 Task: Find connections with filter location Alquízar with filter topic #Saleswith filter profile language Potuguese with filter current company Arup with filter school EIILM University with filter industry Consumer Goods Rental with filter service category Homeowners Insurance with filter keywords title Building Inspector
Action: Mouse moved to (694, 89)
Screenshot: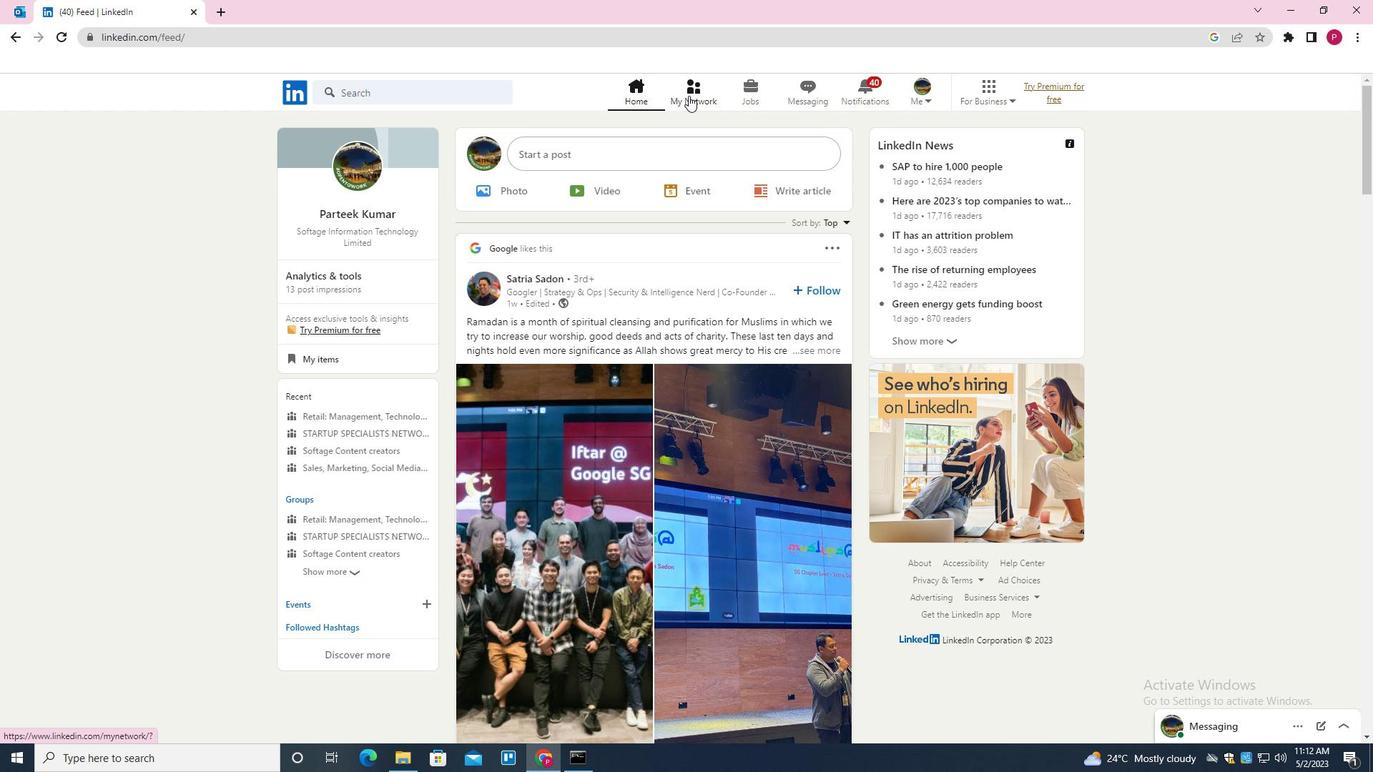 
Action: Mouse pressed left at (694, 89)
Screenshot: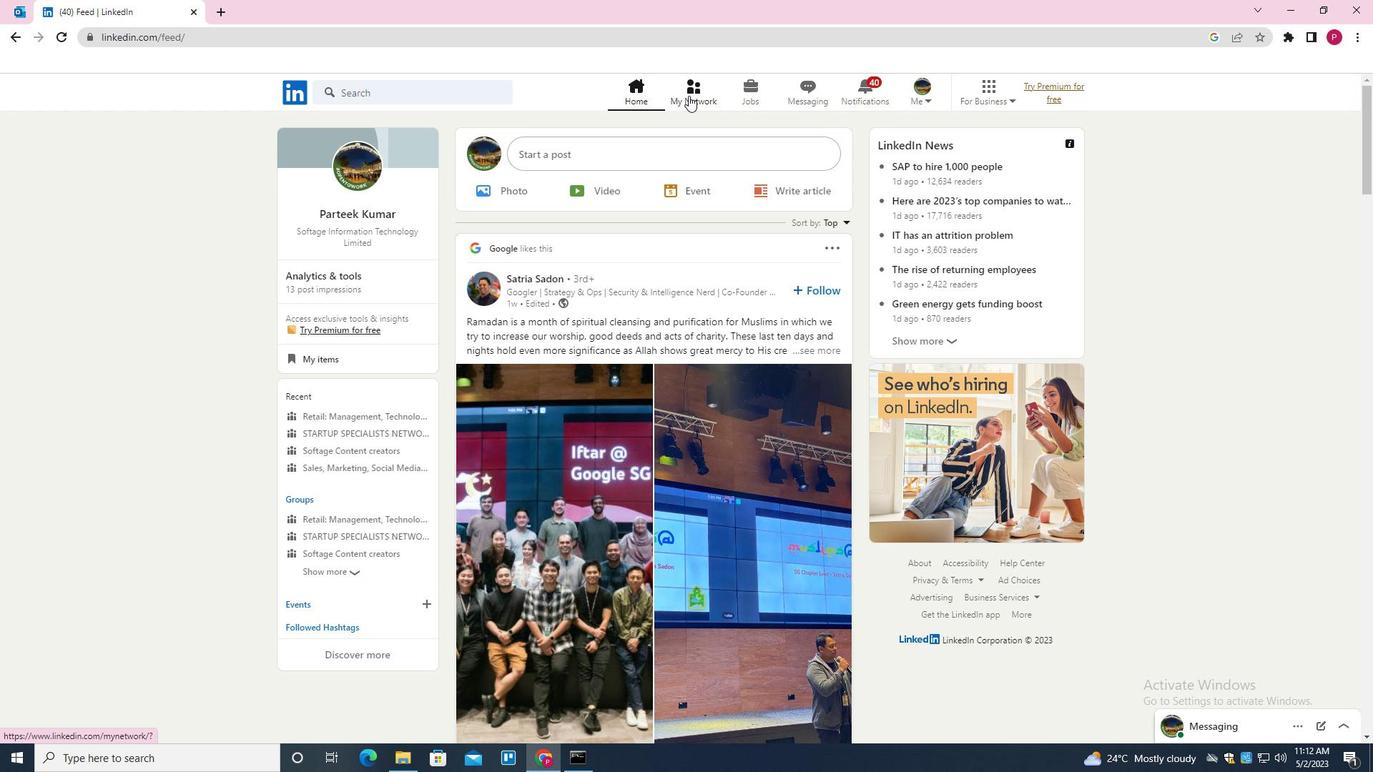 
Action: Mouse moved to (442, 172)
Screenshot: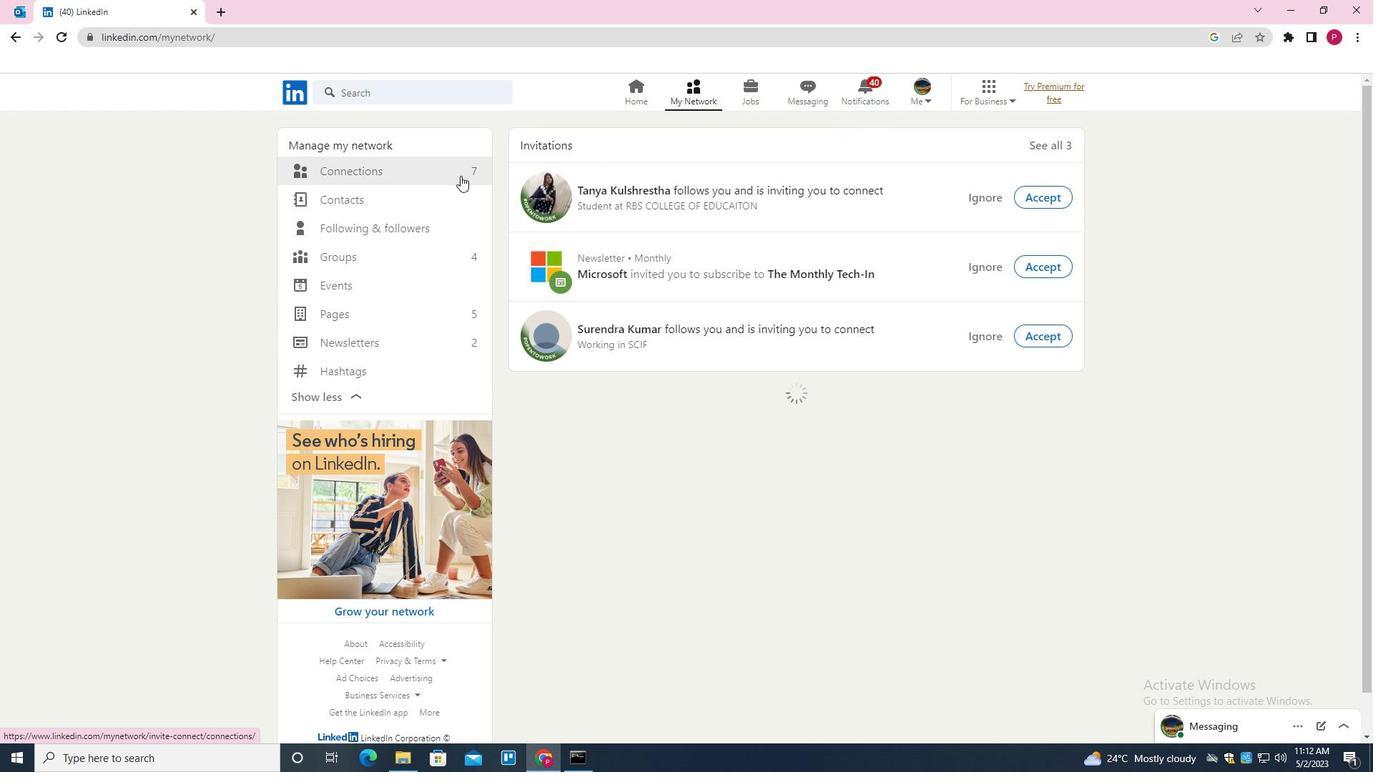 
Action: Mouse pressed left at (442, 172)
Screenshot: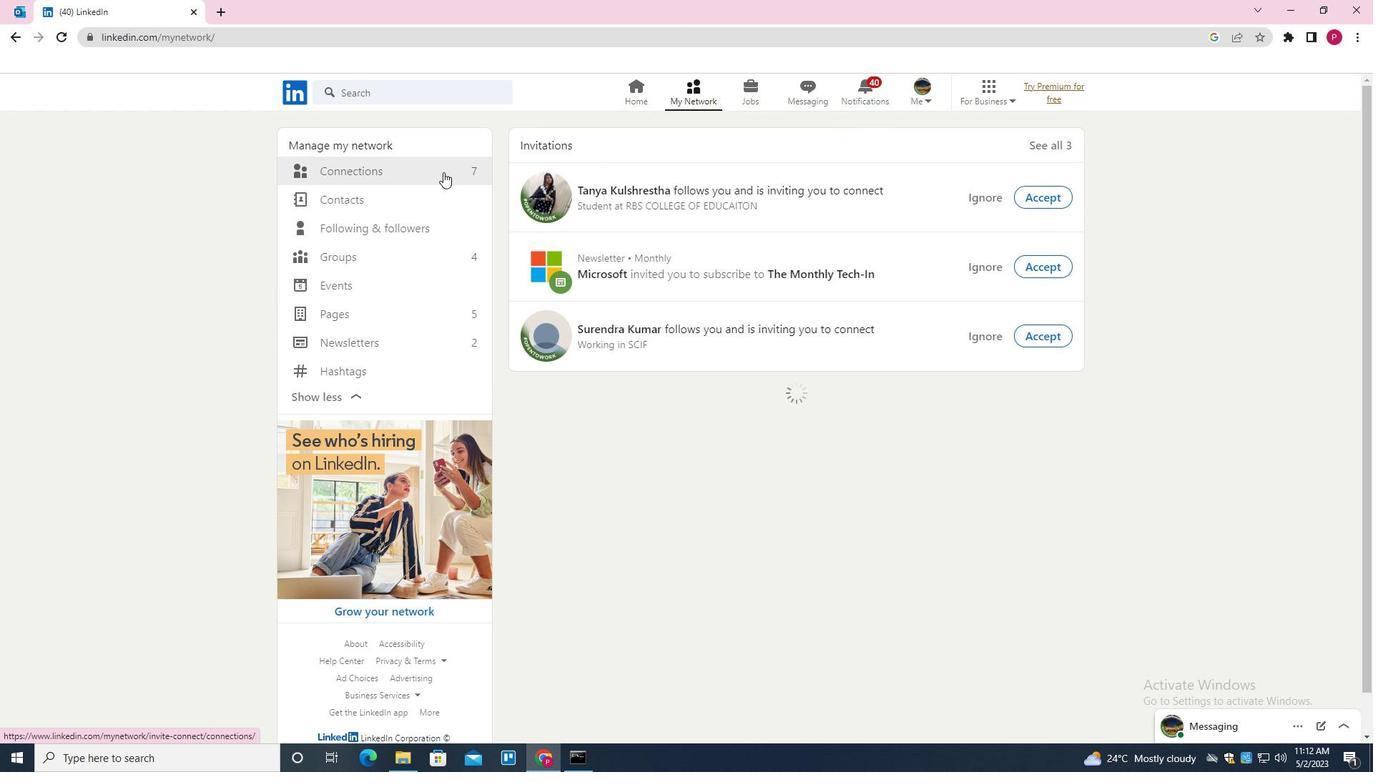 
Action: Mouse moved to (781, 170)
Screenshot: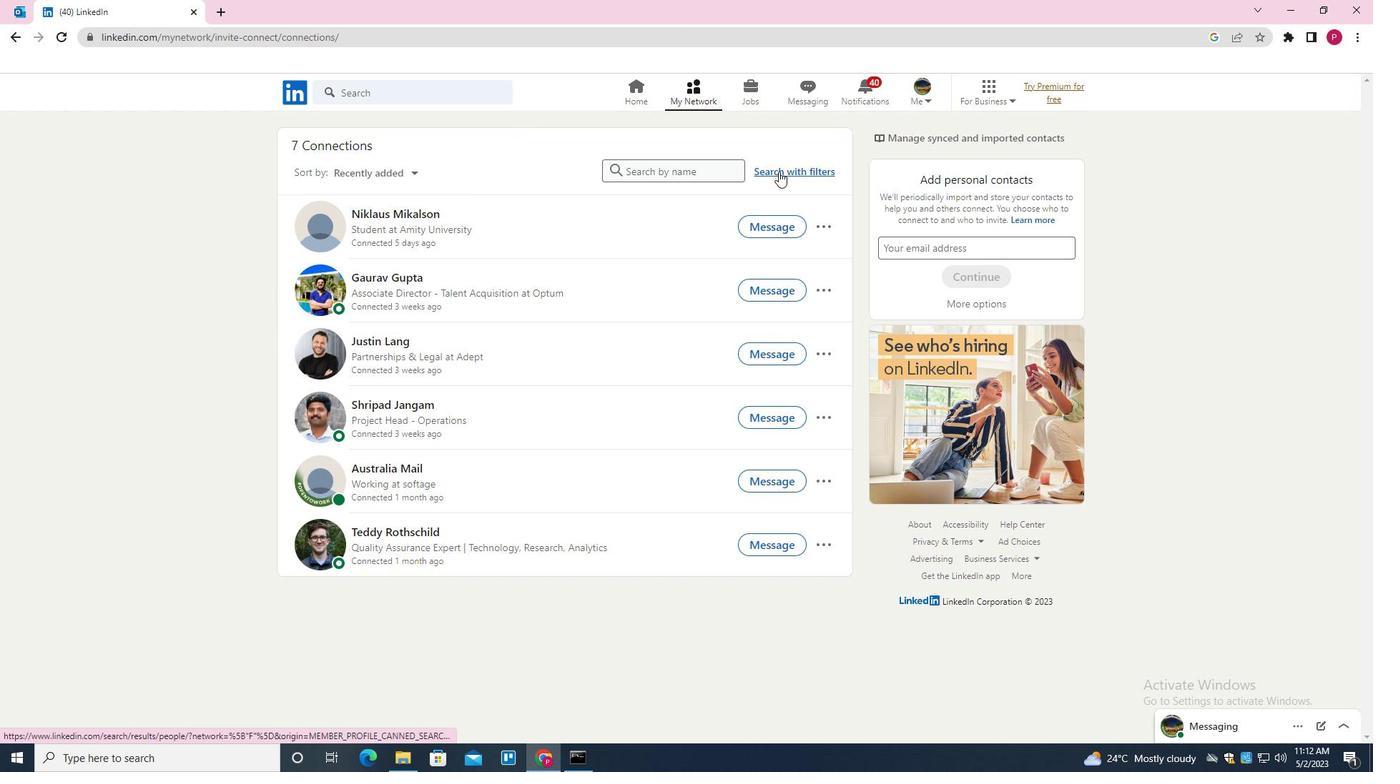 
Action: Mouse pressed left at (781, 170)
Screenshot: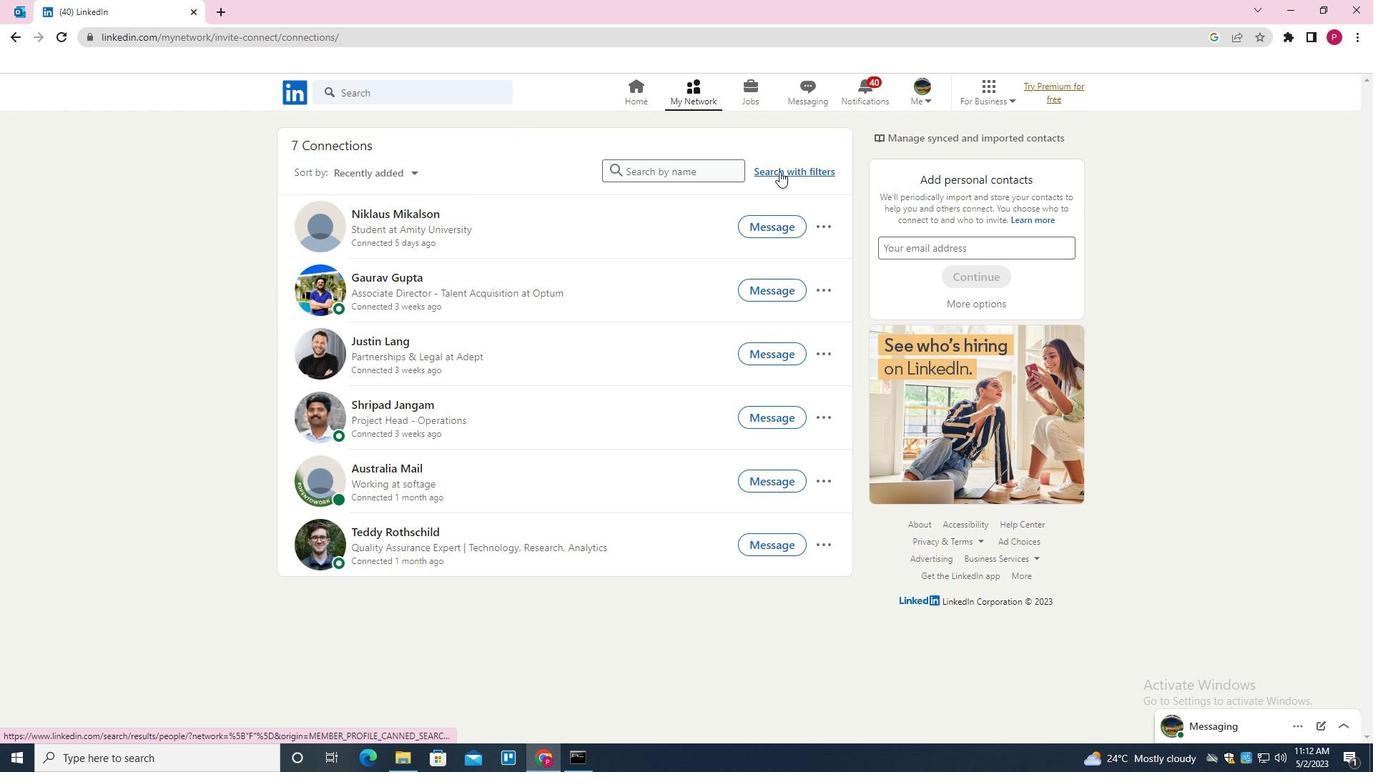 
Action: Mouse moved to (728, 134)
Screenshot: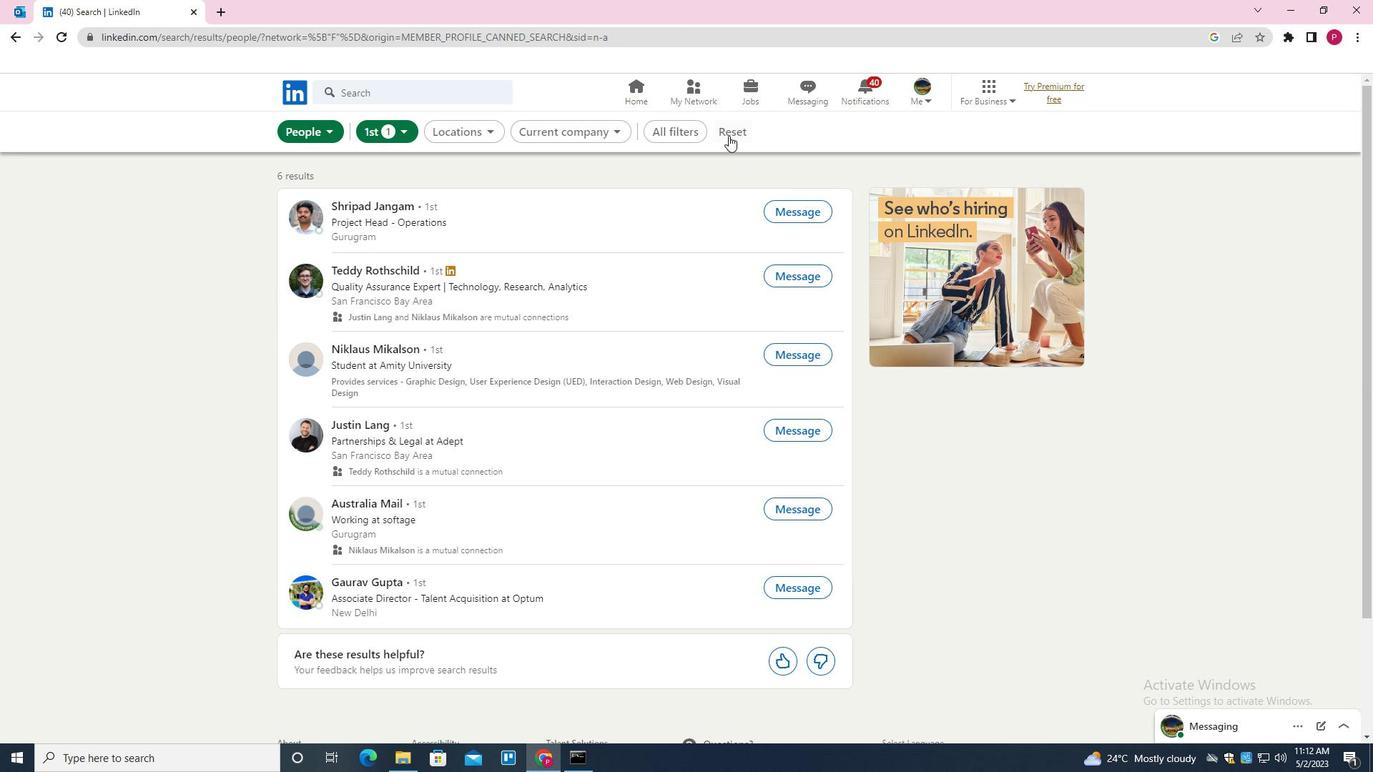 
Action: Mouse pressed left at (728, 134)
Screenshot: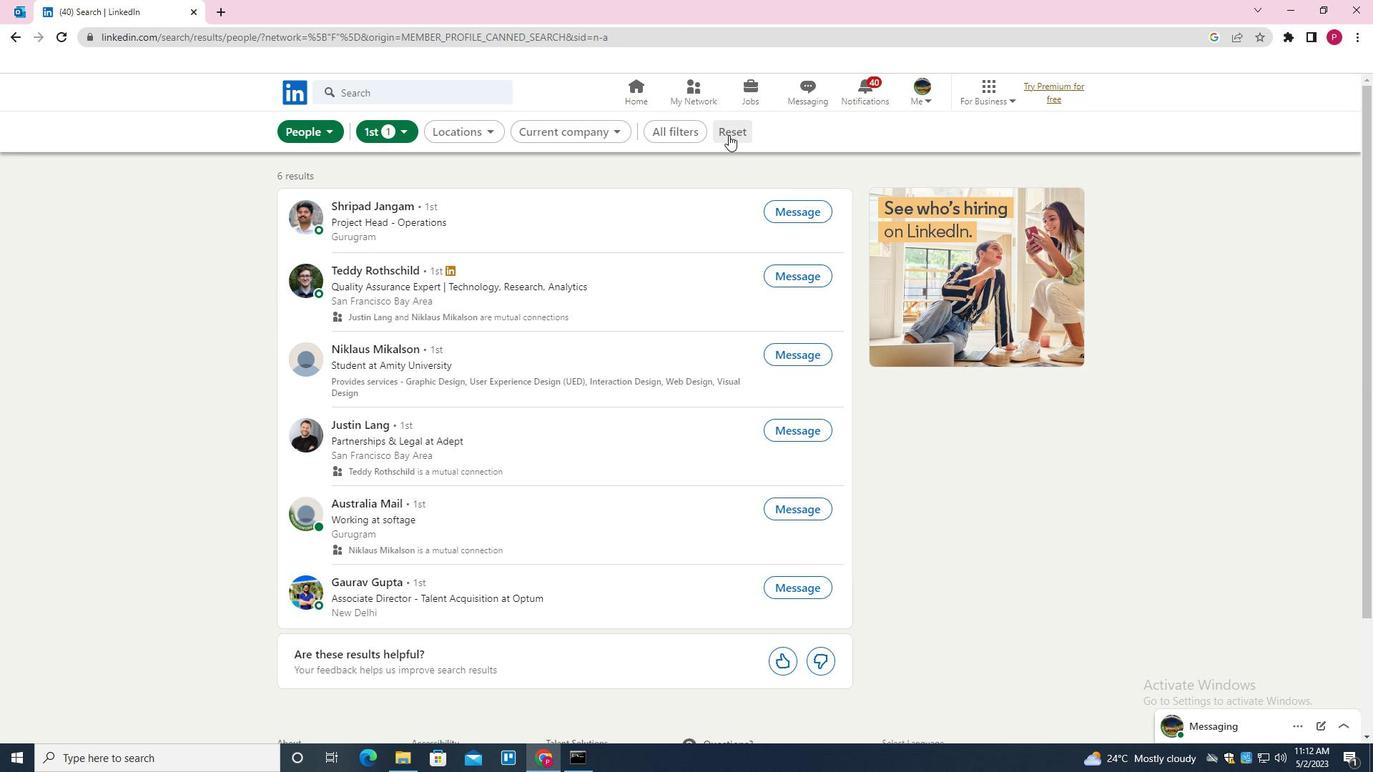 
Action: Mouse moved to (713, 134)
Screenshot: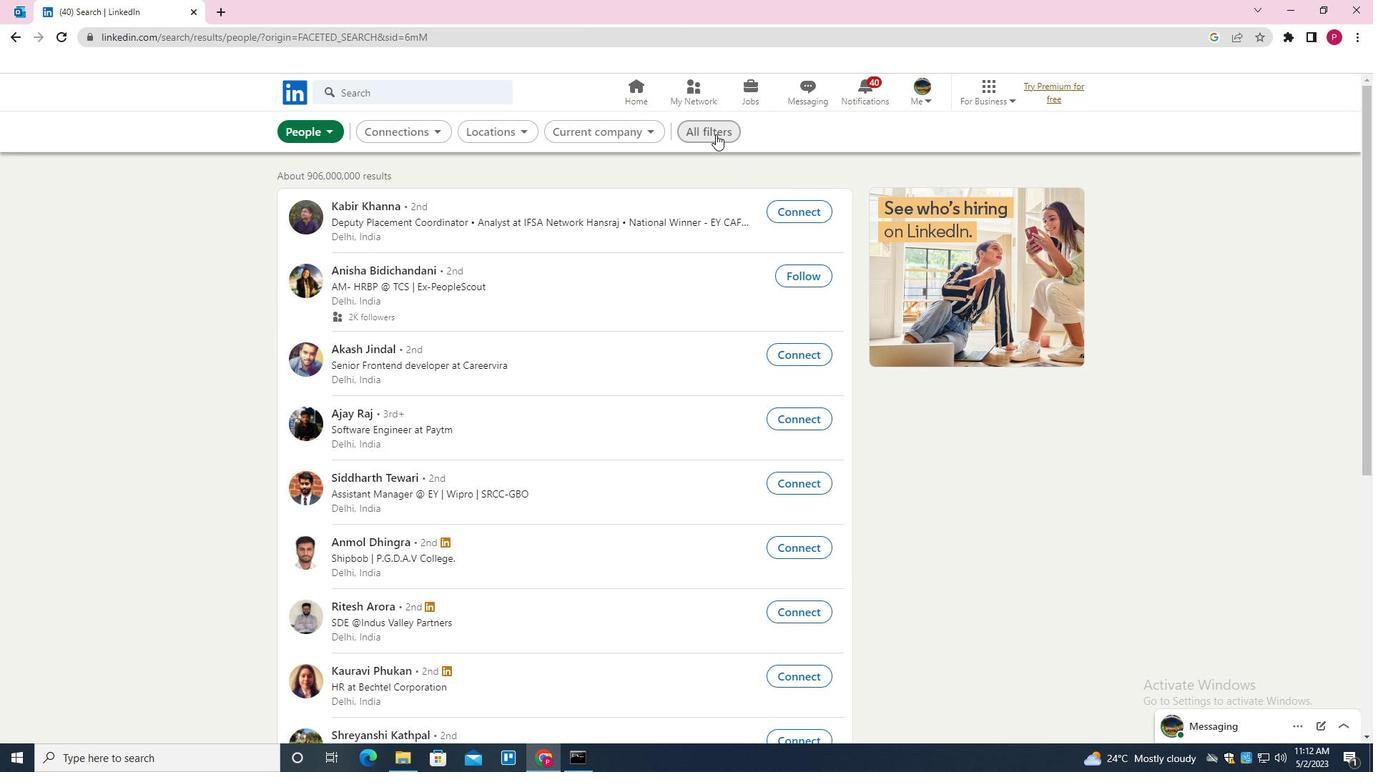 
Action: Mouse pressed left at (713, 134)
Screenshot: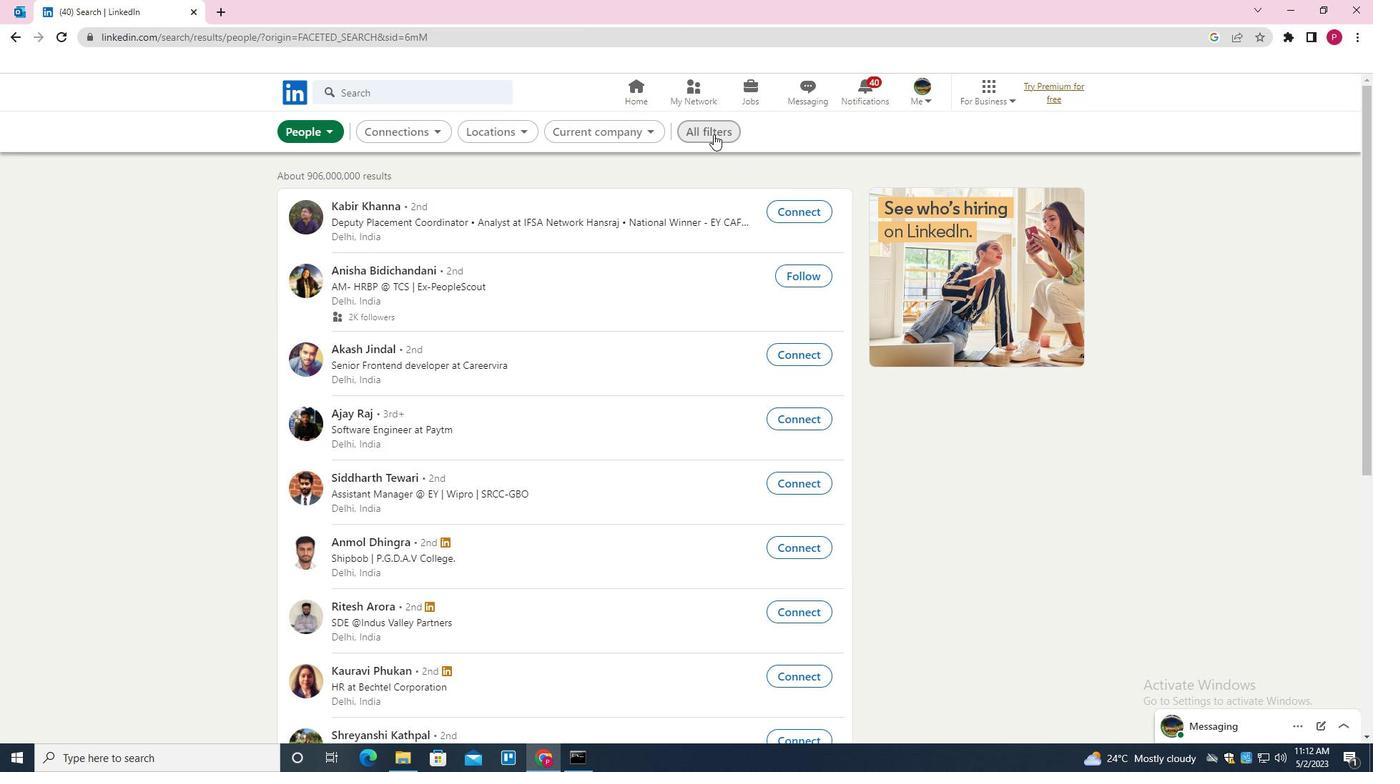 
Action: Mouse moved to (1080, 359)
Screenshot: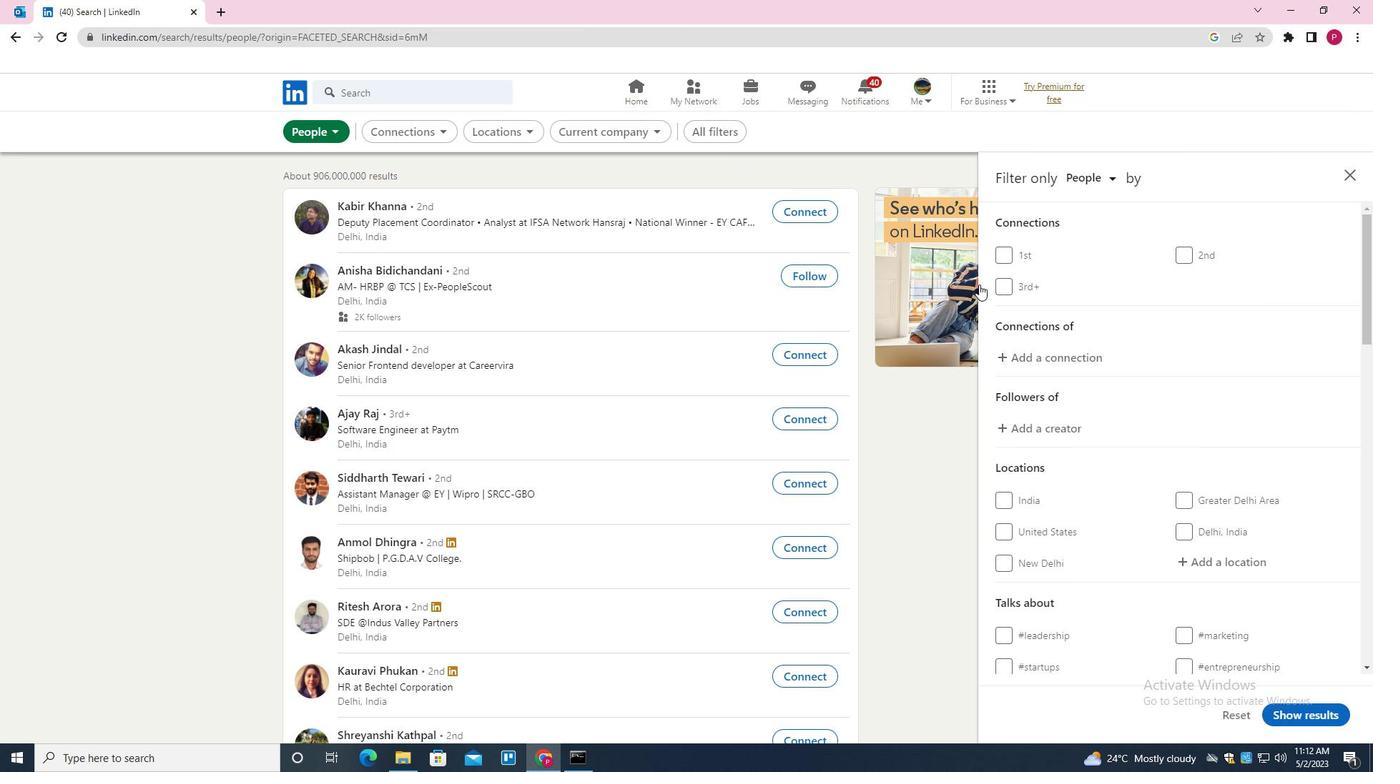 
Action: Mouse scrolled (1080, 358) with delta (0, 0)
Screenshot: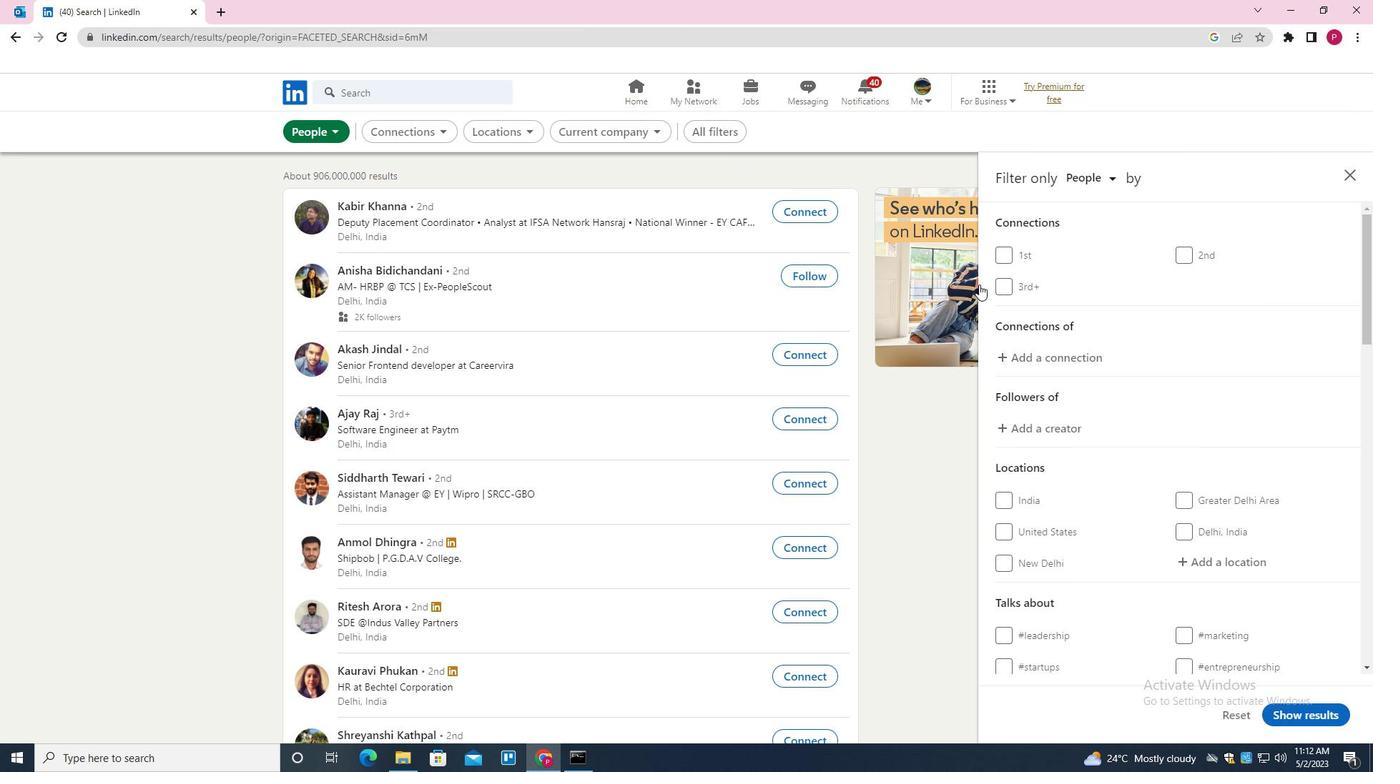 
Action: Mouse moved to (1100, 373)
Screenshot: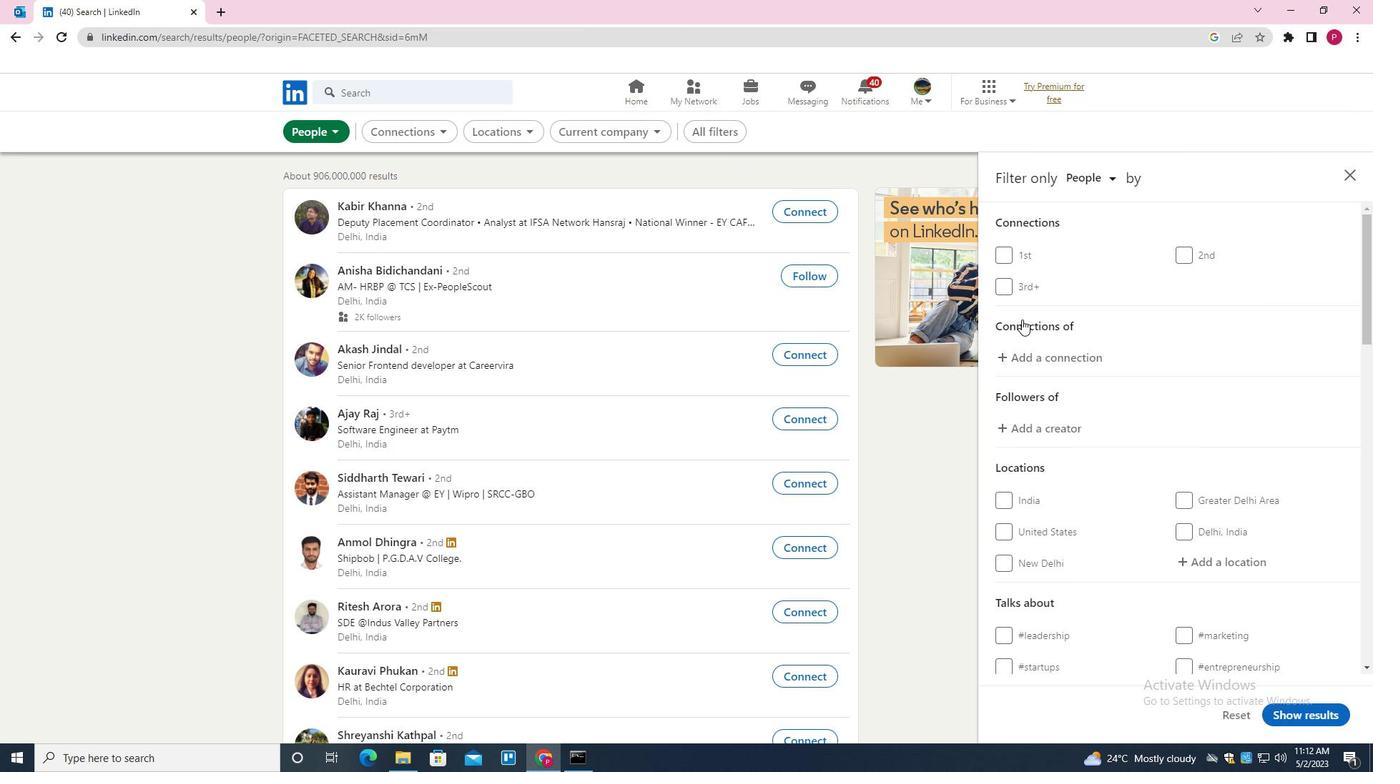 
Action: Mouse scrolled (1100, 372) with delta (0, 0)
Screenshot: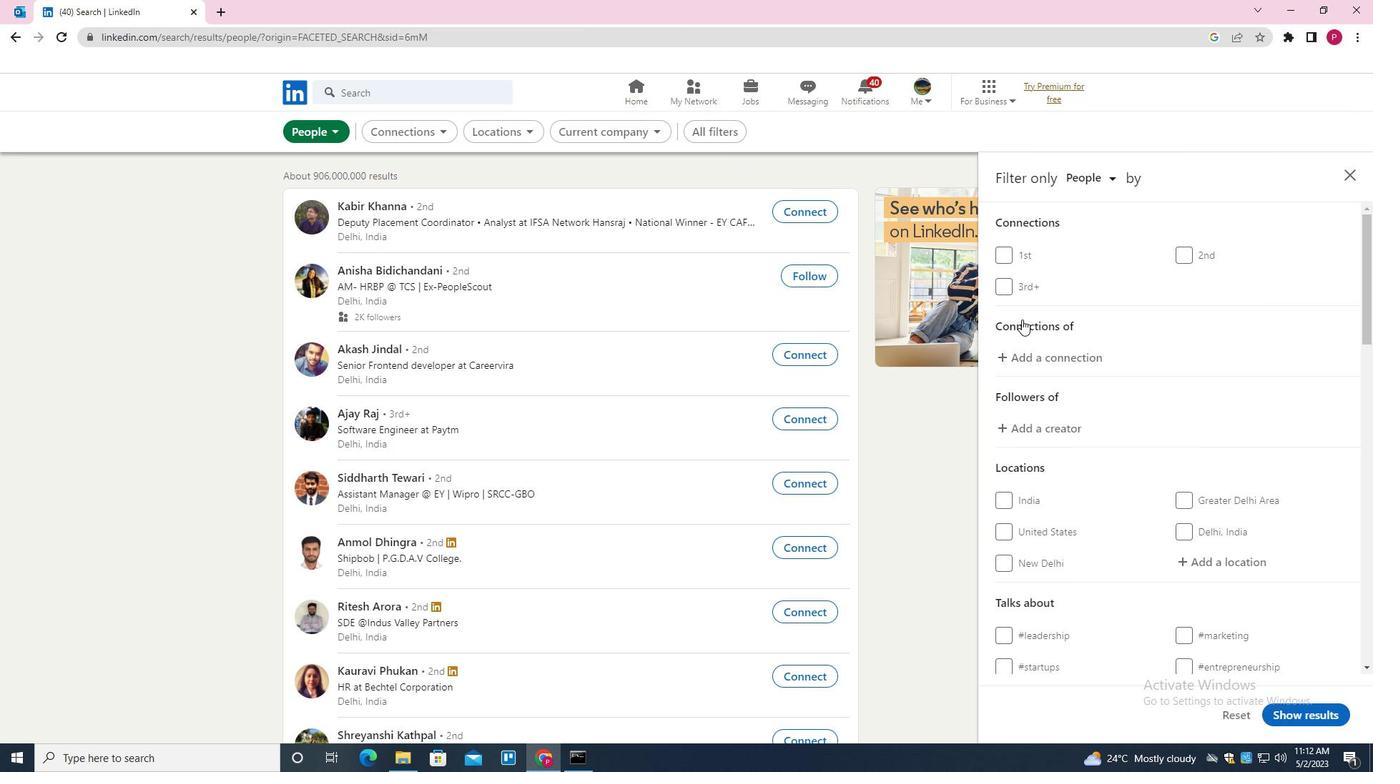 
Action: Mouse moved to (1223, 420)
Screenshot: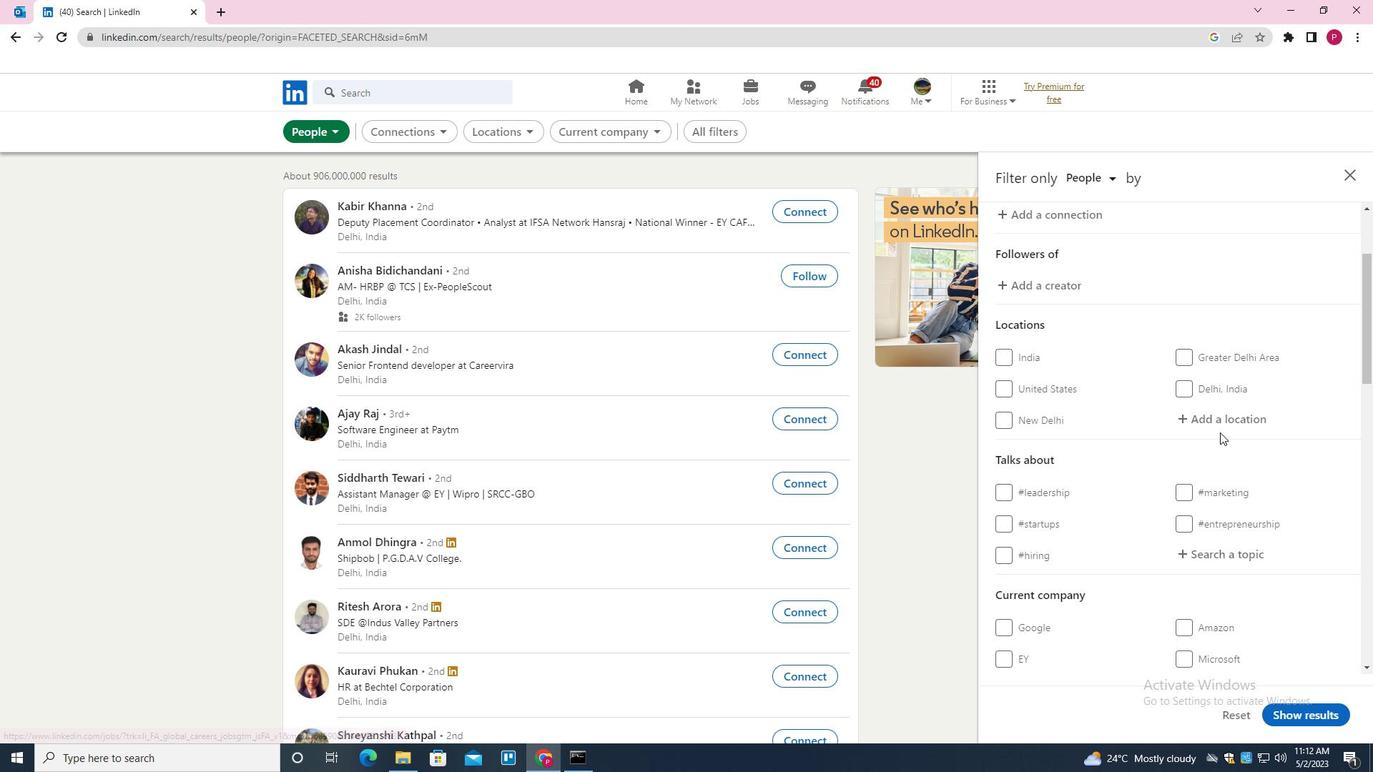 
Action: Mouse pressed left at (1223, 420)
Screenshot: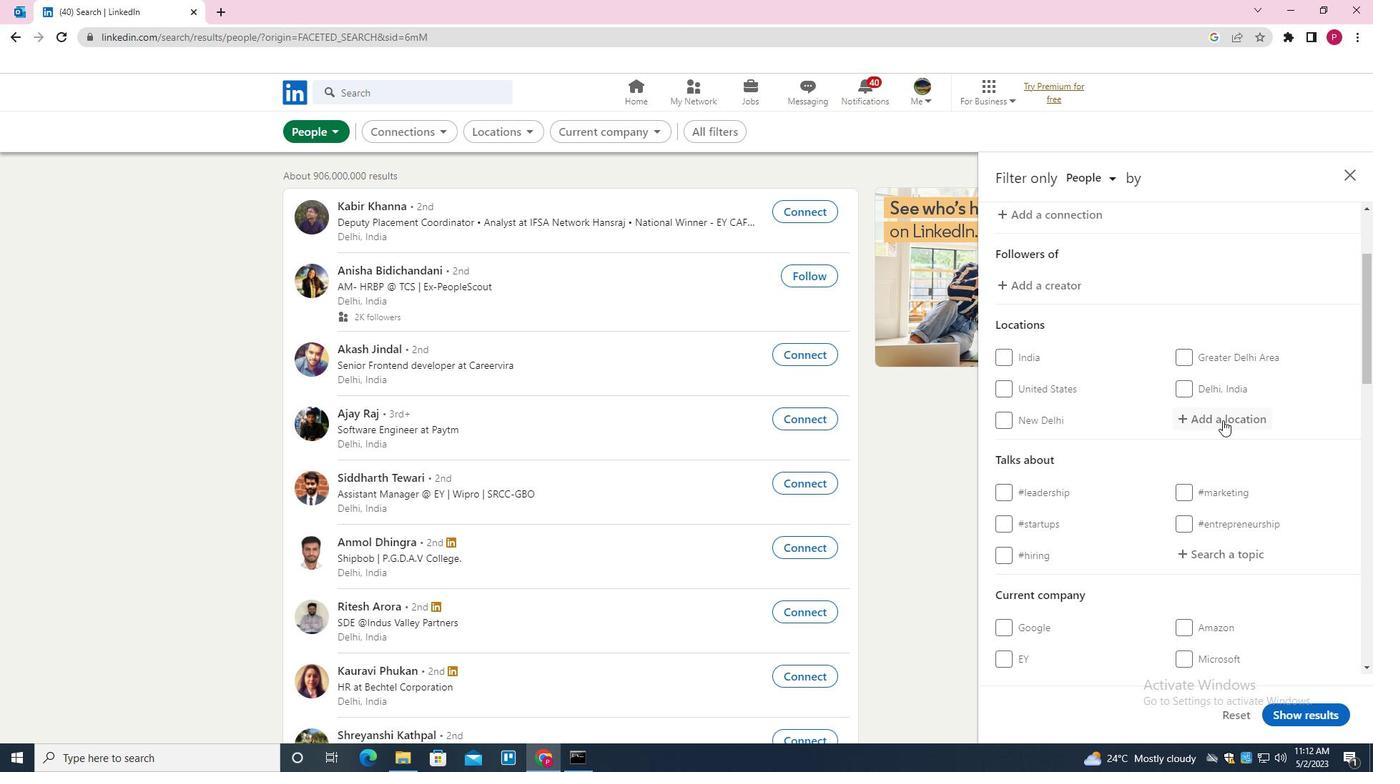 
Action: Mouse moved to (947, 618)
Screenshot: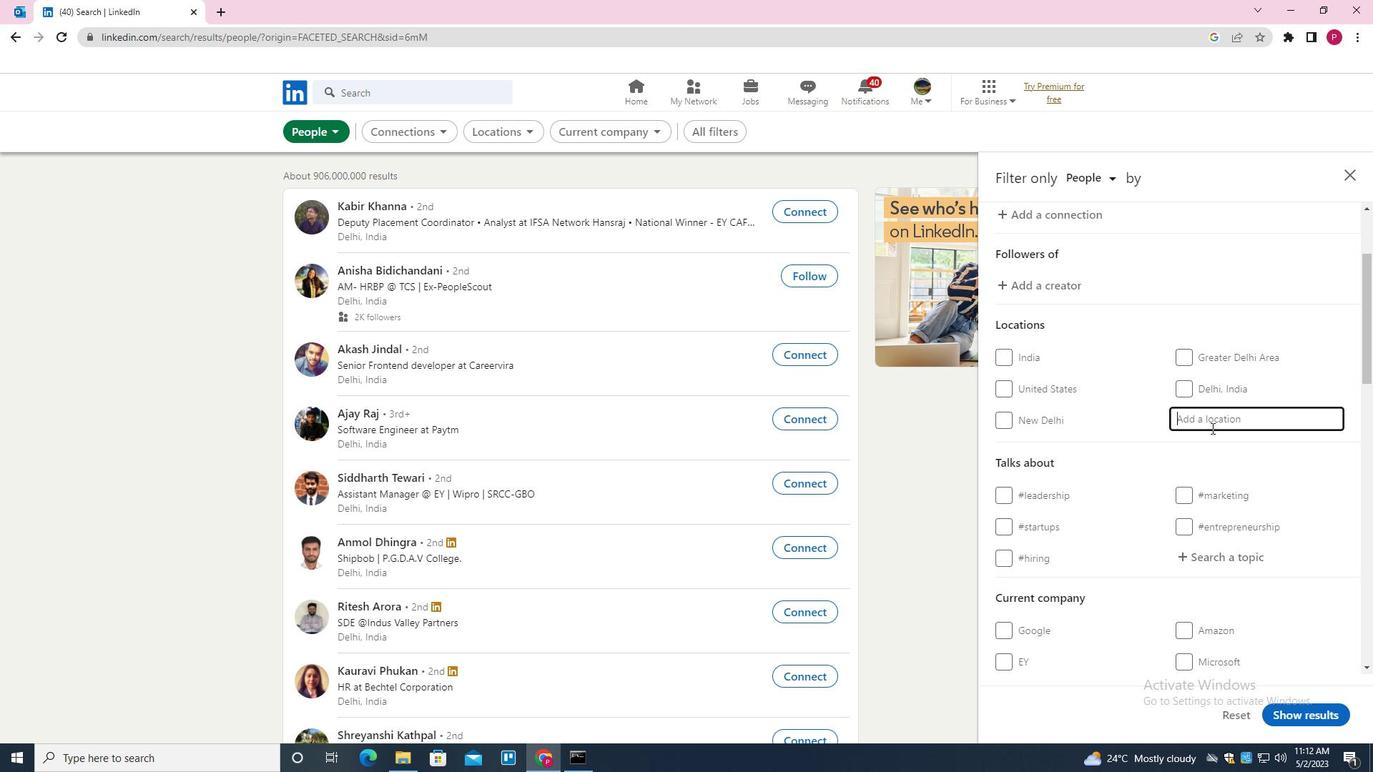 
Action: Key pressed <Key.shift>ALQUIZAR<Key.down><Key.enter>
Screenshot: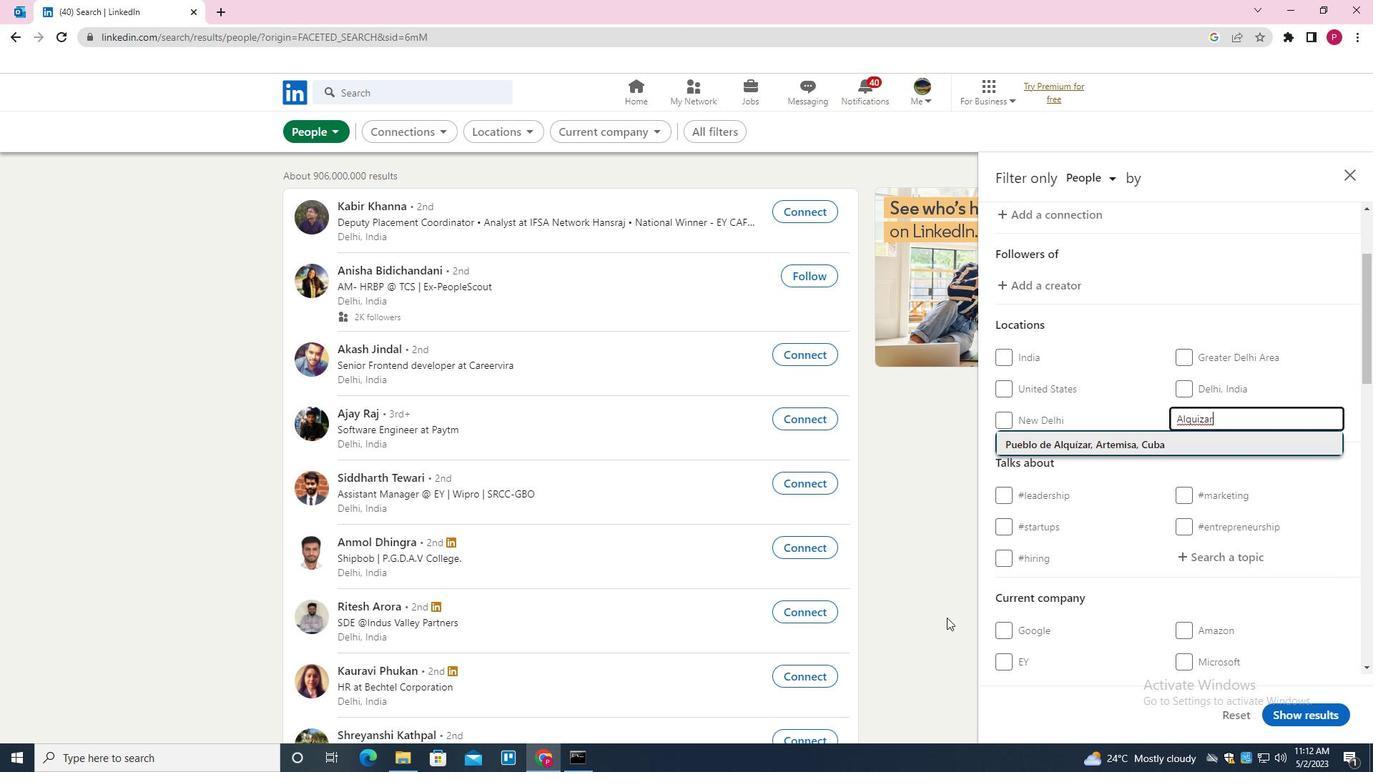 
Action: Mouse moved to (1087, 460)
Screenshot: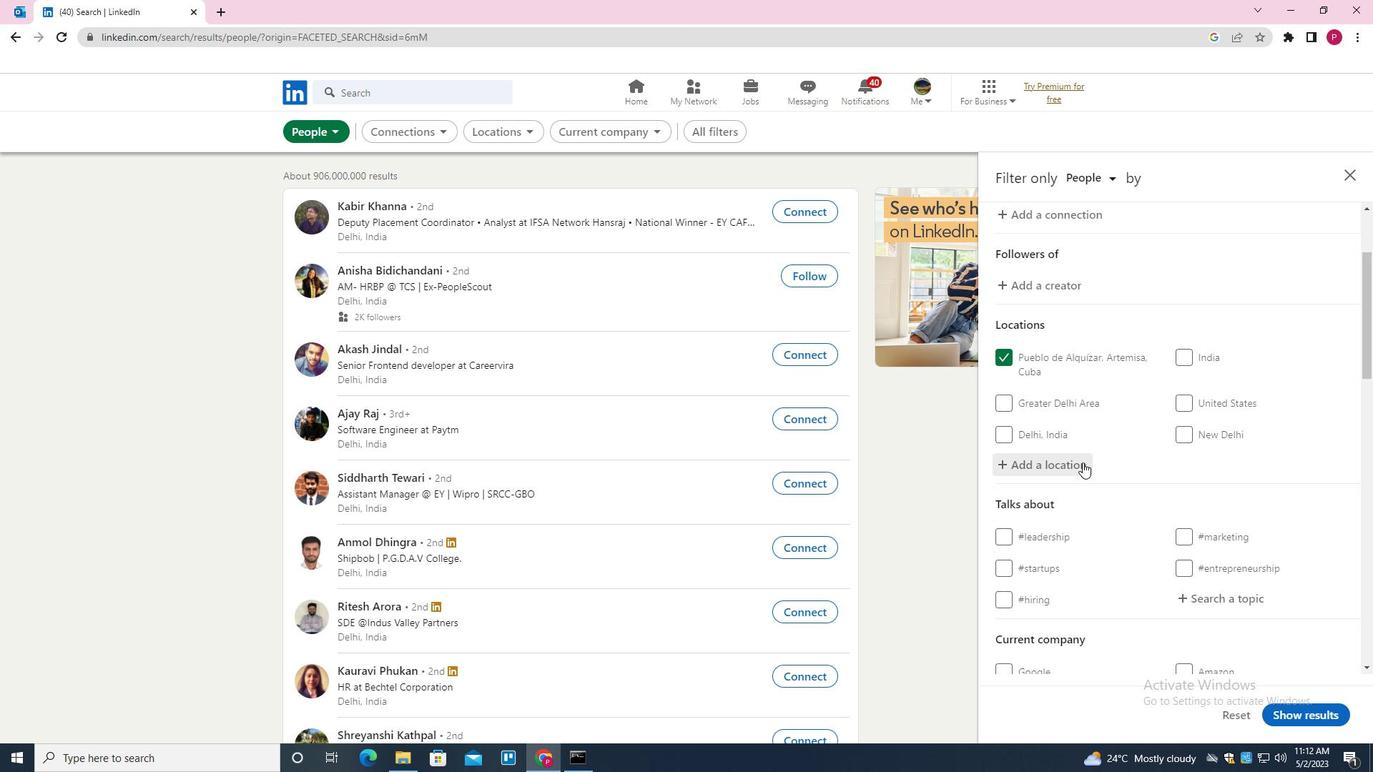 
Action: Mouse scrolled (1087, 459) with delta (0, 0)
Screenshot: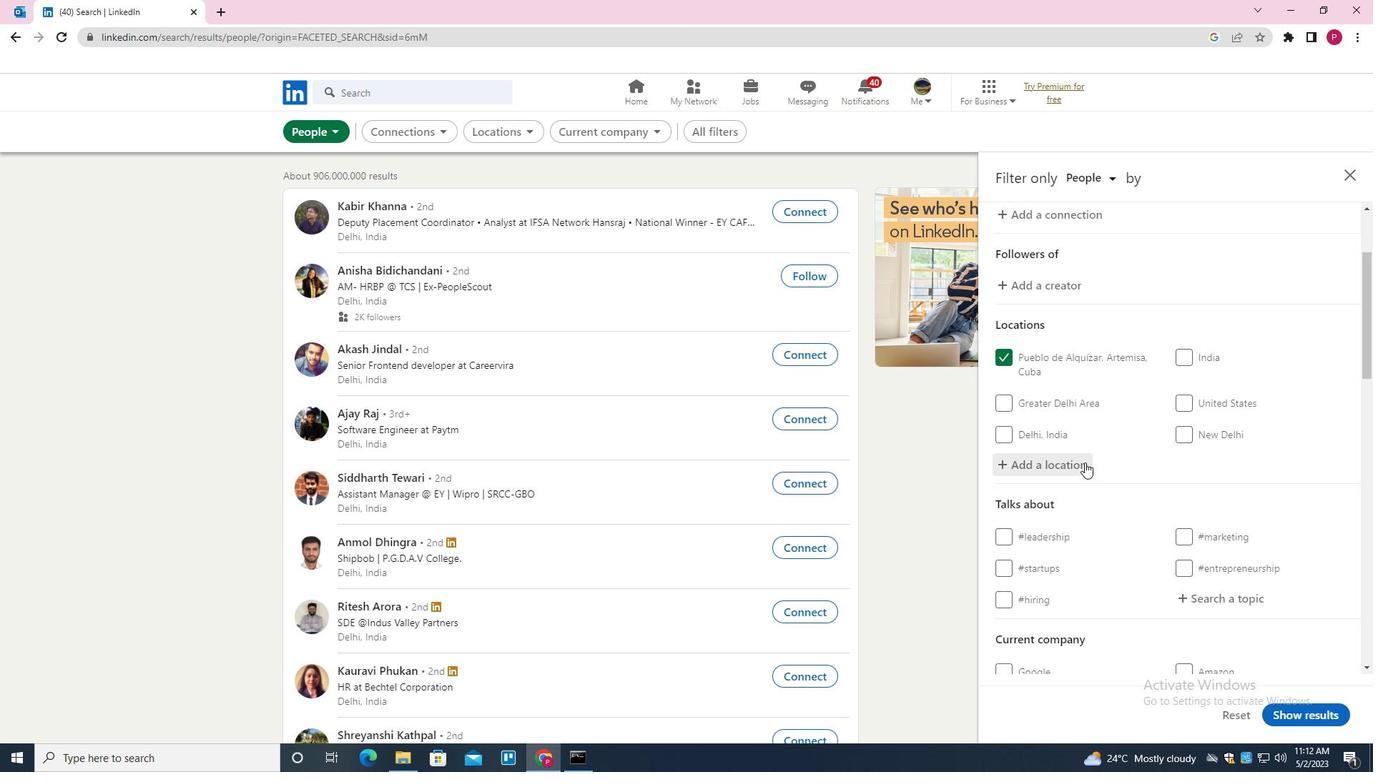 
Action: Mouse scrolled (1087, 459) with delta (0, 0)
Screenshot: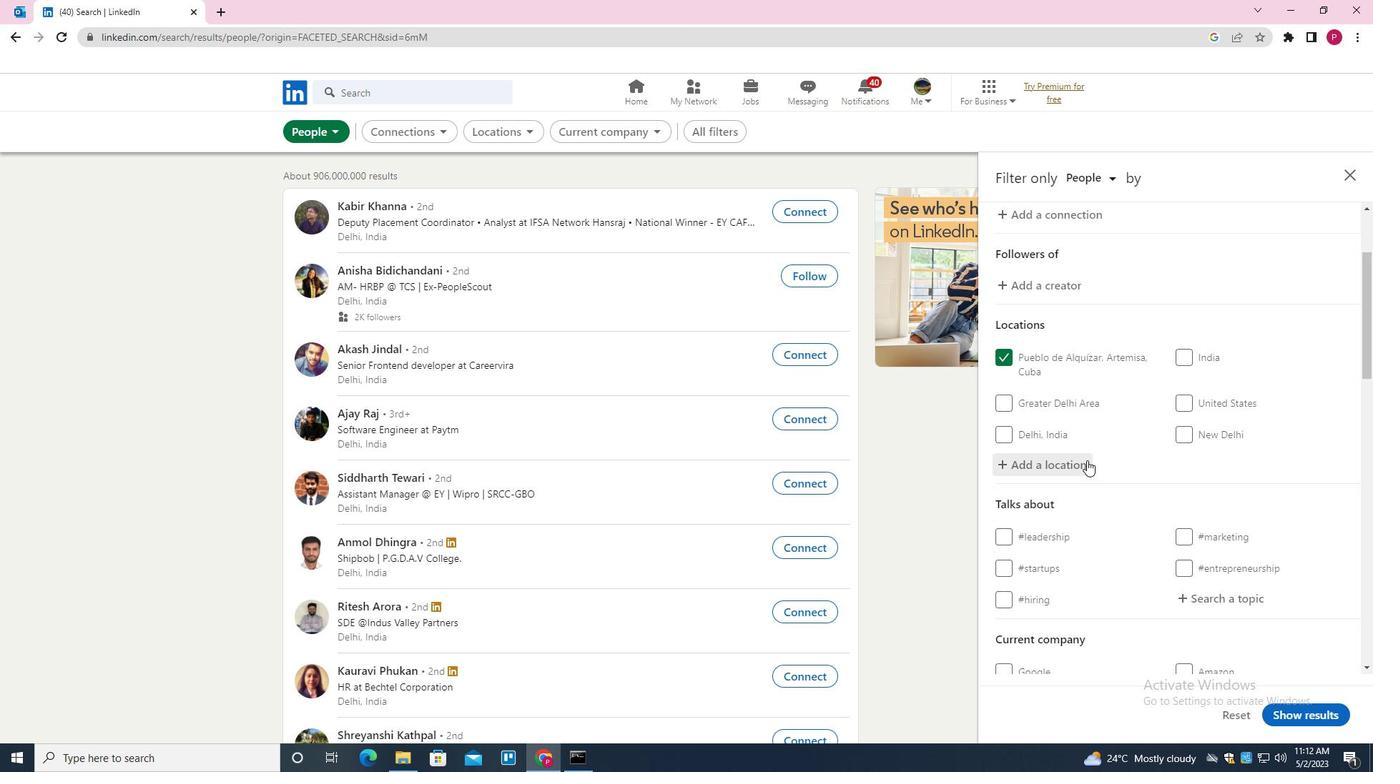 
Action: Mouse moved to (1209, 459)
Screenshot: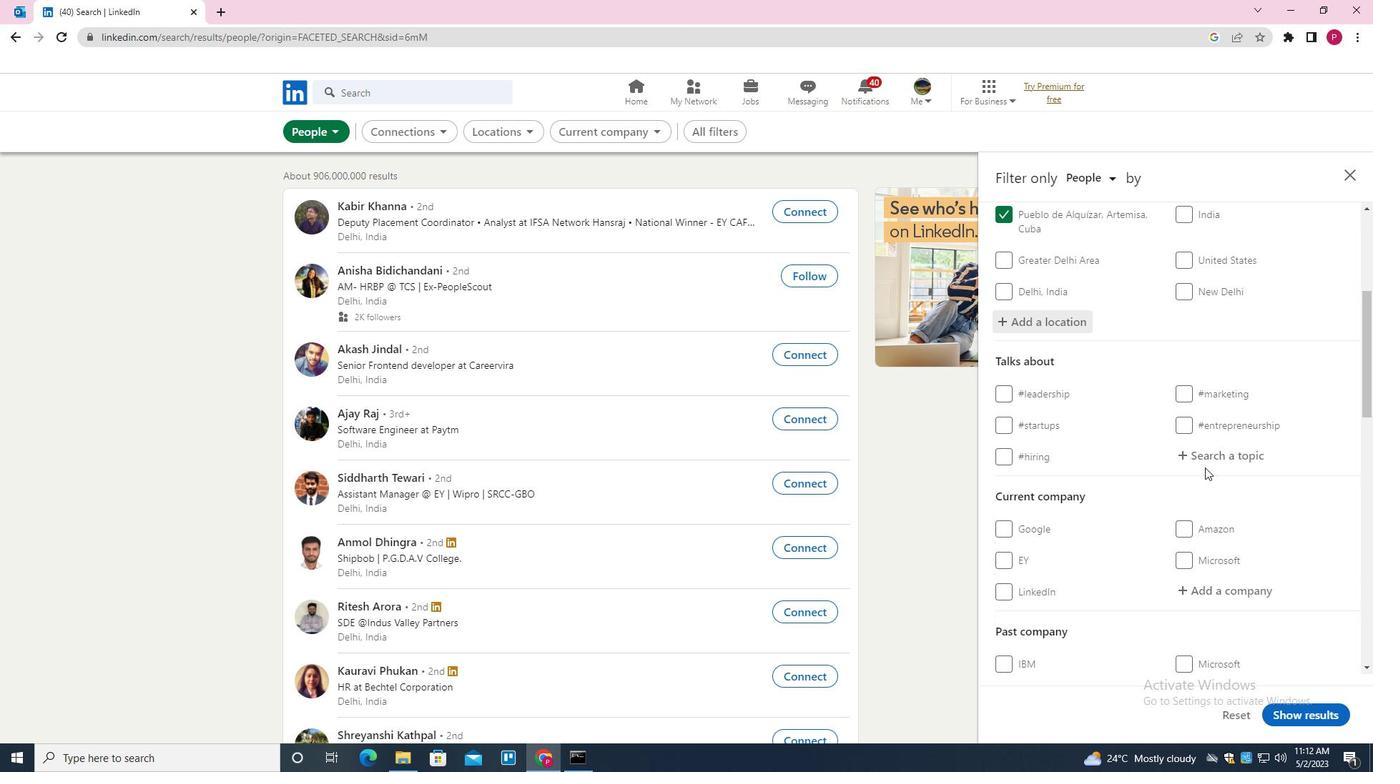 
Action: Mouse pressed left at (1209, 459)
Screenshot: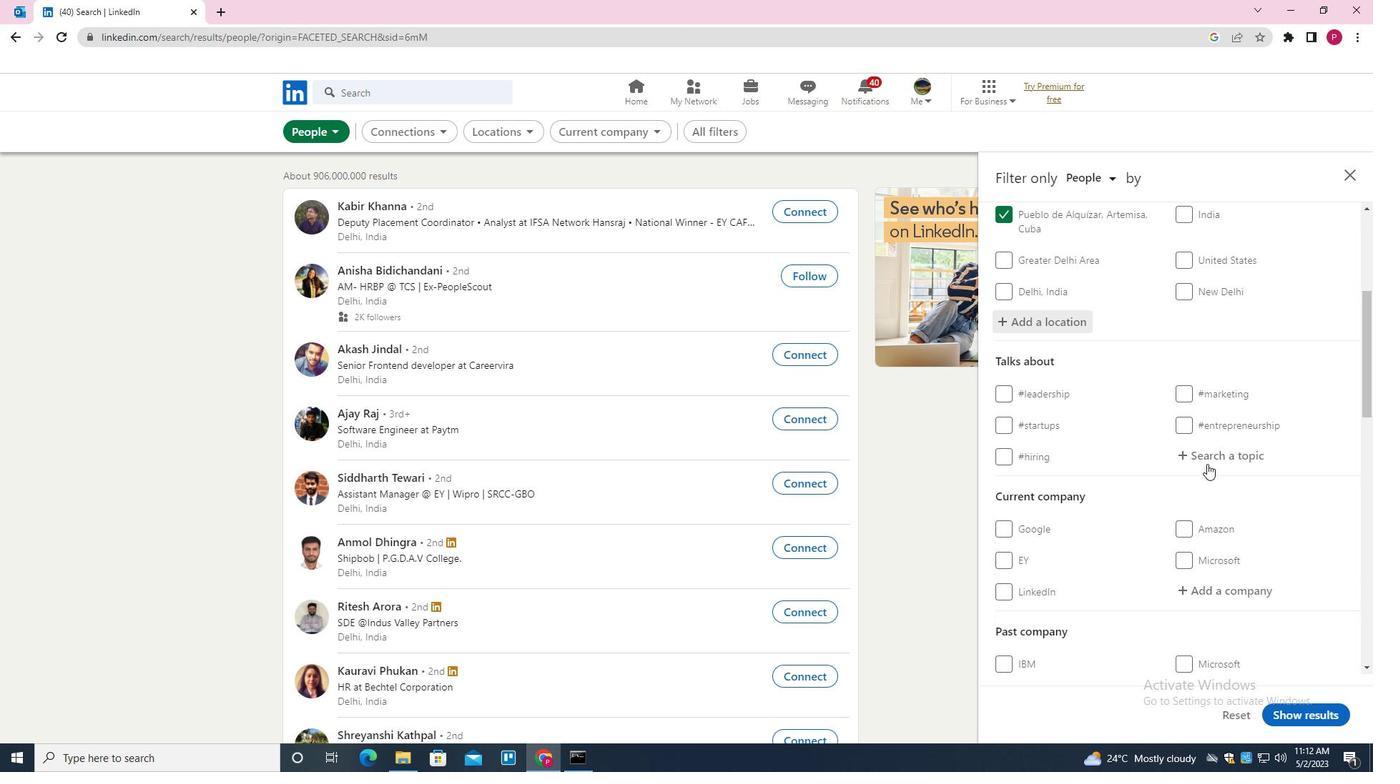 
Action: Mouse moved to (1015, 555)
Screenshot: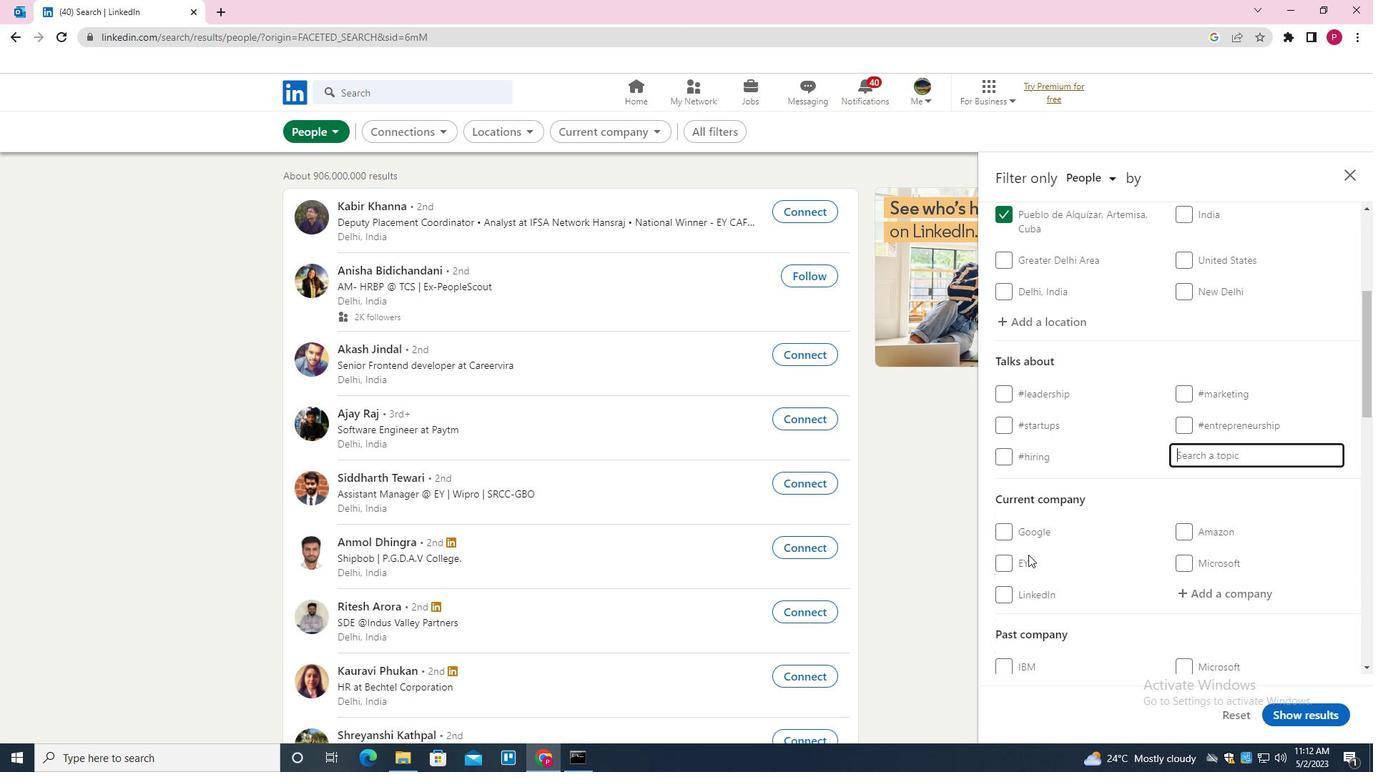 
Action: Key pressed <Key.shift>SALES<Key.down><Key.enter>
Screenshot: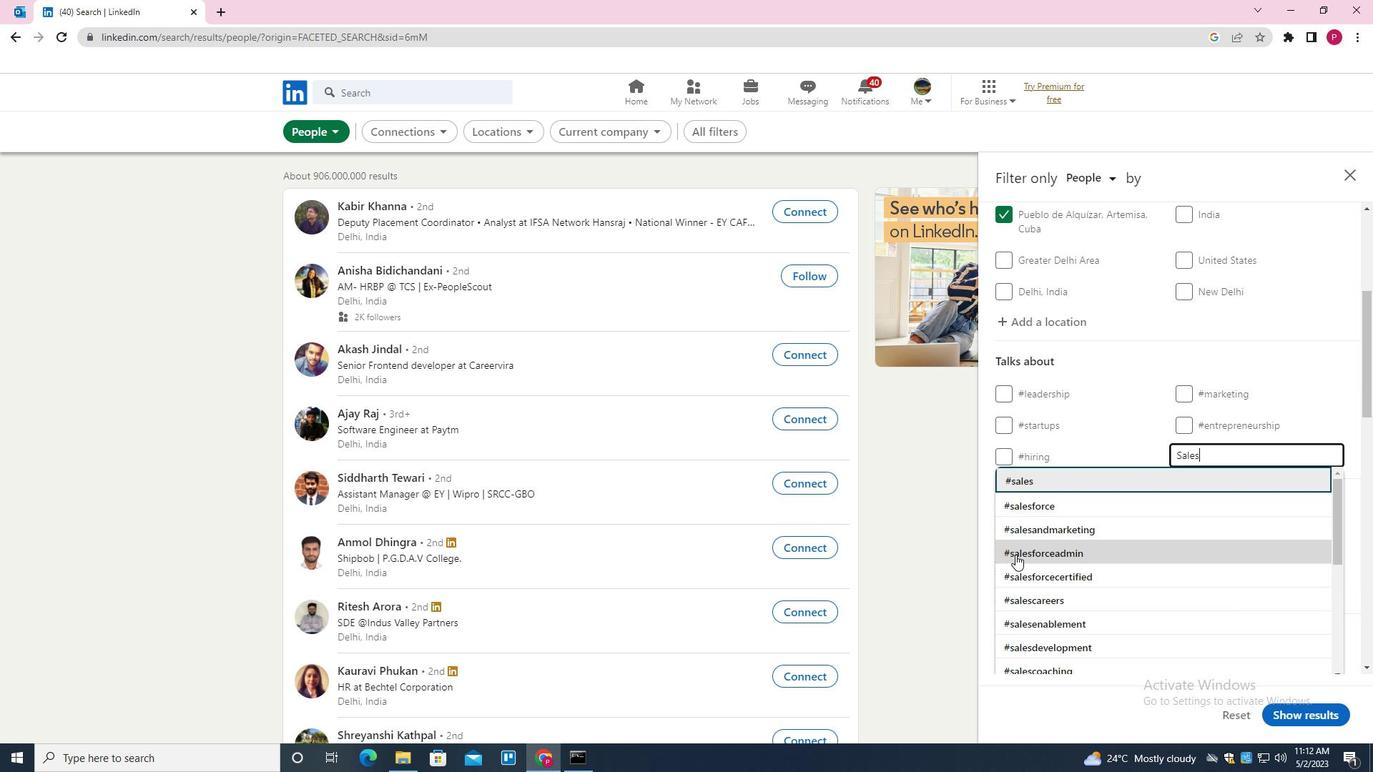 
Action: Mouse moved to (1083, 524)
Screenshot: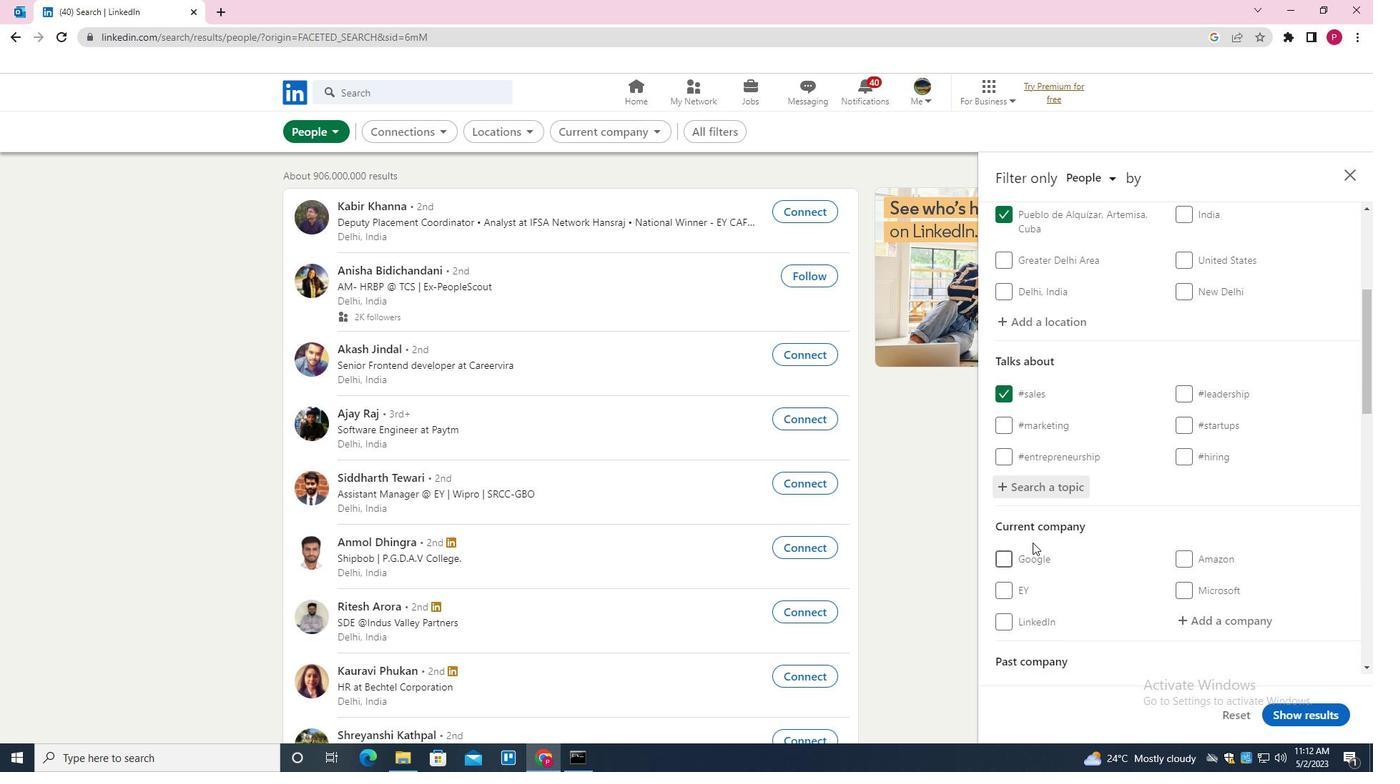 
Action: Mouse scrolled (1083, 523) with delta (0, 0)
Screenshot: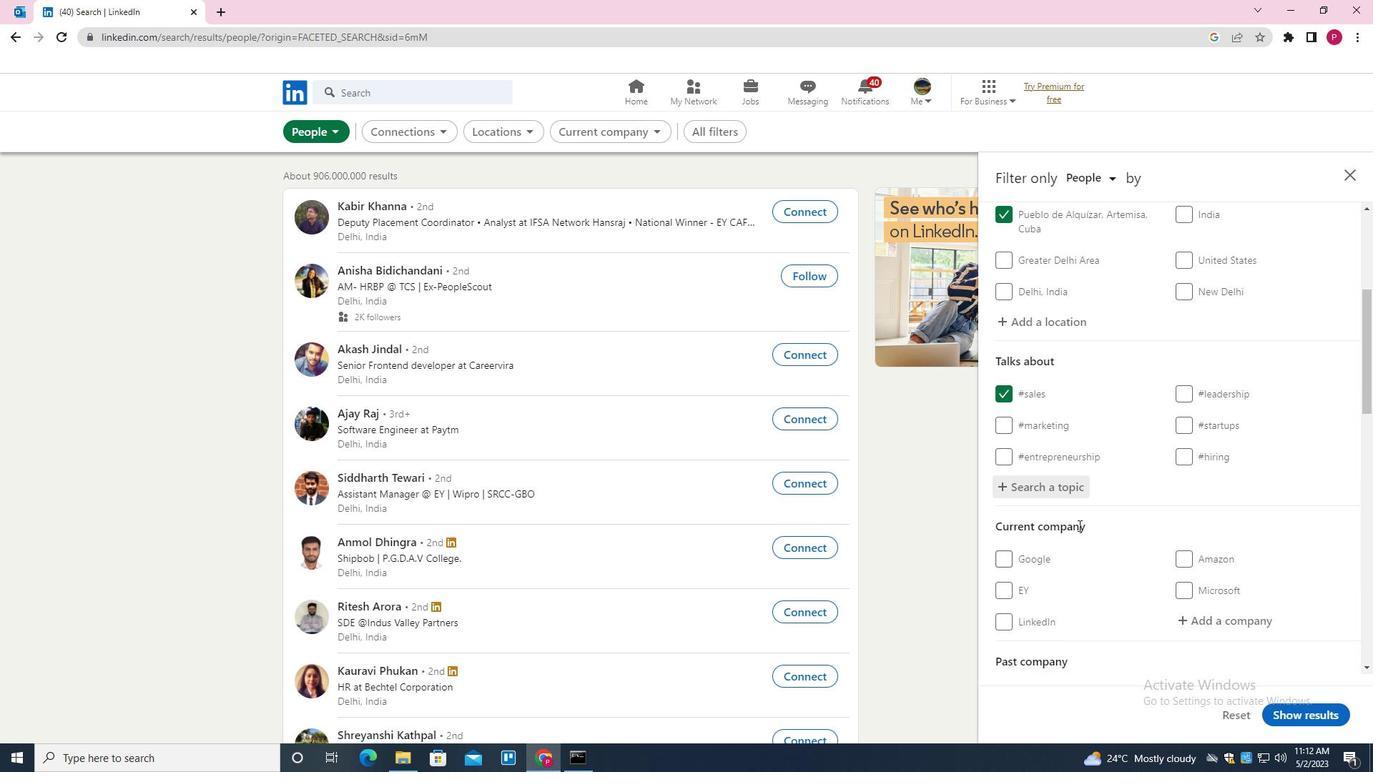 
Action: Mouse scrolled (1083, 523) with delta (0, 0)
Screenshot: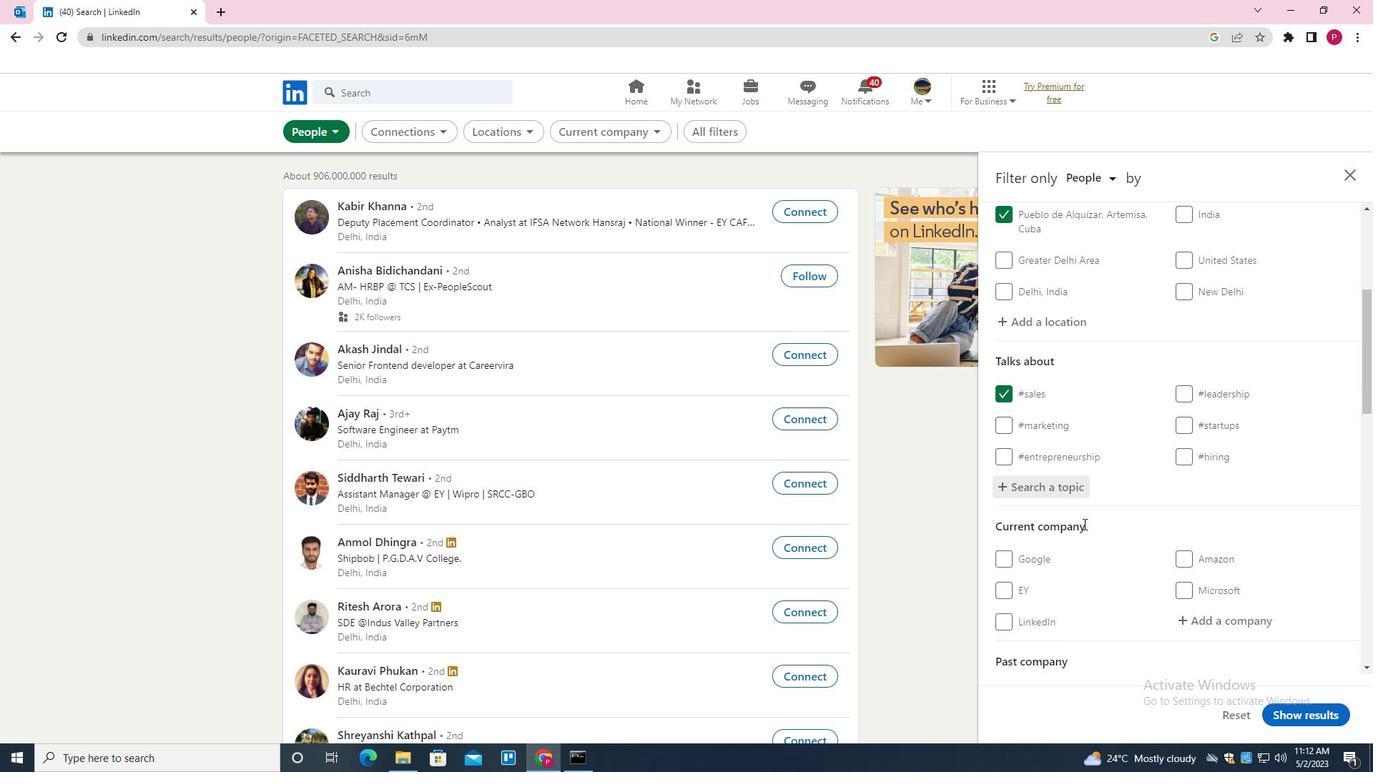
Action: Mouse scrolled (1083, 523) with delta (0, 0)
Screenshot: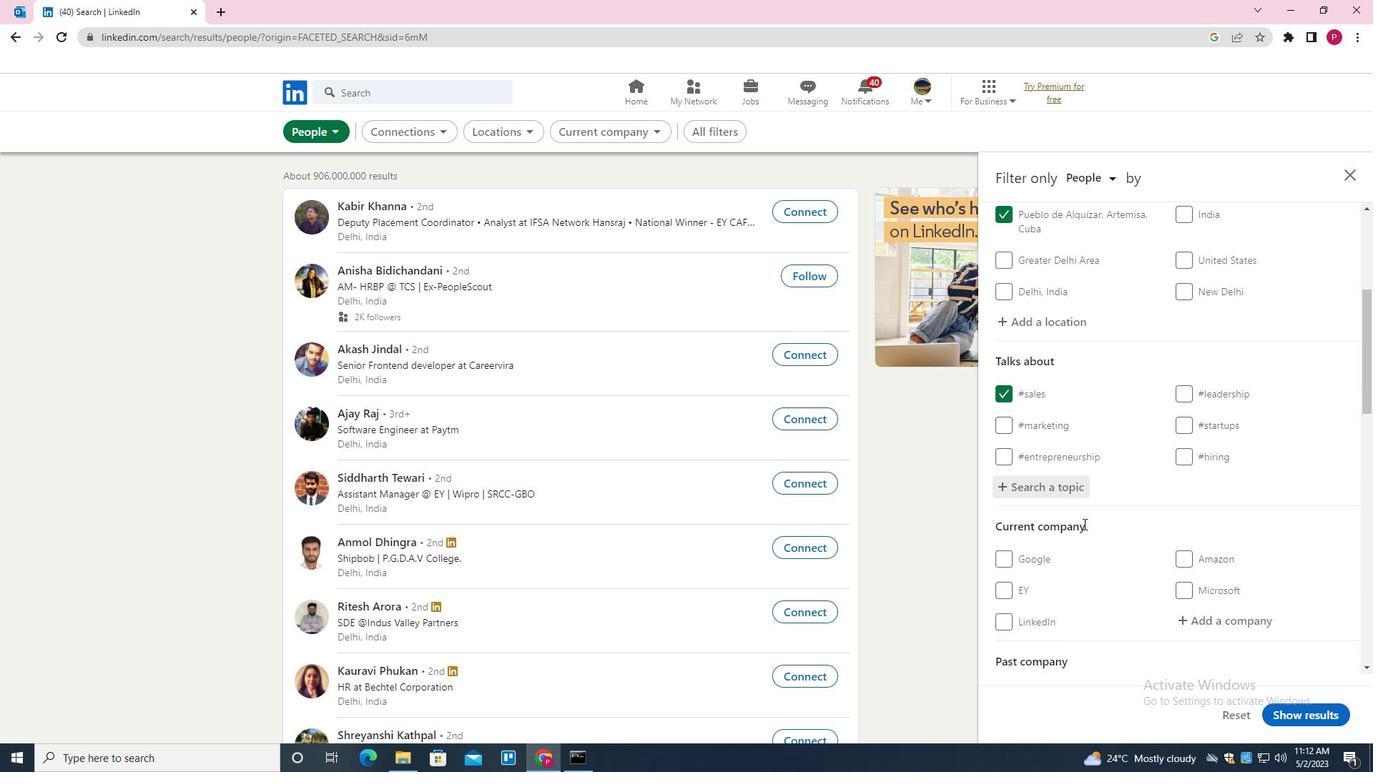 
Action: Mouse moved to (1058, 515)
Screenshot: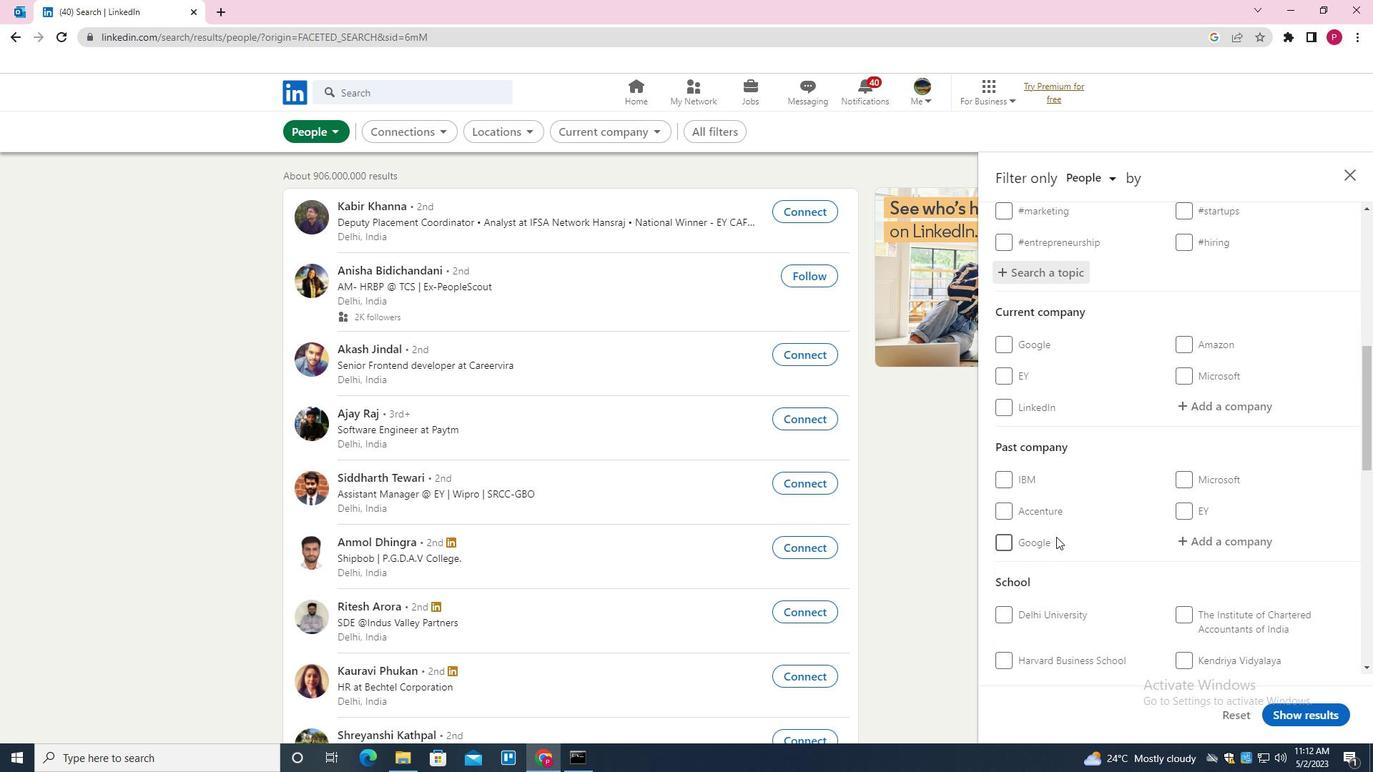 
Action: Mouse scrolled (1058, 515) with delta (0, 0)
Screenshot: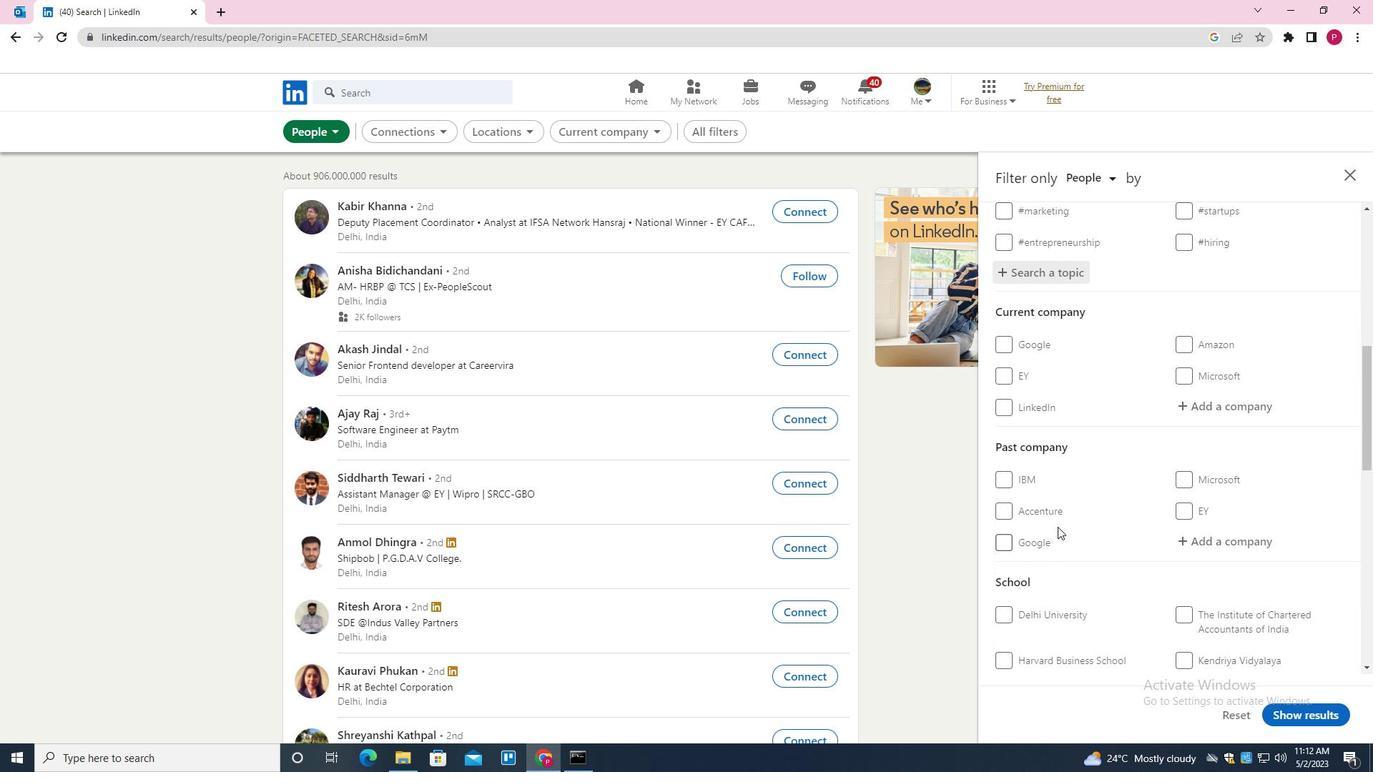 
Action: Mouse scrolled (1058, 515) with delta (0, 0)
Screenshot: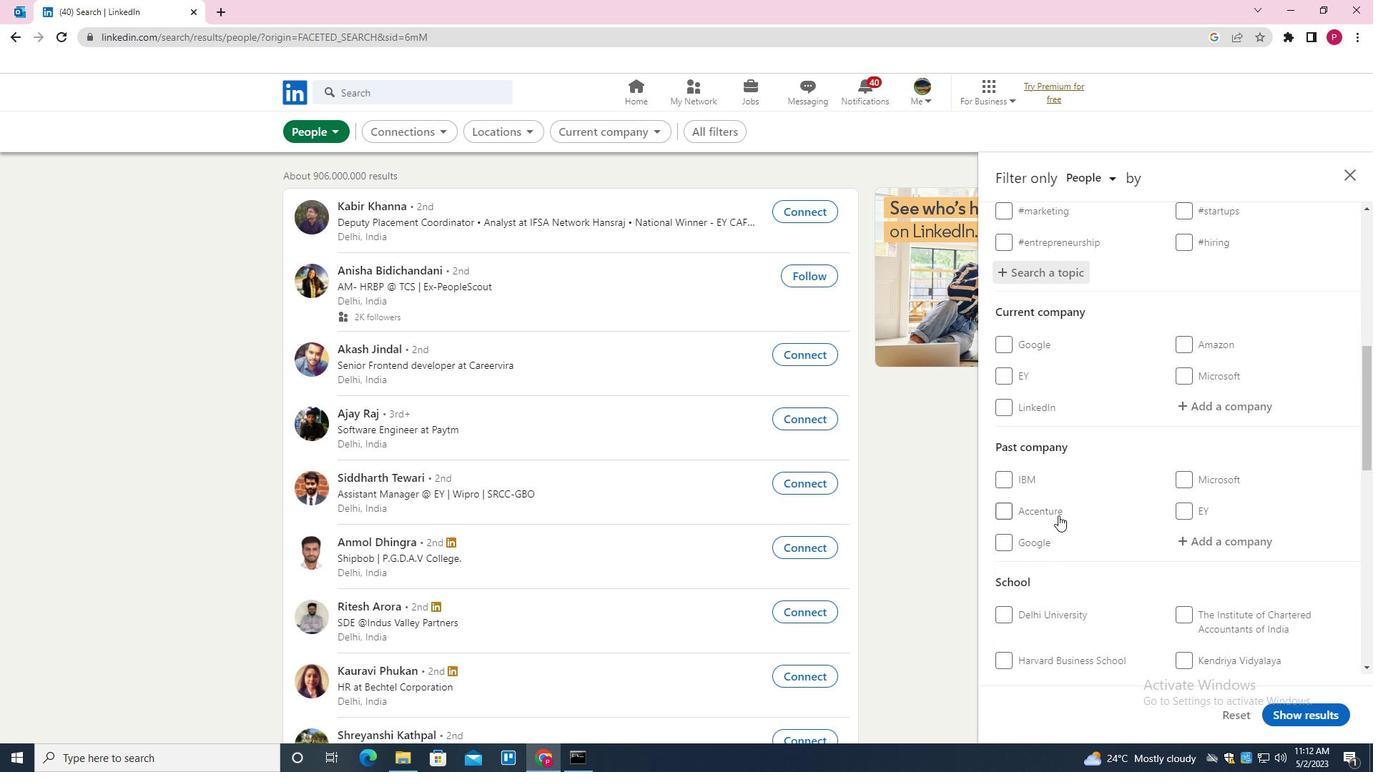 
Action: Mouse scrolled (1058, 515) with delta (0, 0)
Screenshot: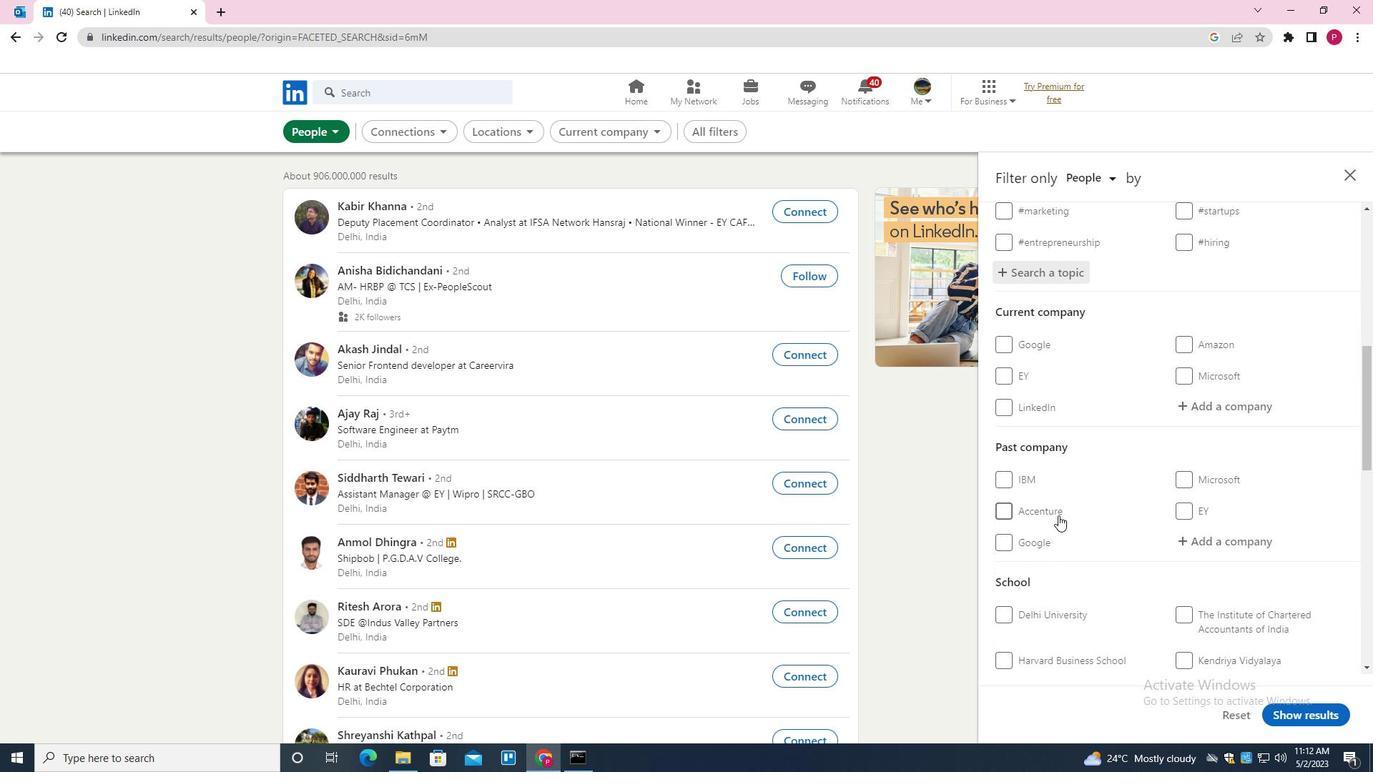 
Action: Mouse scrolled (1058, 515) with delta (0, 0)
Screenshot: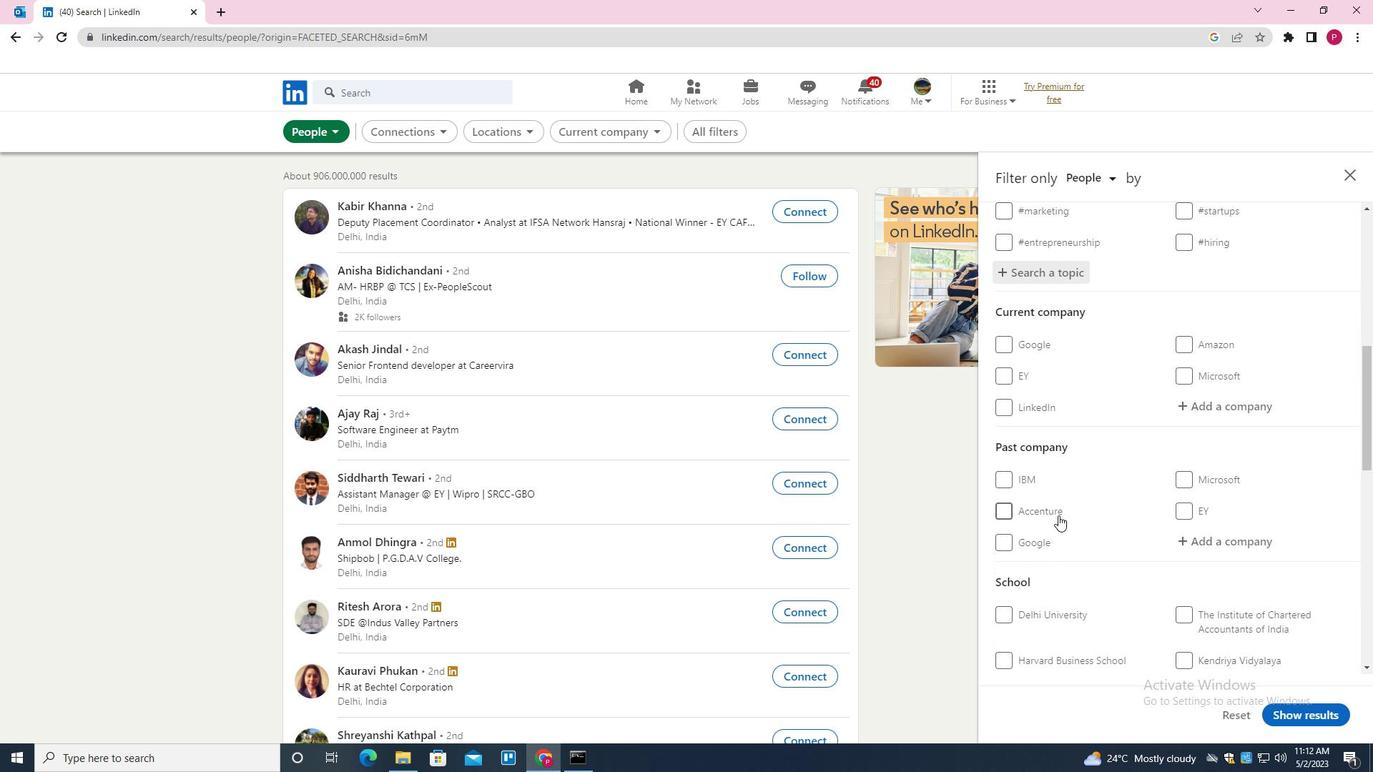 
Action: Mouse moved to (1047, 522)
Screenshot: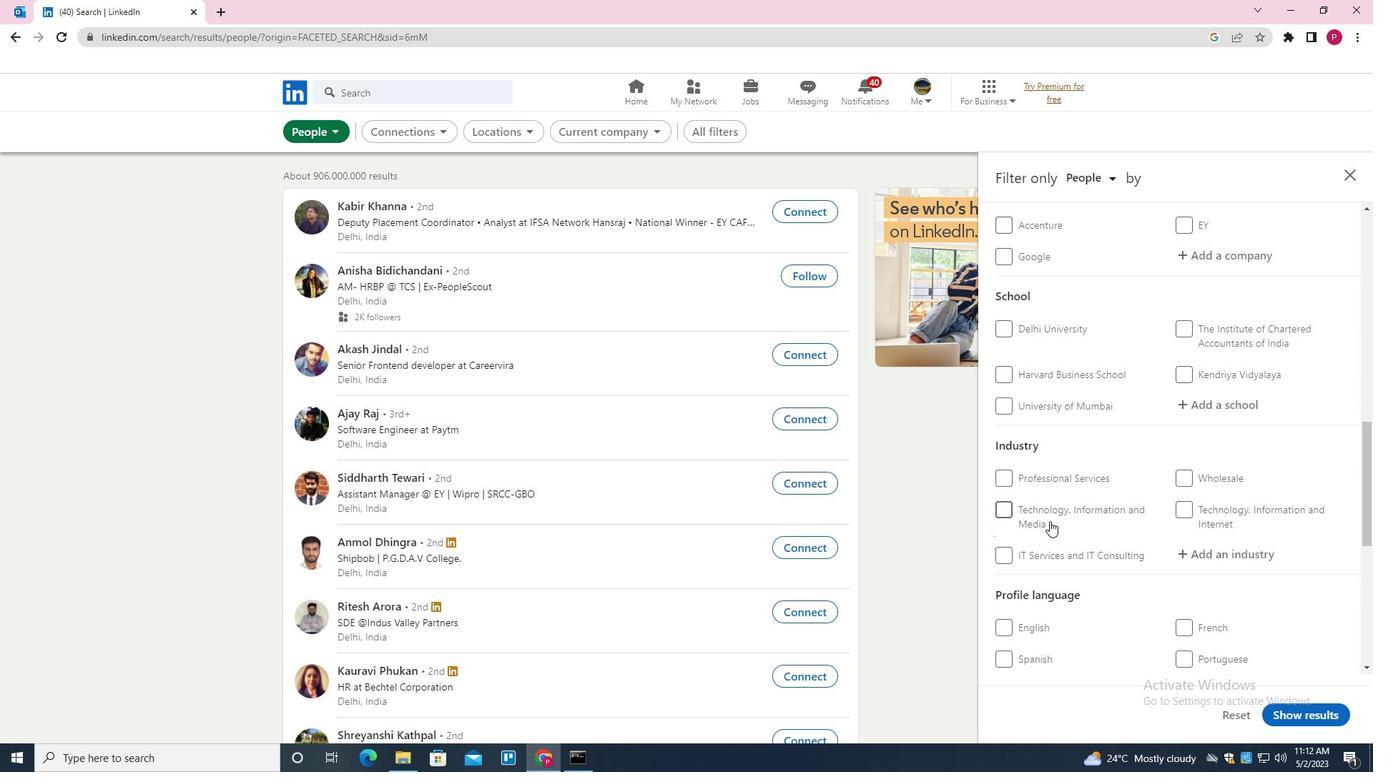 
Action: Mouse scrolled (1047, 522) with delta (0, 0)
Screenshot: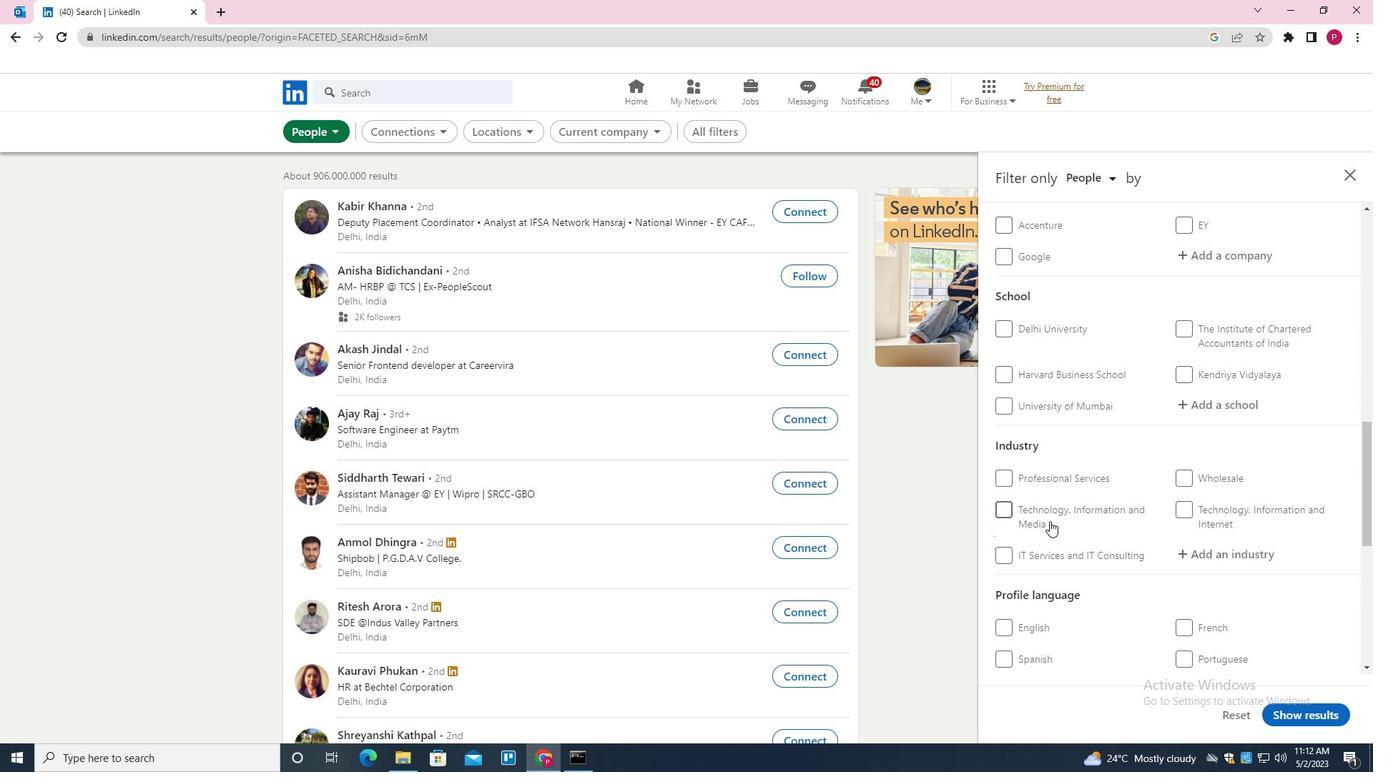 
Action: Mouse scrolled (1047, 522) with delta (0, 0)
Screenshot: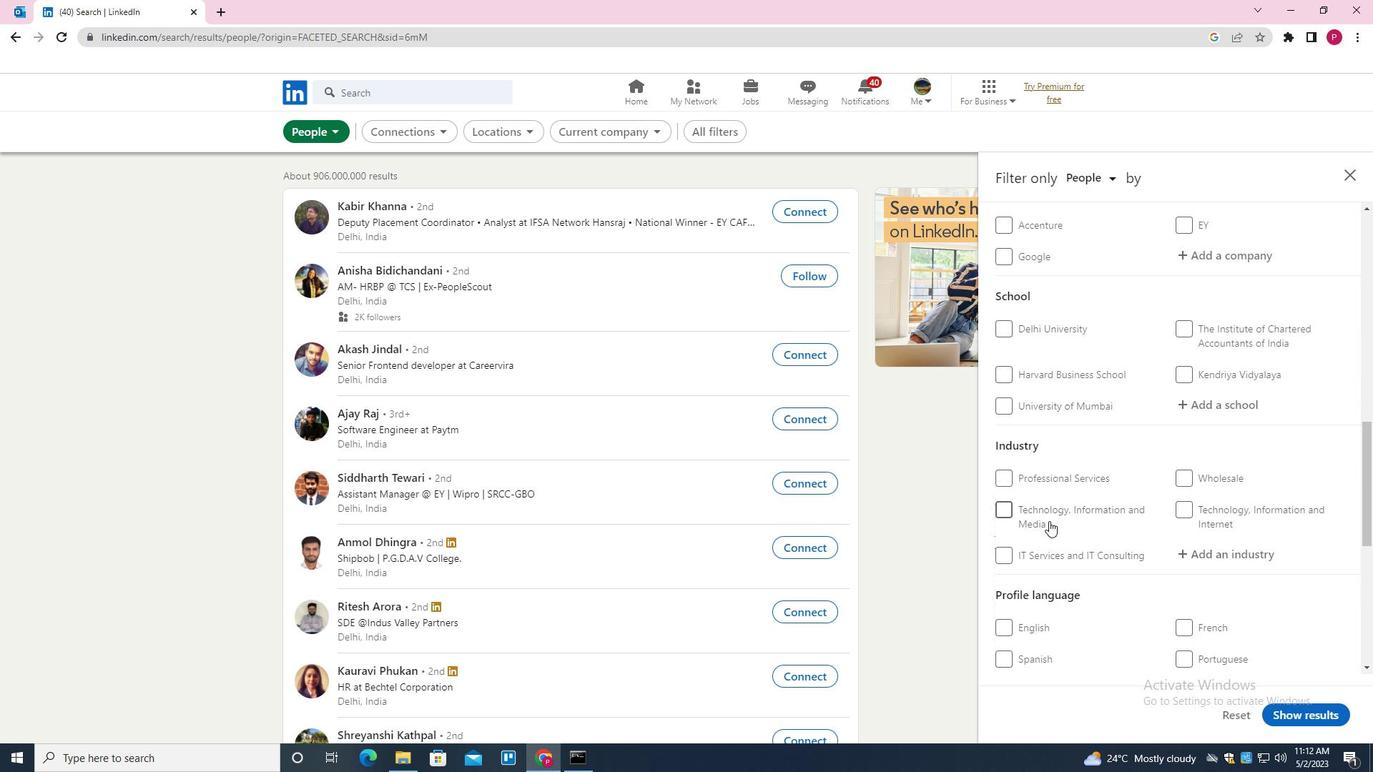 
Action: Mouse scrolled (1047, 522) with delta (0, 0)
Screenshot: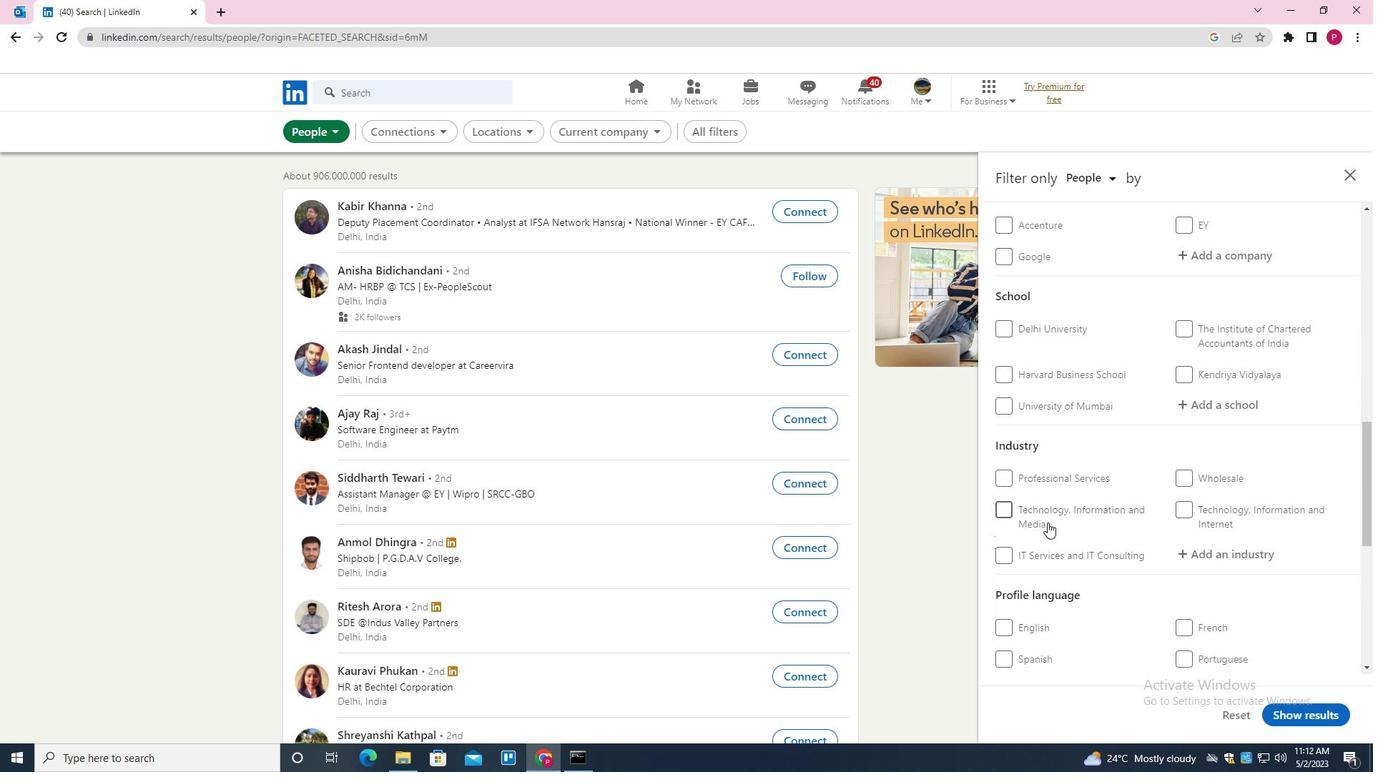 
Action: Mouse moved to (1188, 446)
Screenshot: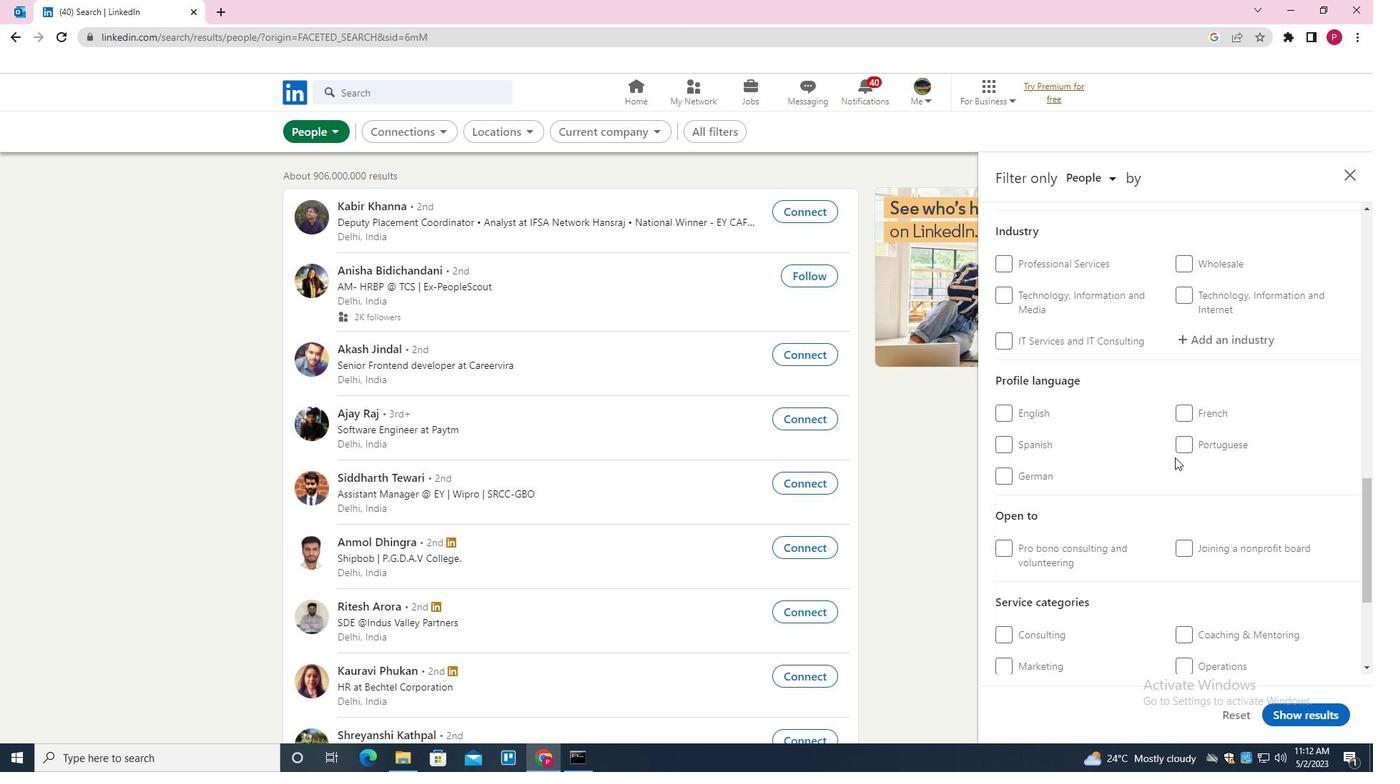 
Action: Mouse pressed left at (1188, 446)
Screenshot: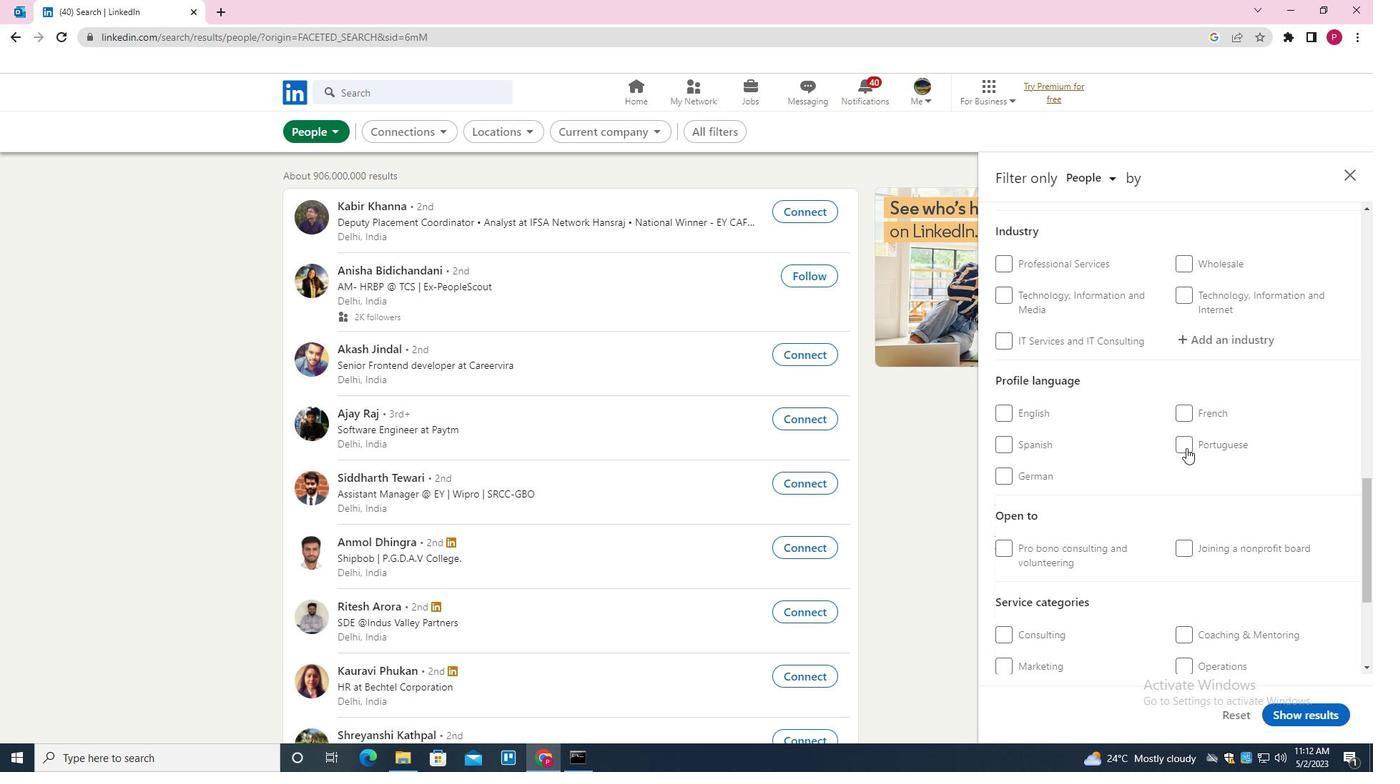 
Action: Mouse moved to (1072, 480)
Screenshot: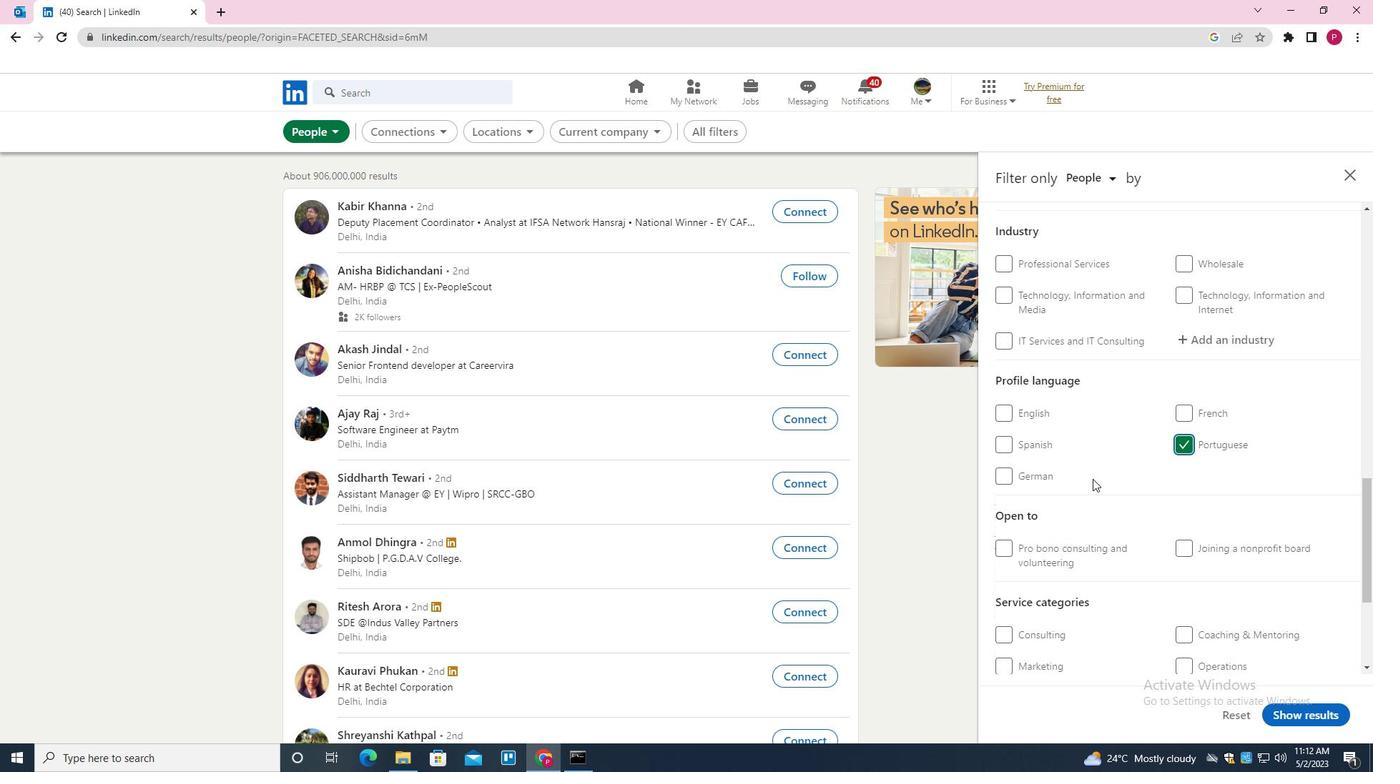 
Action: Mouse scrolled (1072, 480) with delta (0, 0)
Screenshot: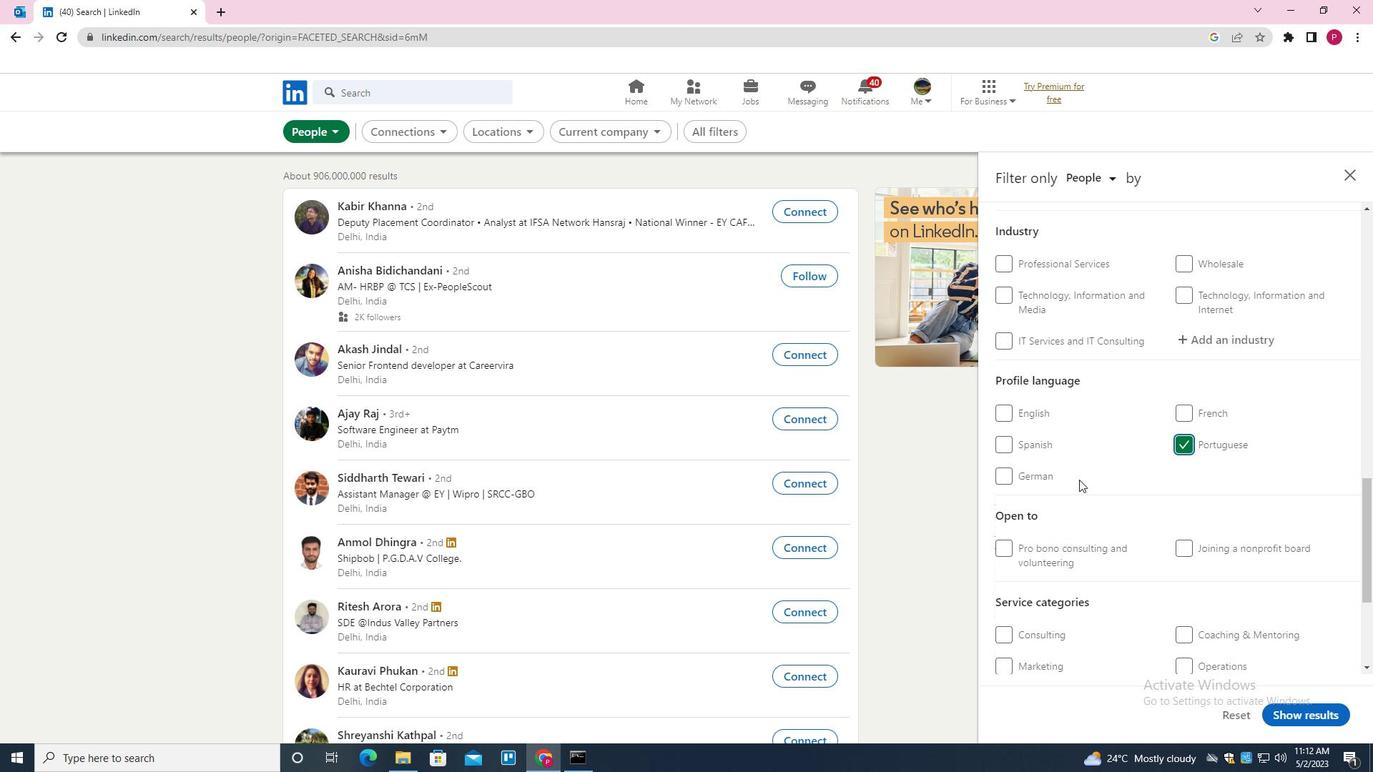 
Action: Mouse scrolled (1072, 480) with delta (0, 0)
Screenshot: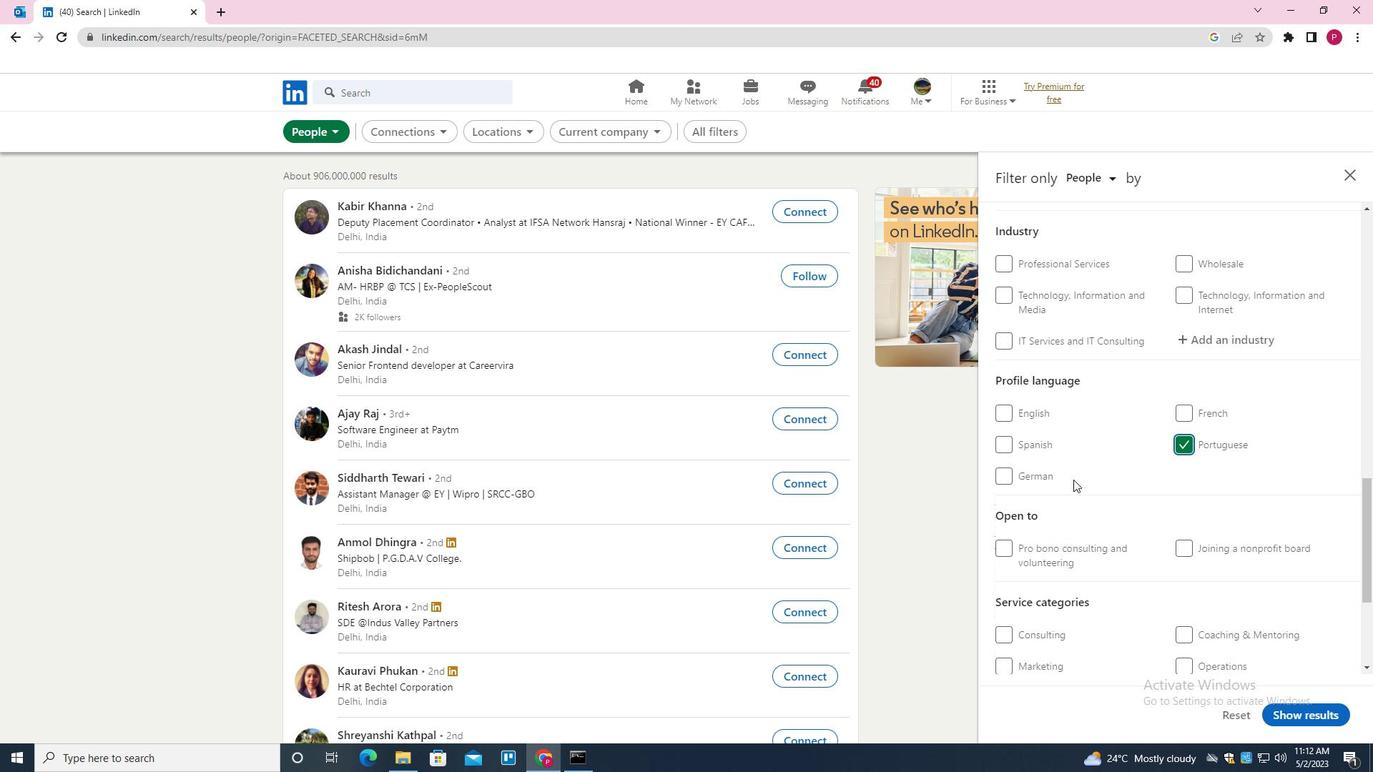 
Action: Mouse scrolled (1072, 480) with delta (0, 0)
Screenshot: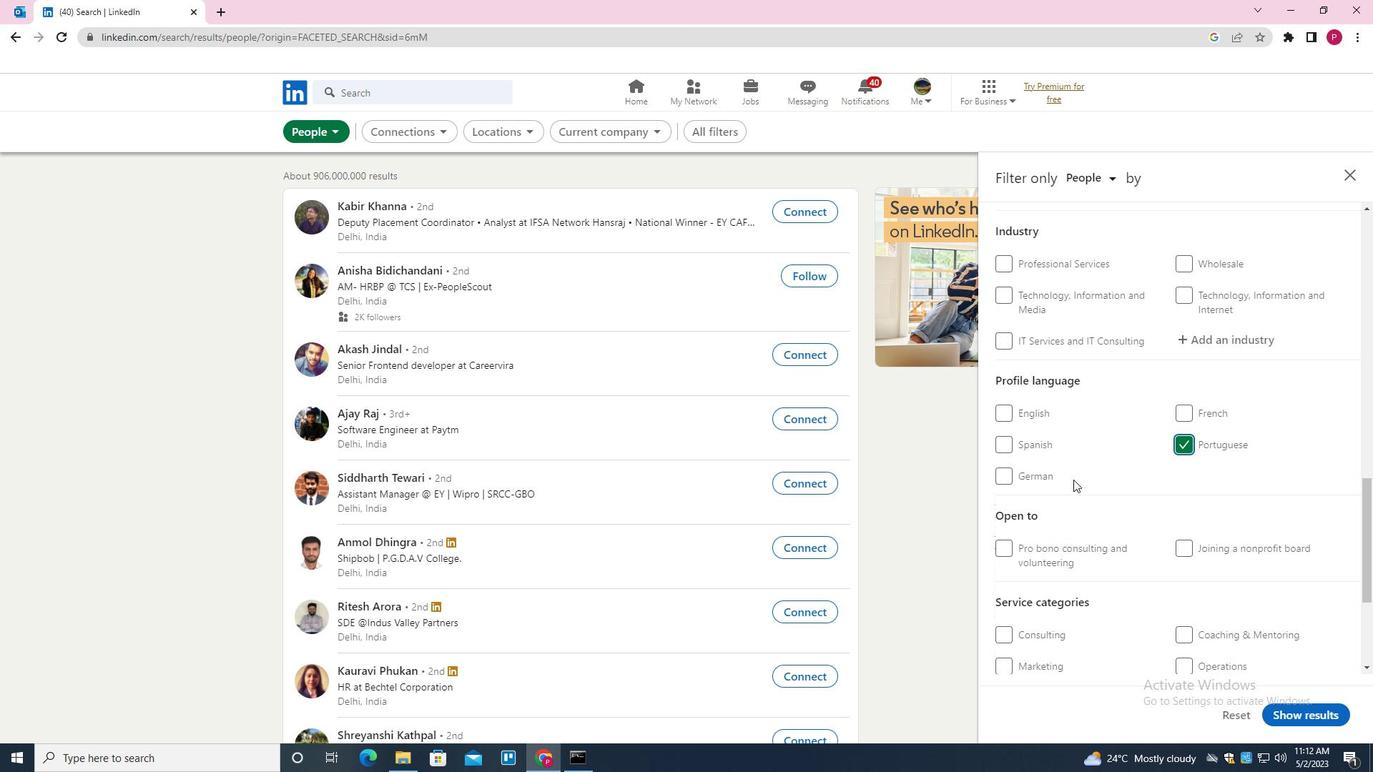 
Action: Mouse scrolled (1072, 480) with delta (0, 0)
Screenshot: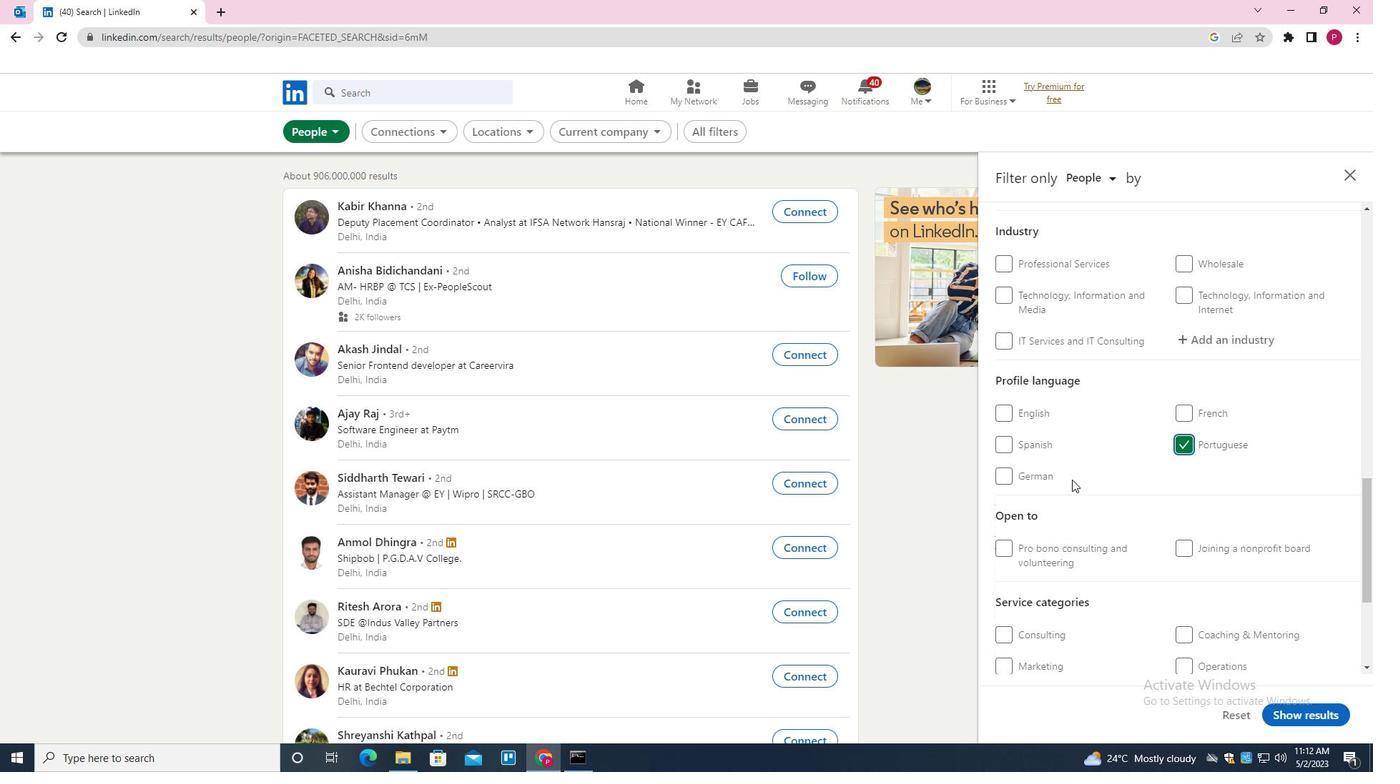 
Action: Mouse moved to (1060, 480)
Screenshot: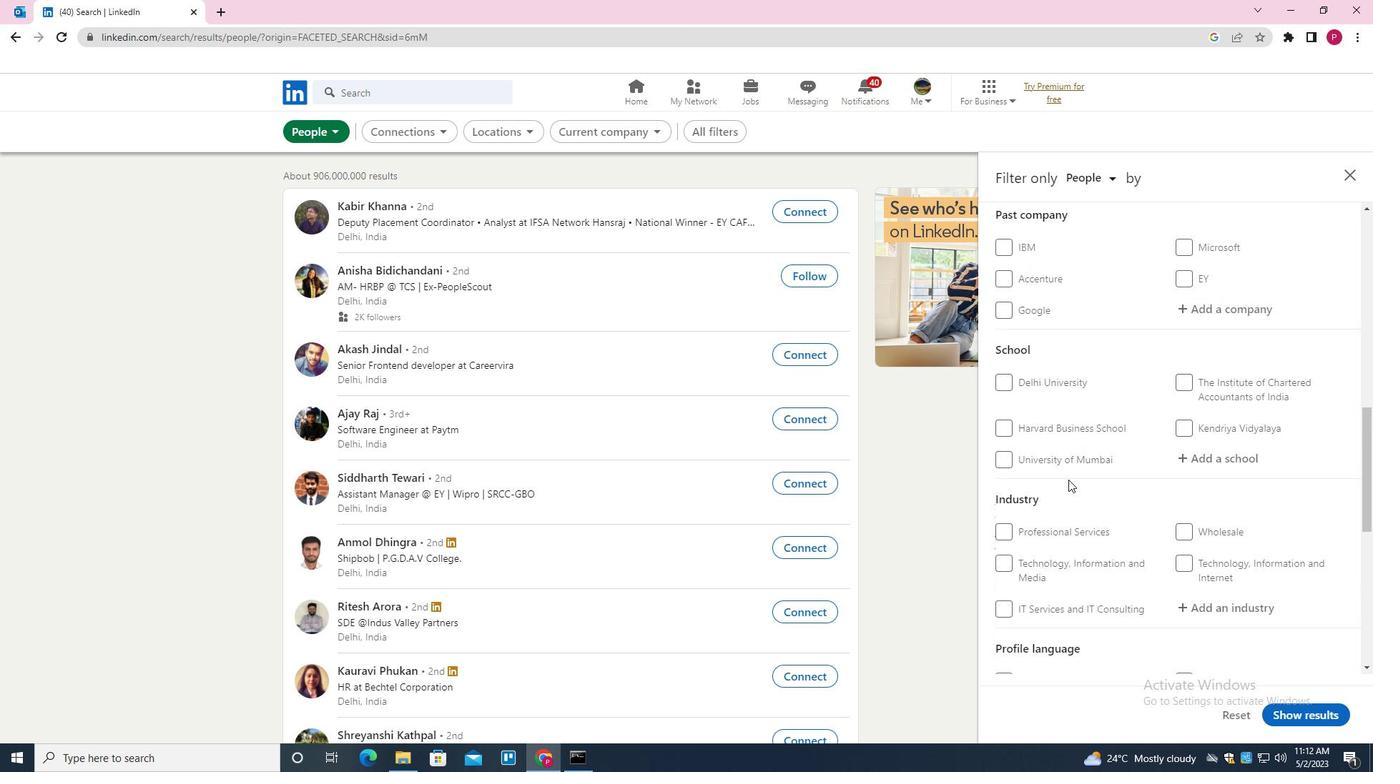
Action: Mouse scrolled (1060, 480) with delta (0, 0)
Screenshot: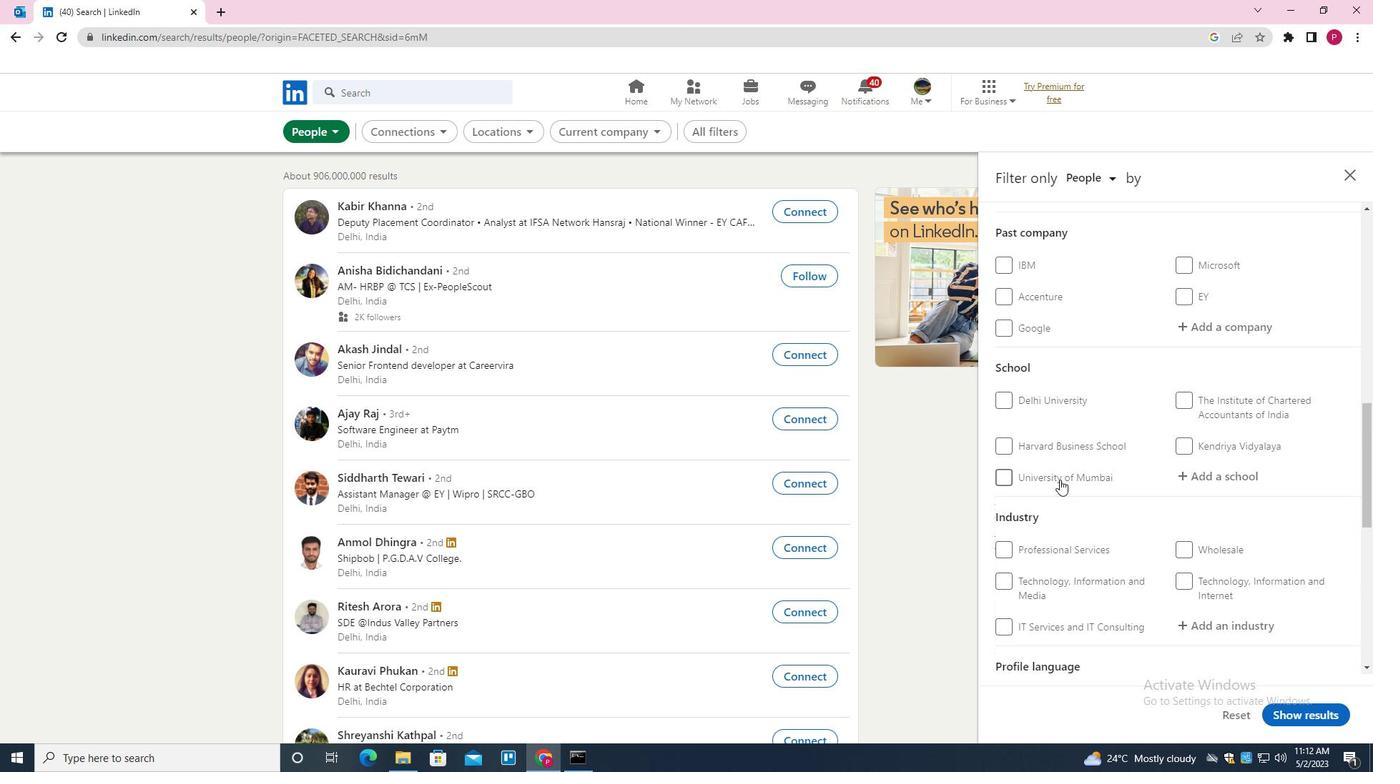 
Action: Mouse moved to (1059, 480)
Screenshot: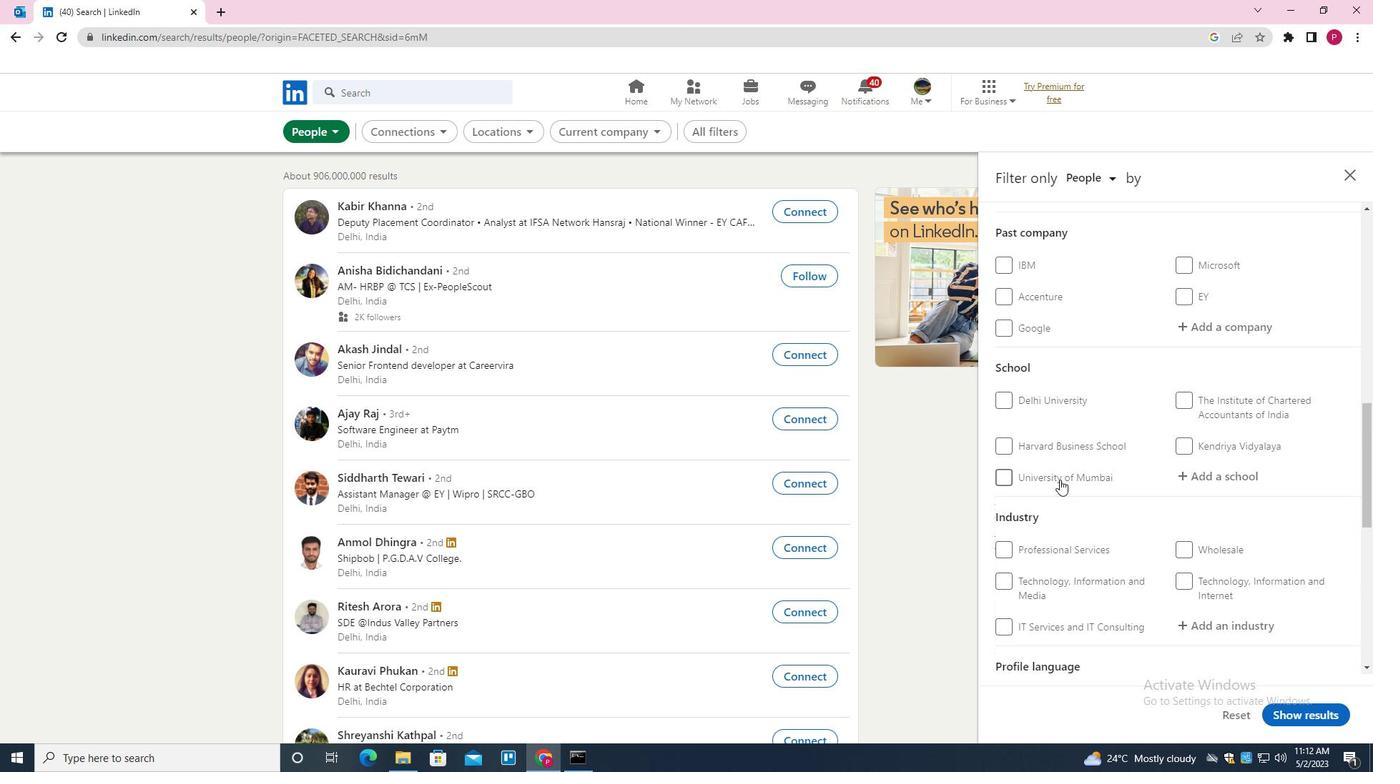 
Action: Mouse scrolled (1059, 480) with delta (0, 0)
Screenshot: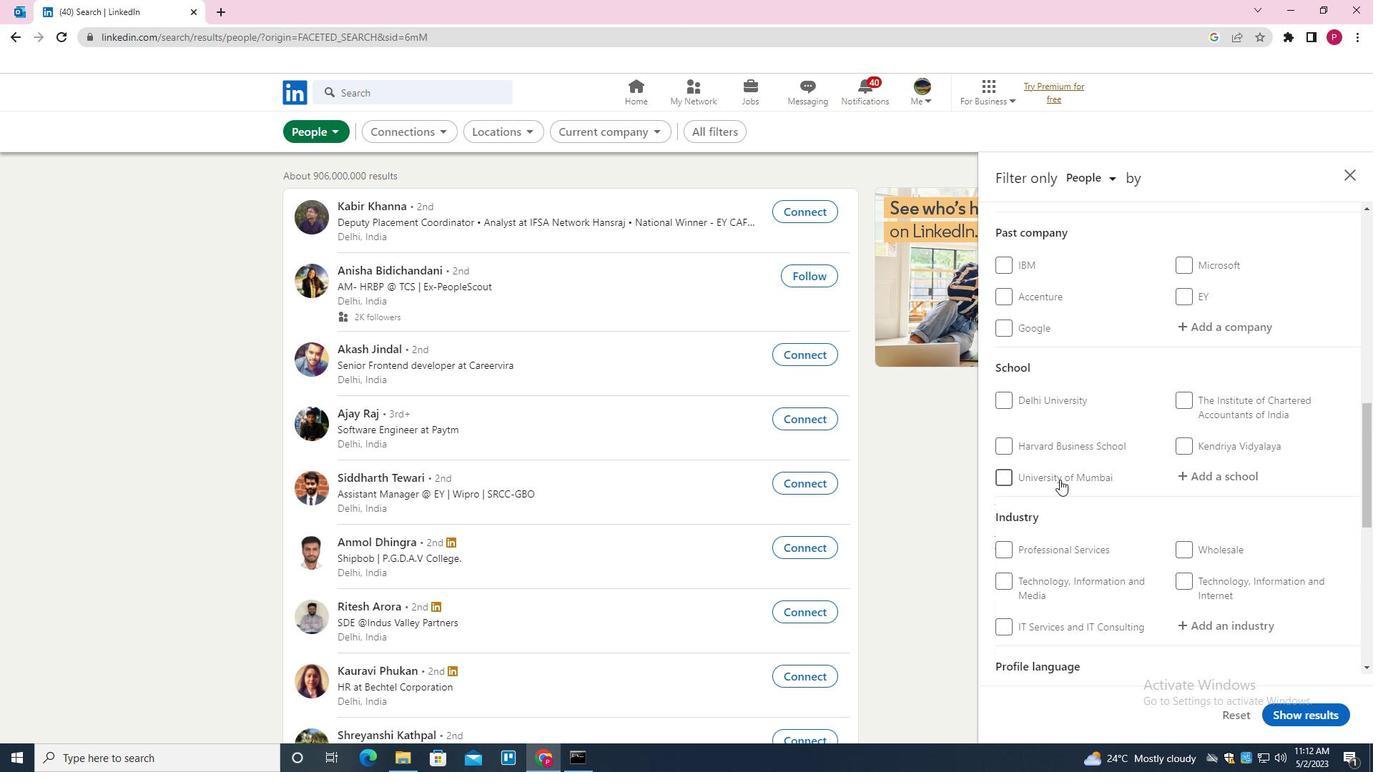 
Action: Mouse moved to (1232, 334)
Screenshot: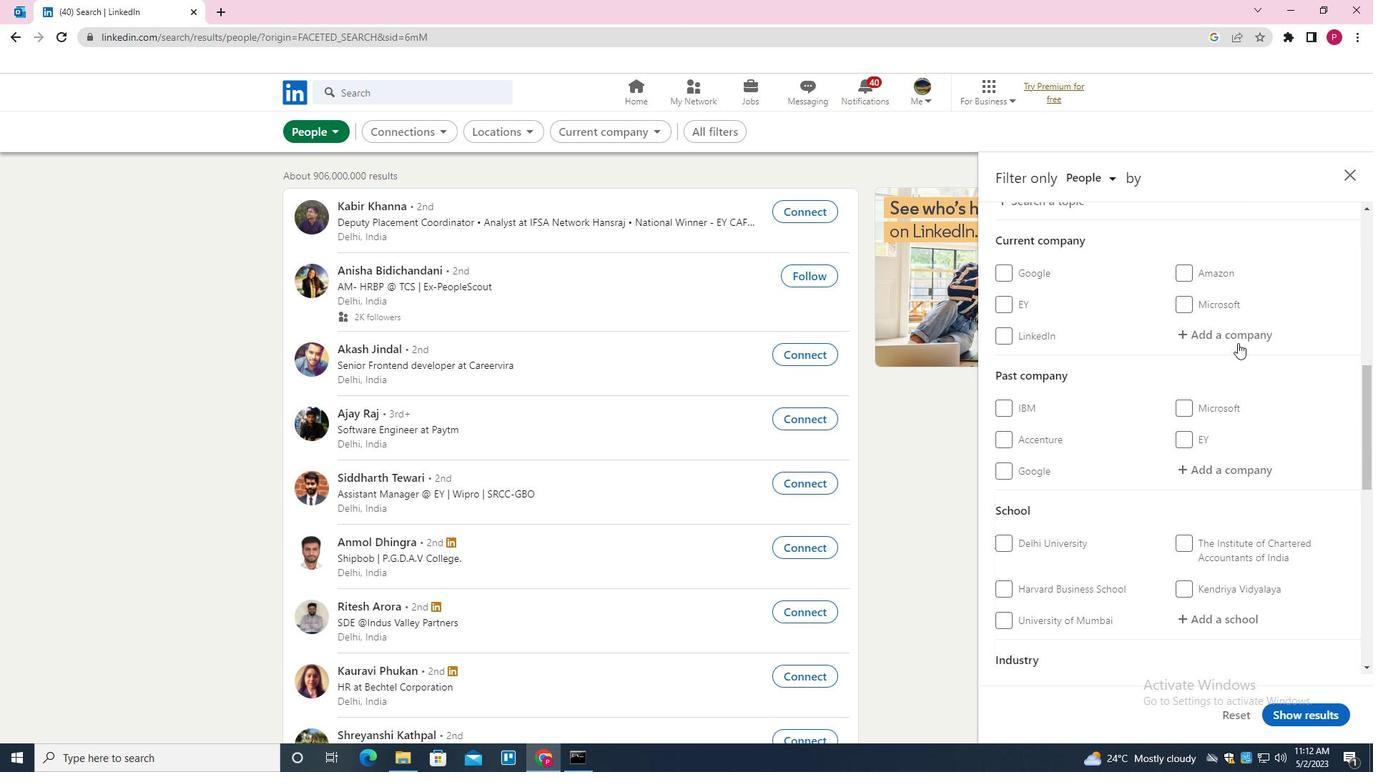 
Action: Mouse pressed left at (1232, 334)
Screenshot: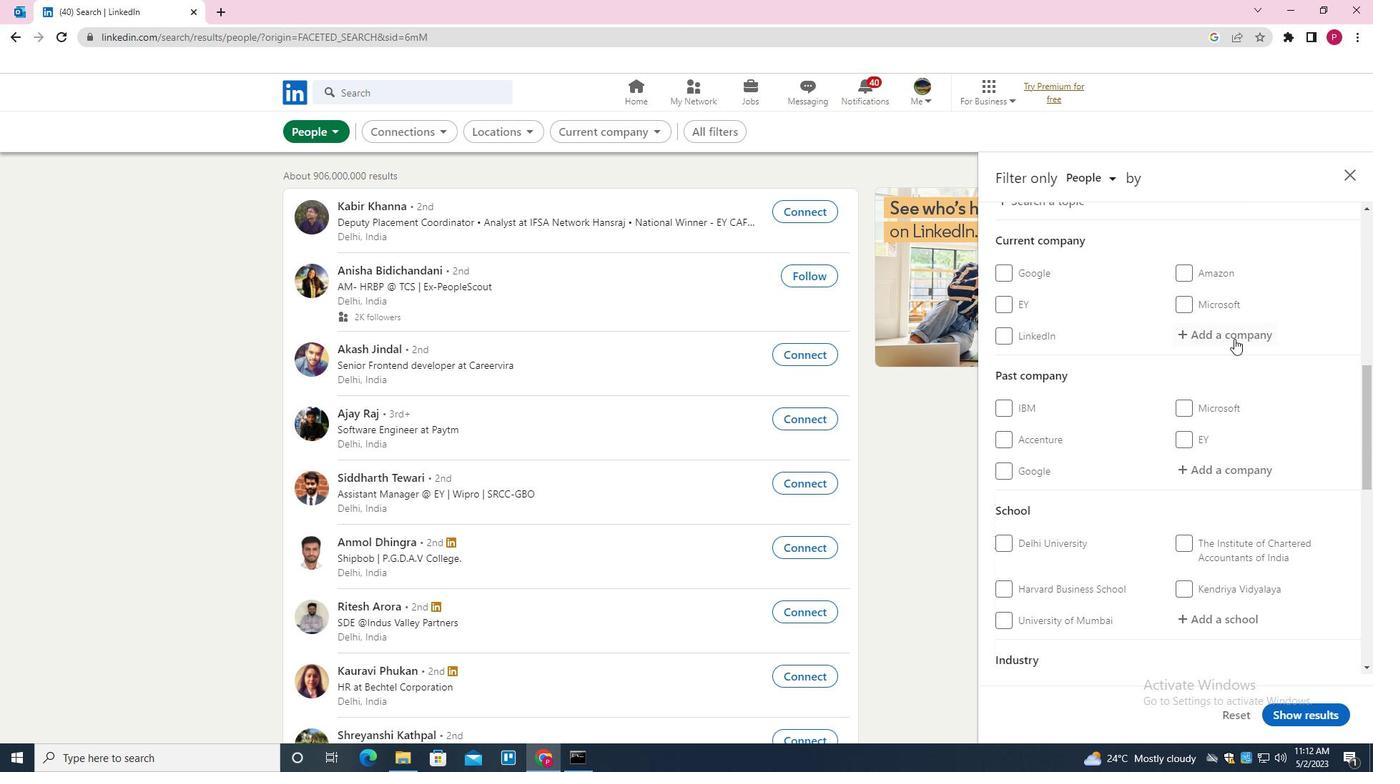 
Action: Mouse moved to (1231, 334)
Screenshot: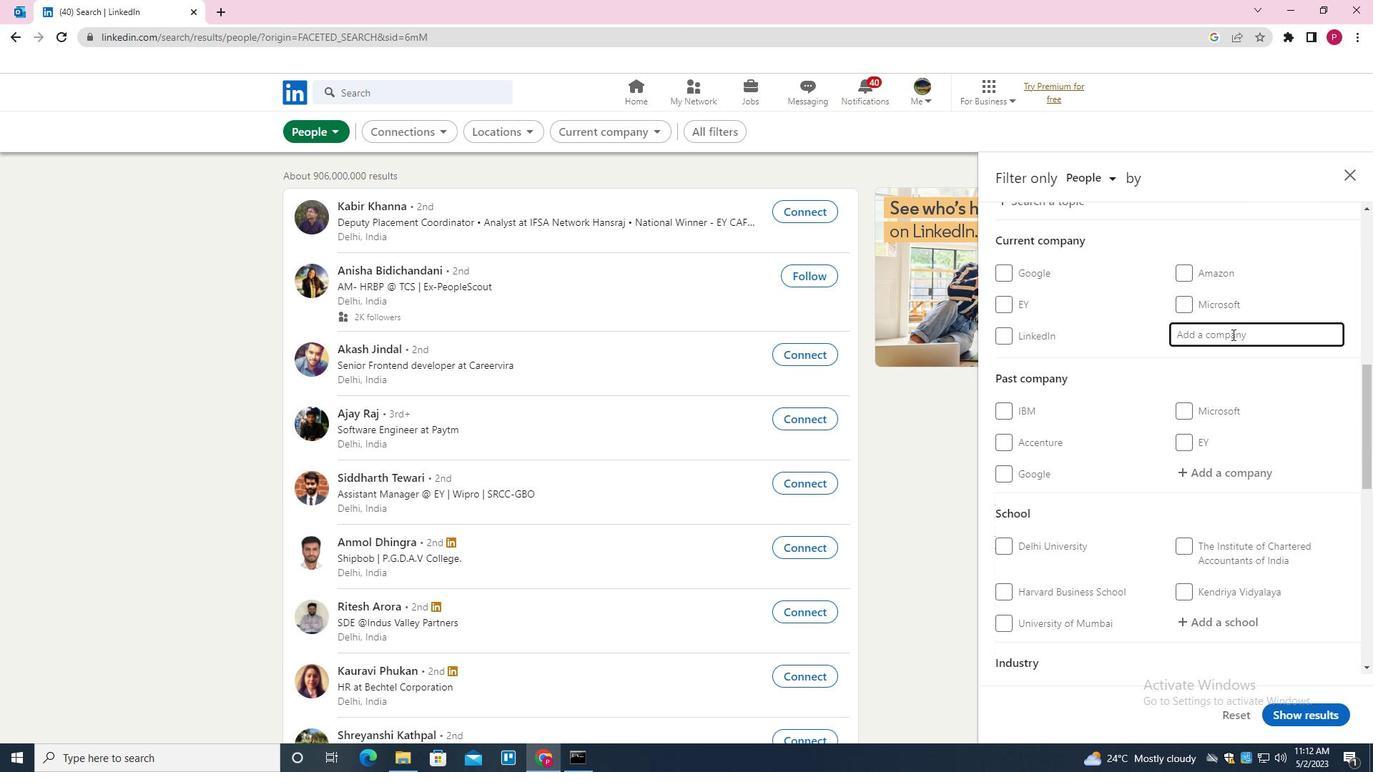
Action: Key pressed <Key.shift>ARUP<Key.down><Key.enter>
Screenshot: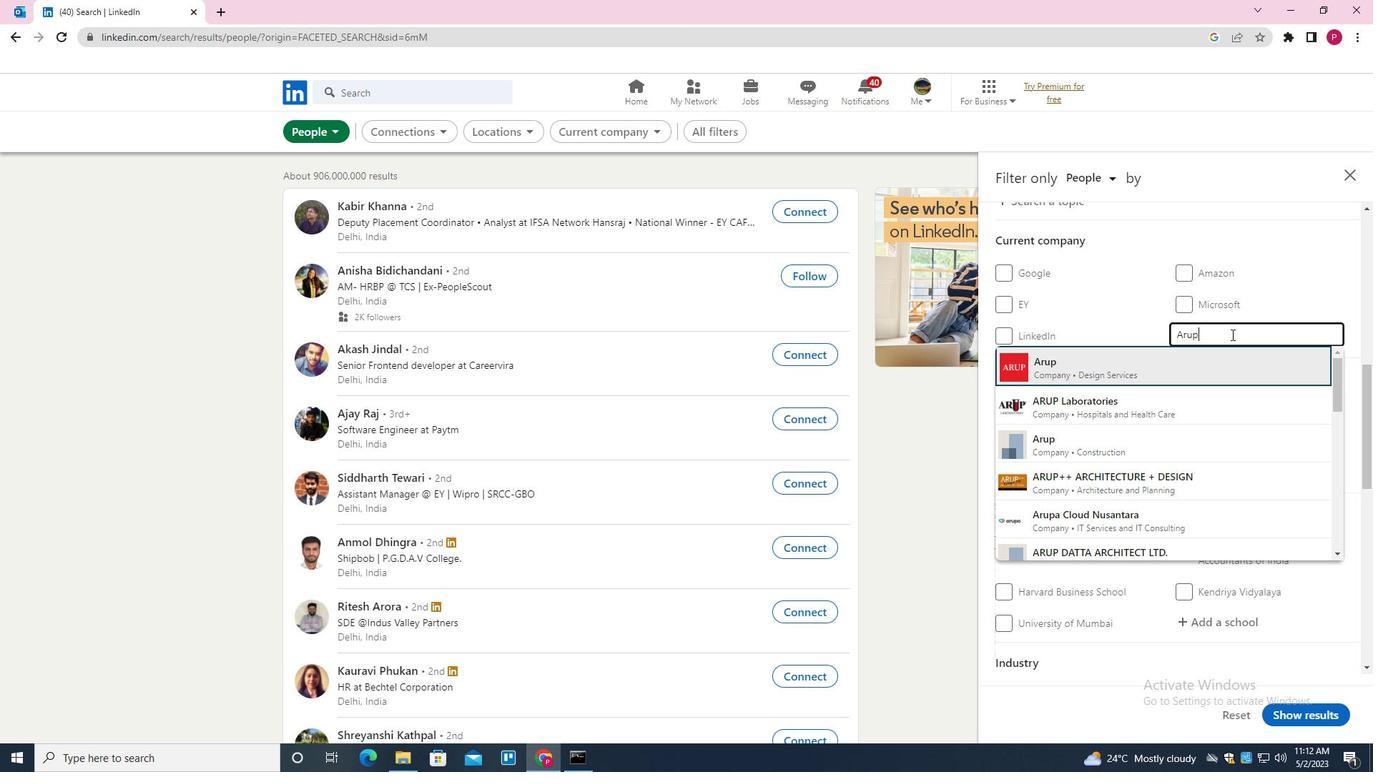 
Action: Mouse moved to (1143, 397)
Screenshot: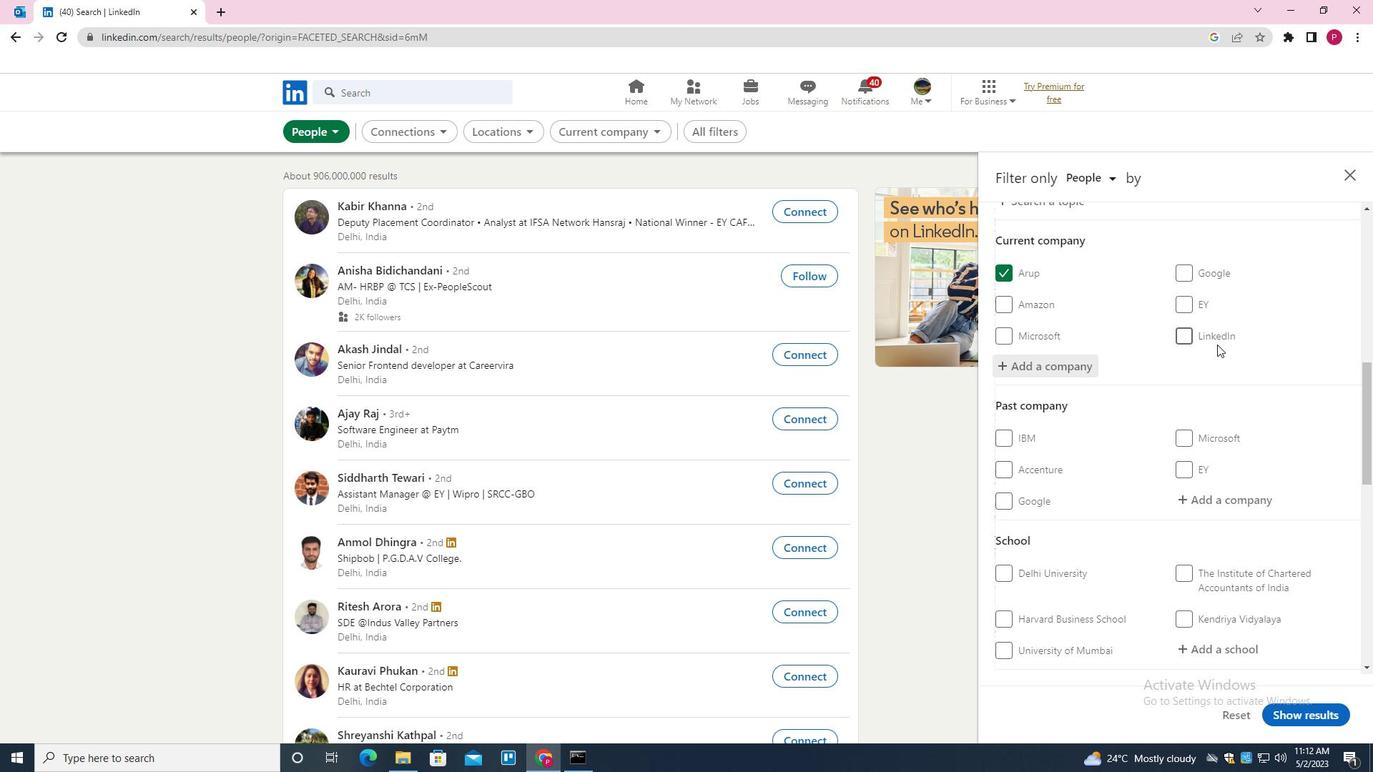 
Action: Mouse scrolled (1143, 397) with delta (0, 0)
Screenshot: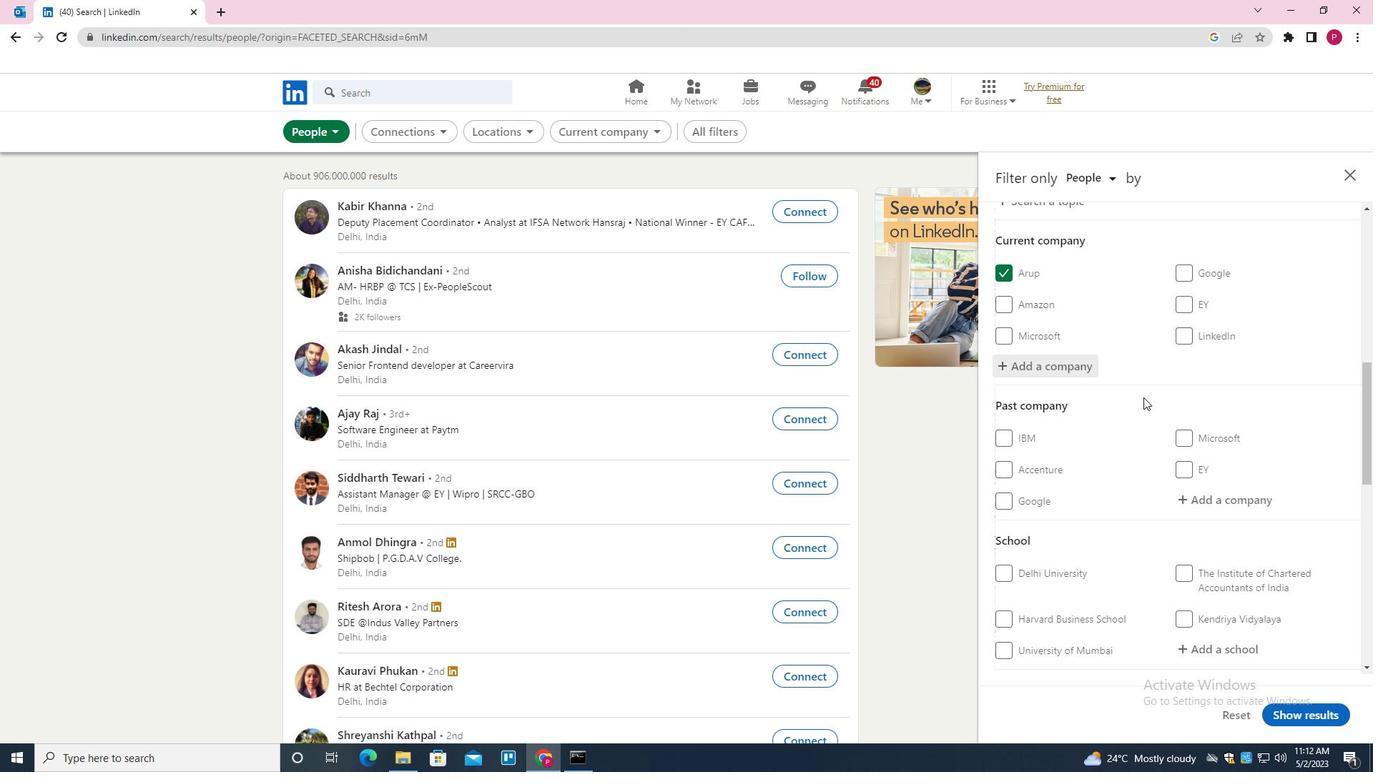 
Action: Mouse scrolled (1143, 397) with delta (0, 0)
Screenshot: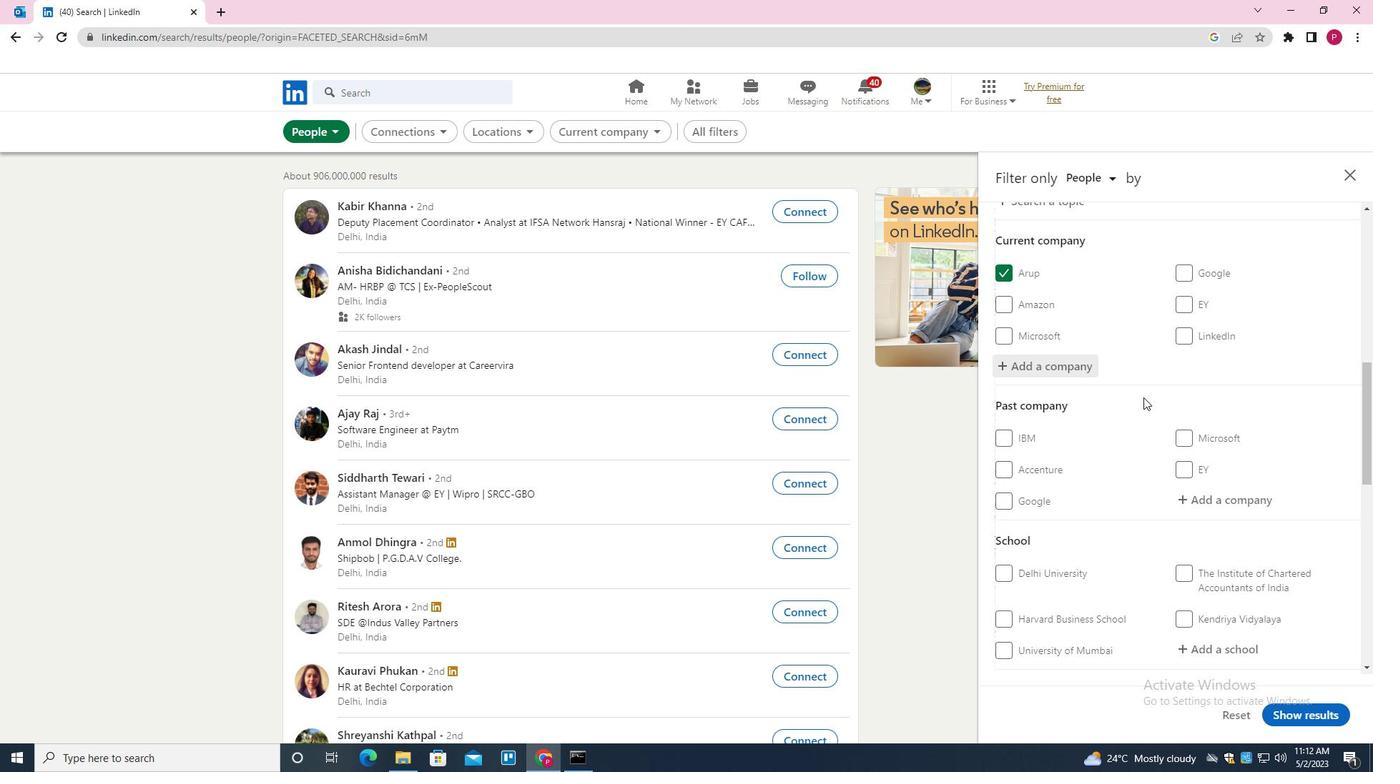 
Action: Mouse scrolled (1143, 397) with delta (0, 0)
Screenshot: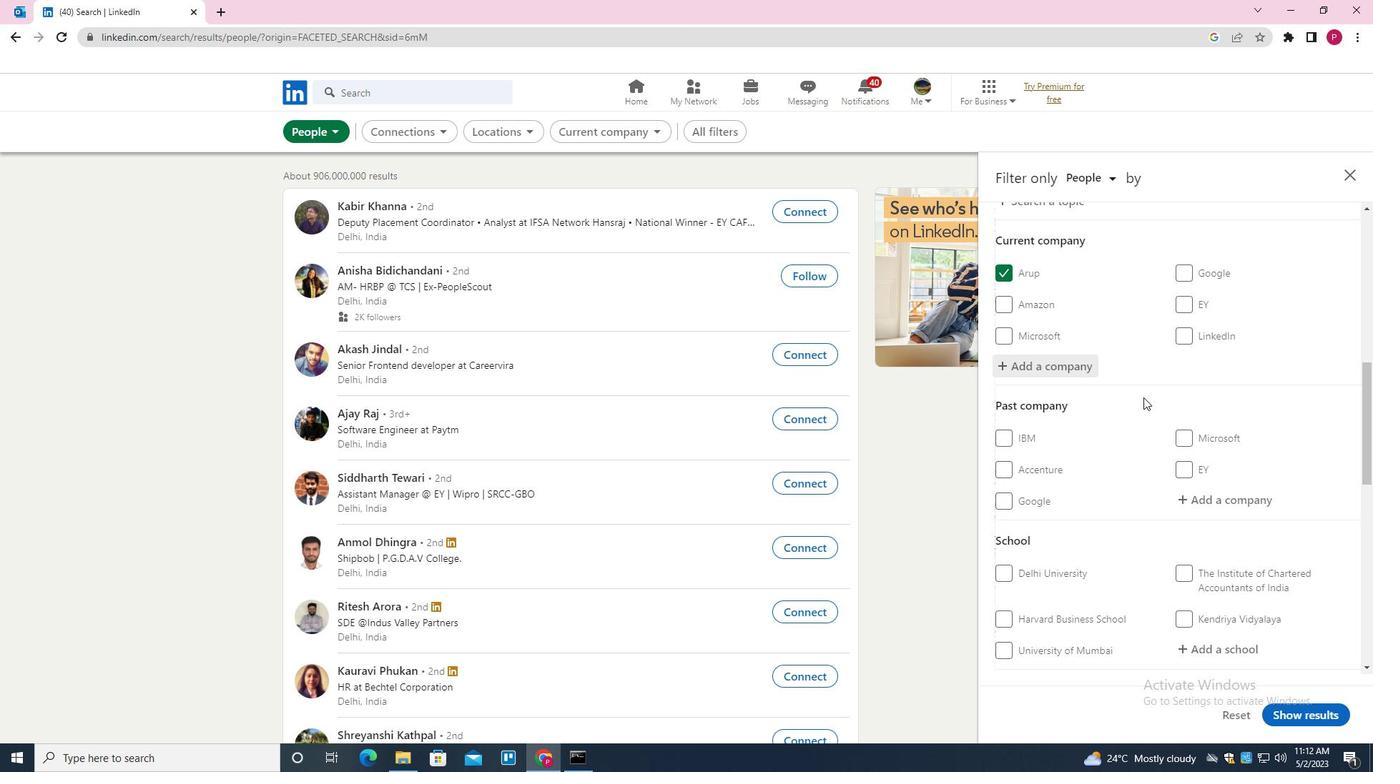 
Action: Mouse scrolled (1143, 397) with delta (0, 0)
Screenshot: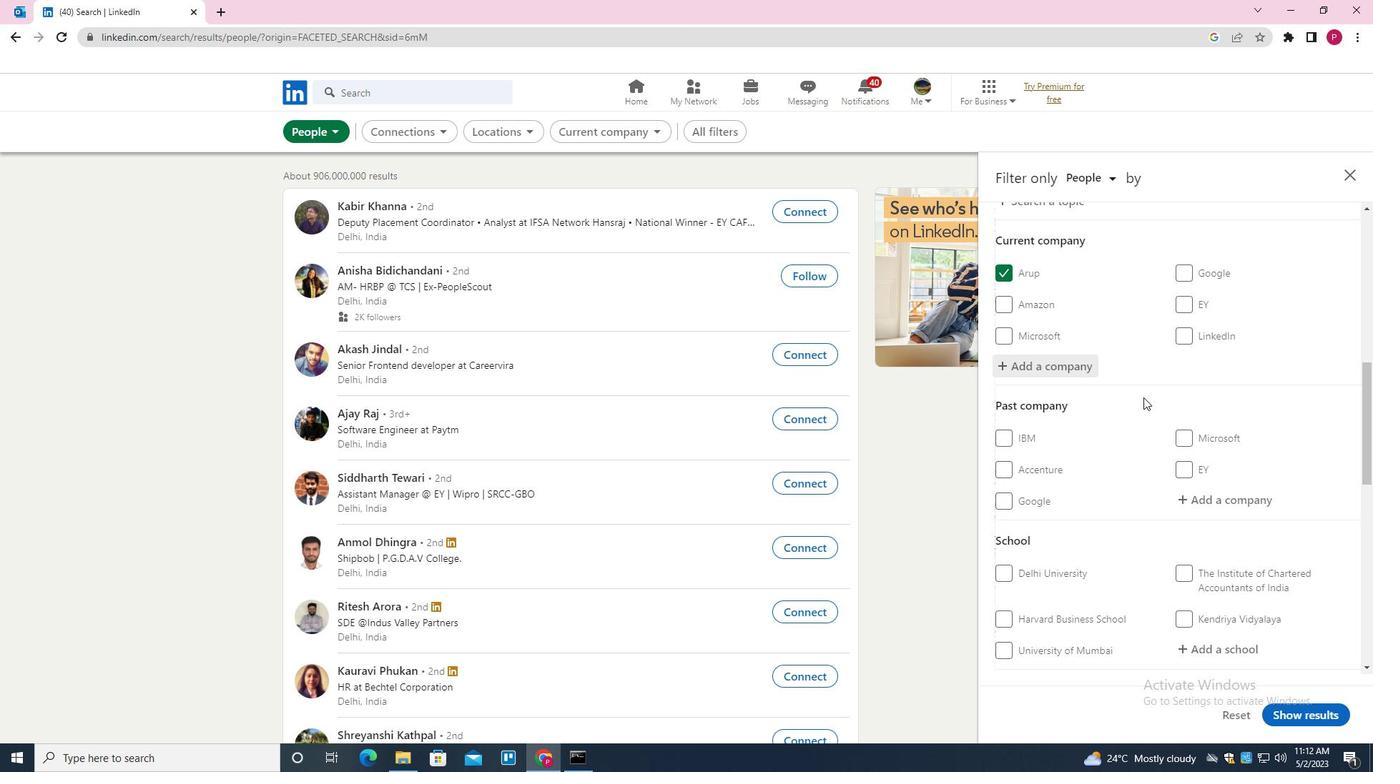 
Action: Mouse moved to (1206, 364)
Screenshot: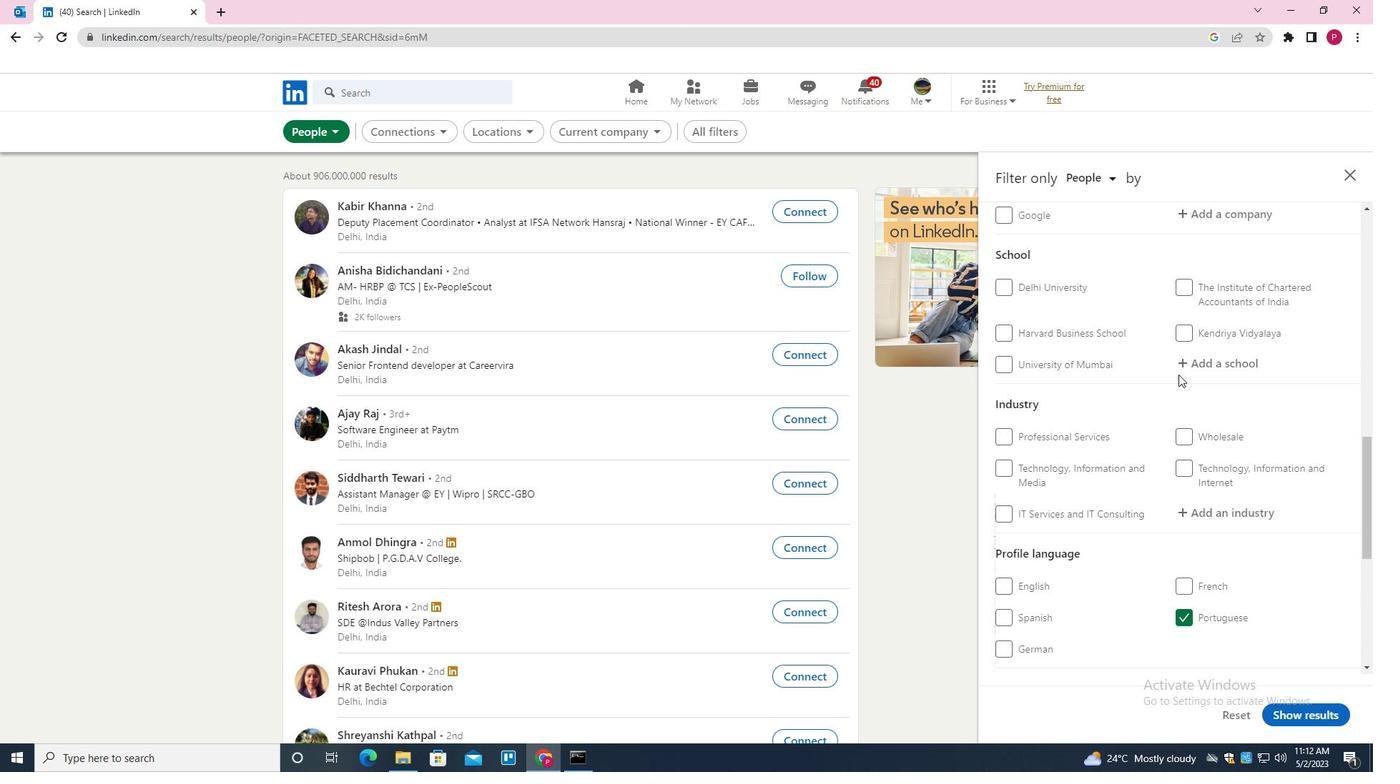 
Action: Mouse pressed left at (1206, 364)
Screenshot: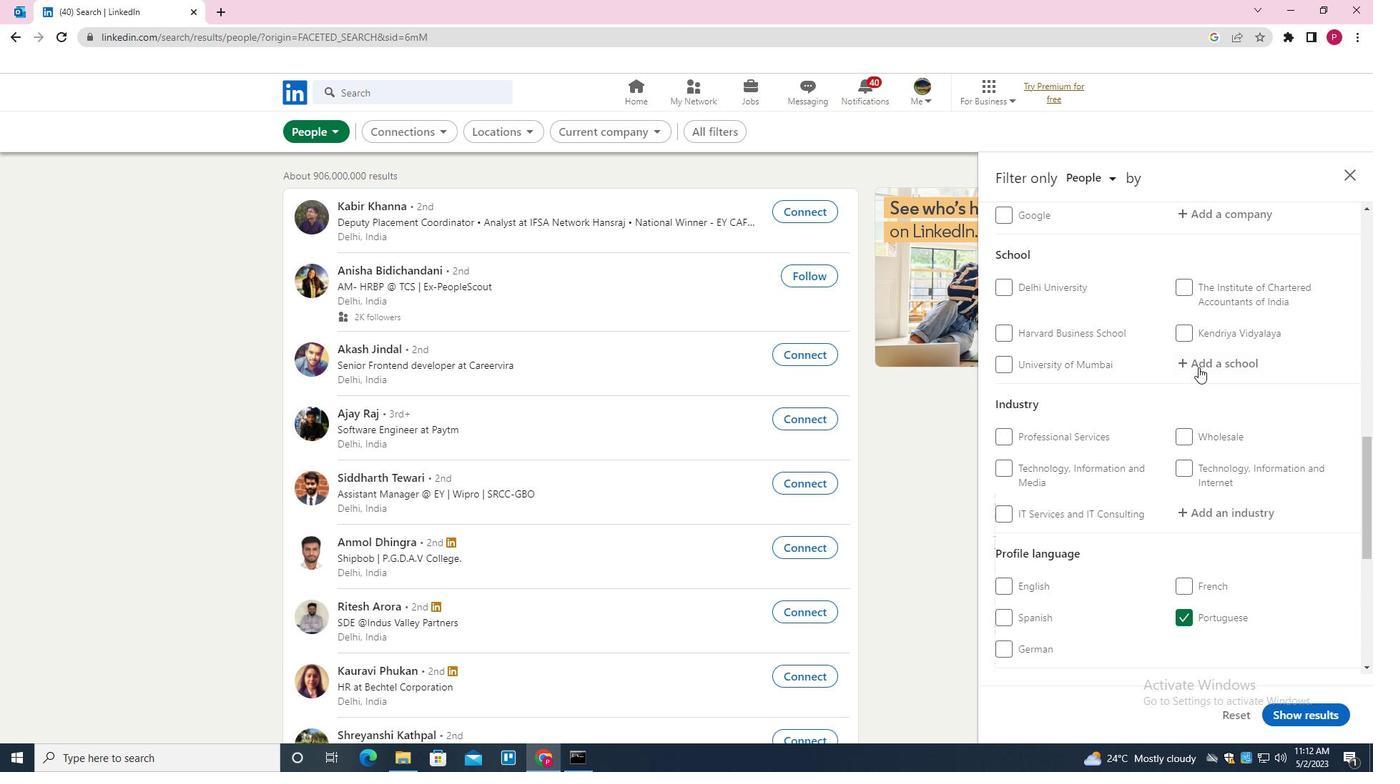 
Action: Key pressed <Key.shift><Key.shift><Key.shift><Key.shift><Key.shift><Key.shift><Key.shift>EILM<Key.shift><Key.backspace><Key.backspace><Key.backspace><Key.backspace><Key.shift><Key.shift><Key.shift><Key.shift><Key.shift><Key.shift><Key.shift><Key.shift><Key.shift><Key.shift><Key.shift><Key.shift><Key.shift><Key.shift><Key.shift><Key.shift><Key.shift><Key.shift><Key.shift><Key.shift><Key.shift><Key.shift><Key.shift><Key.shift><Key.shift><Key.shift><Key.shift><Key.shift><Key.shift><Key.shift><Key.shift><Key.shift><Key.shift><Key.shift><Key.shift><Key.shift><Key.shift><Key.shift><Key.shift><Key.shift><Key.shift>EILM<Key.space><Key.shift>UNIVERSITY<Key.enter>
Screenshot: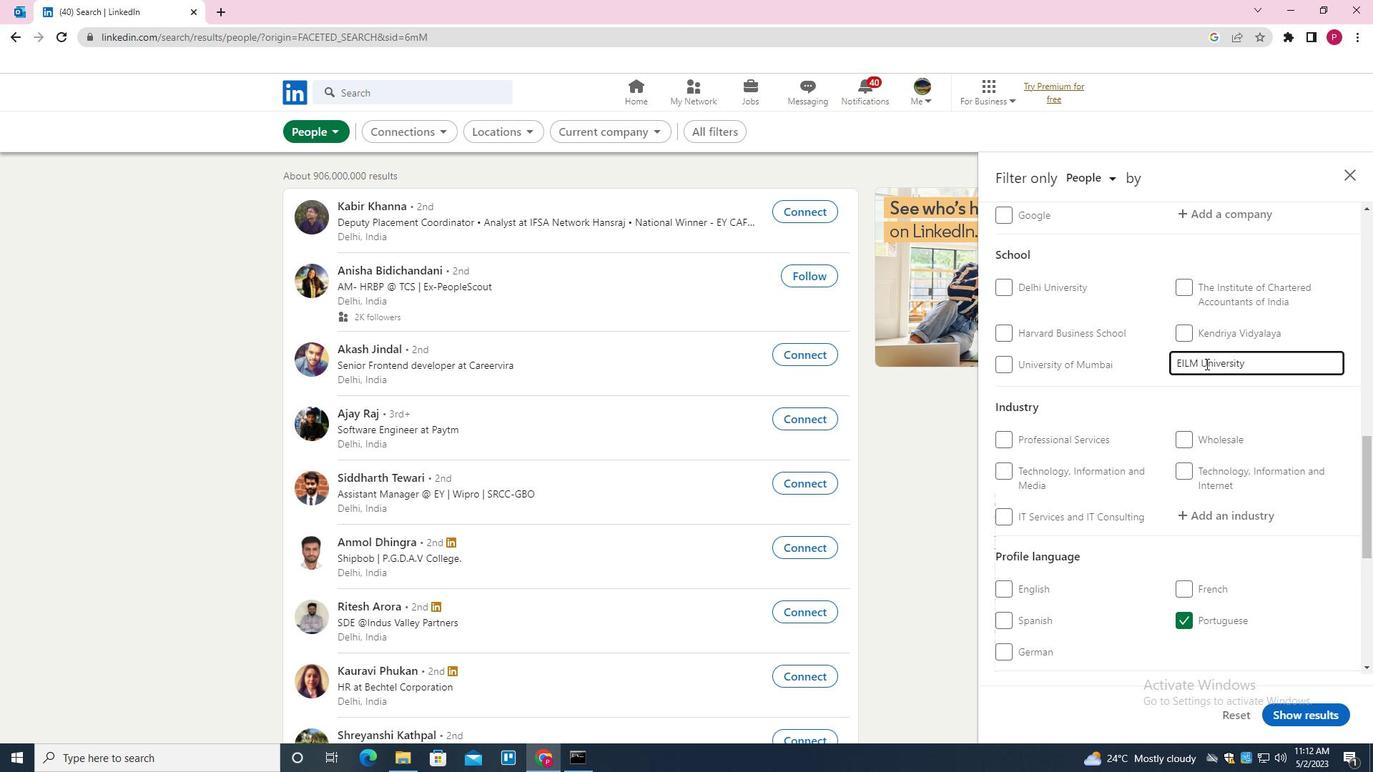 
Action: Mouse moved to (1197, 369)
Screenshot: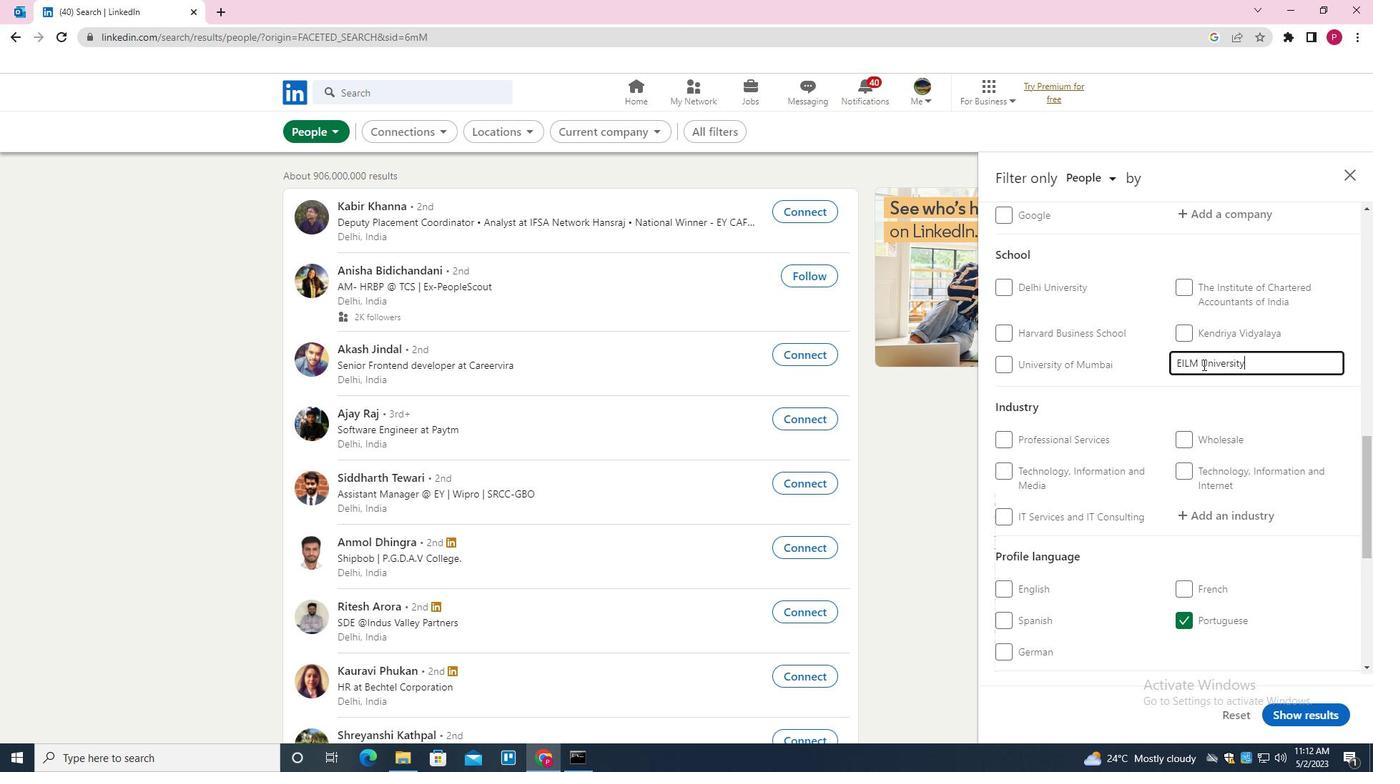 
Action: Mouse scrolled (1197, 368) with delta (0, 0)
Screenshot: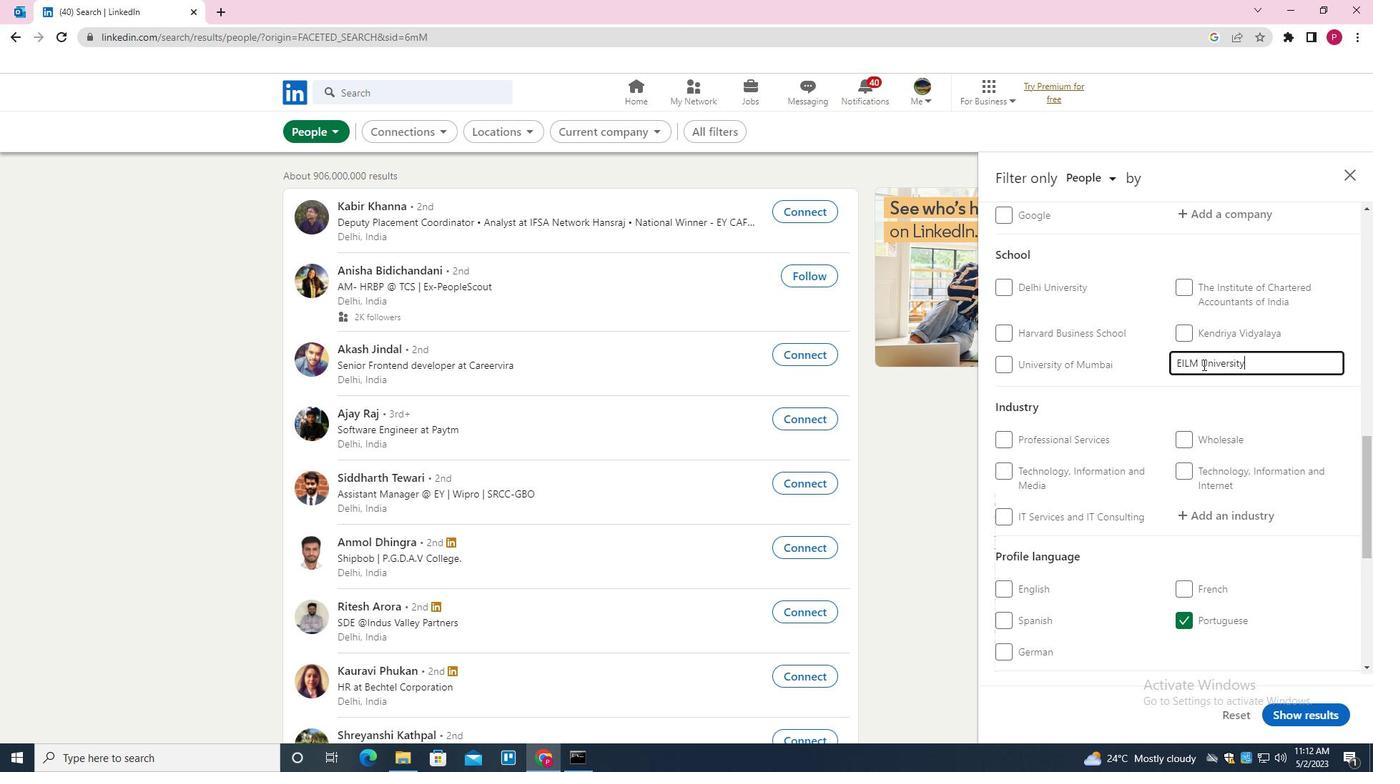 
Action: Mouse scrolled (1197, 368) with delta (0, 0)
Screenshot: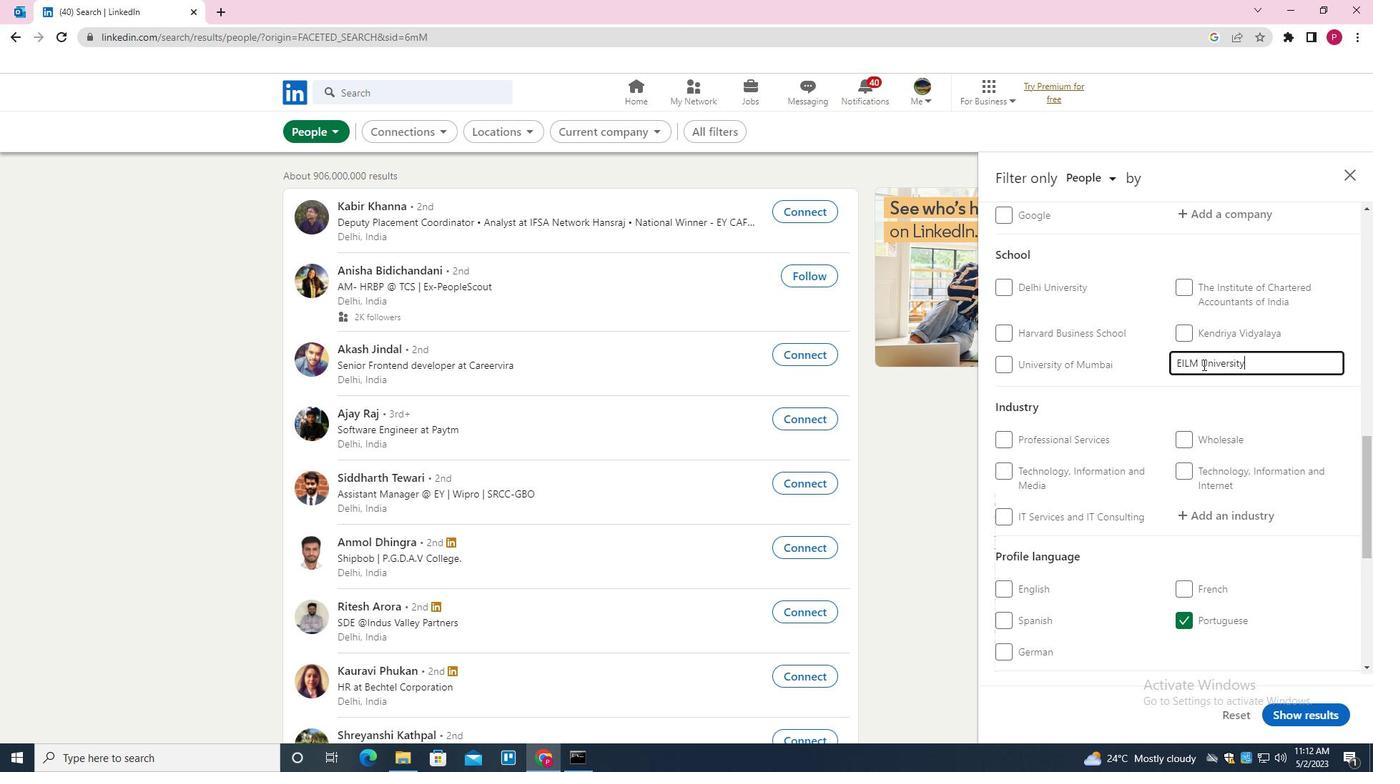 
Action: Mouse moved to (1197, 369)
Screenshot: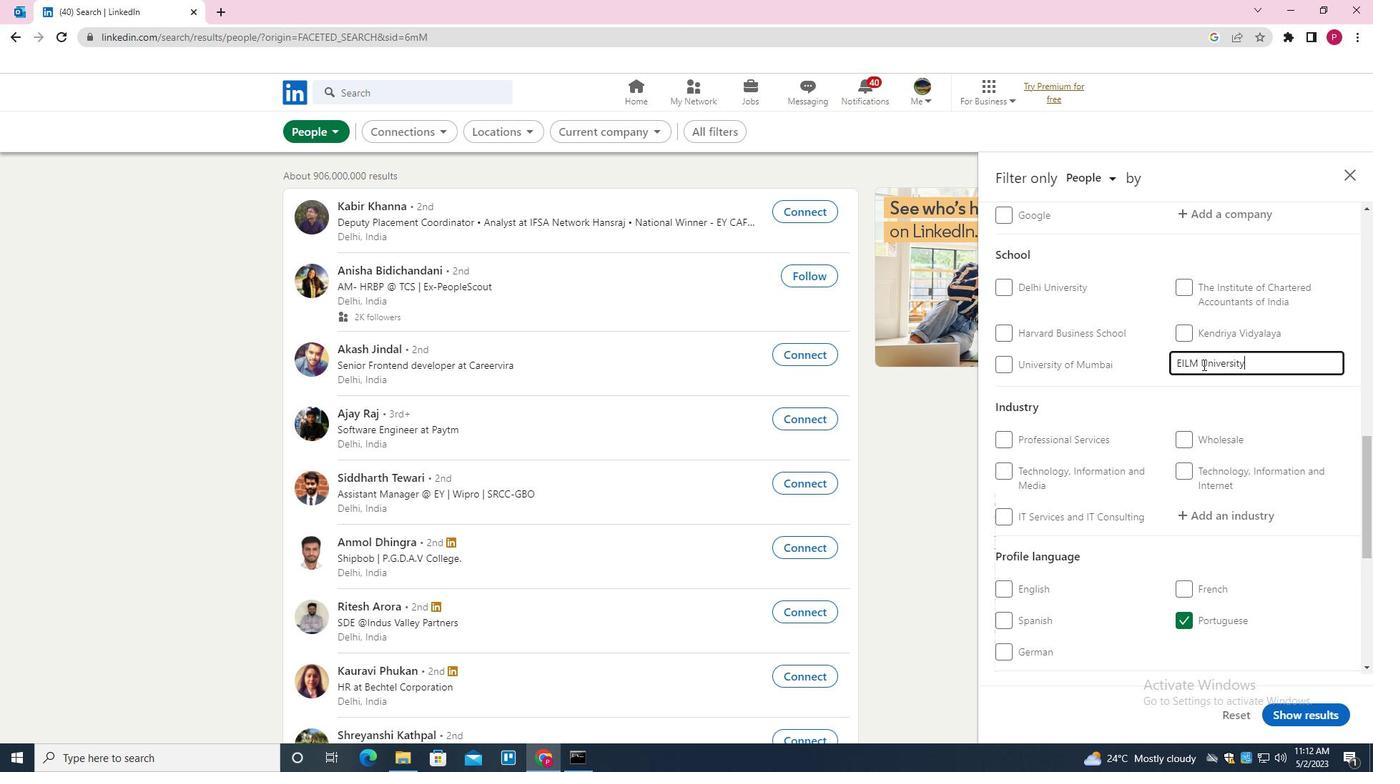 
Action: Mouse scrolled (1197, 369) with delta (0, 0)
Screenshot: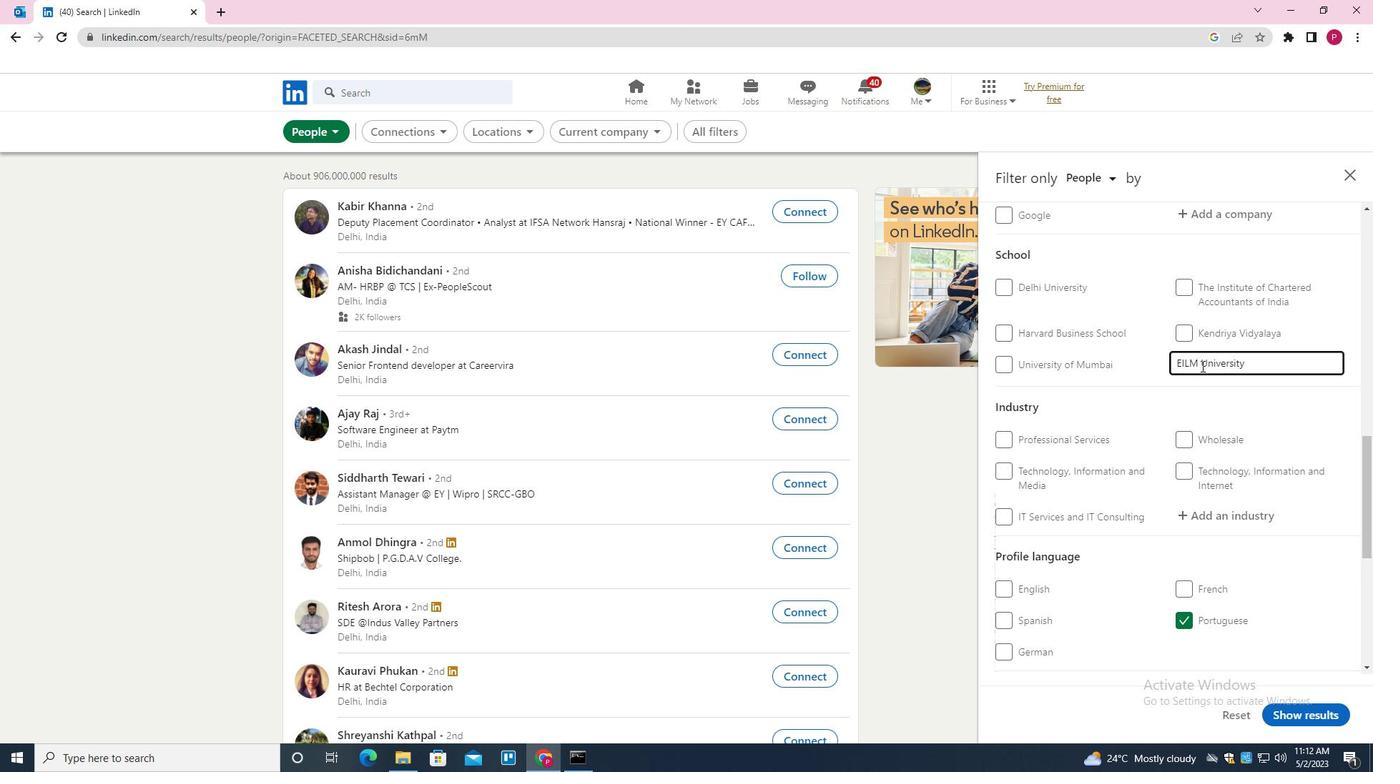
Action: Mouse moved to (1233, 300)
Screenshot: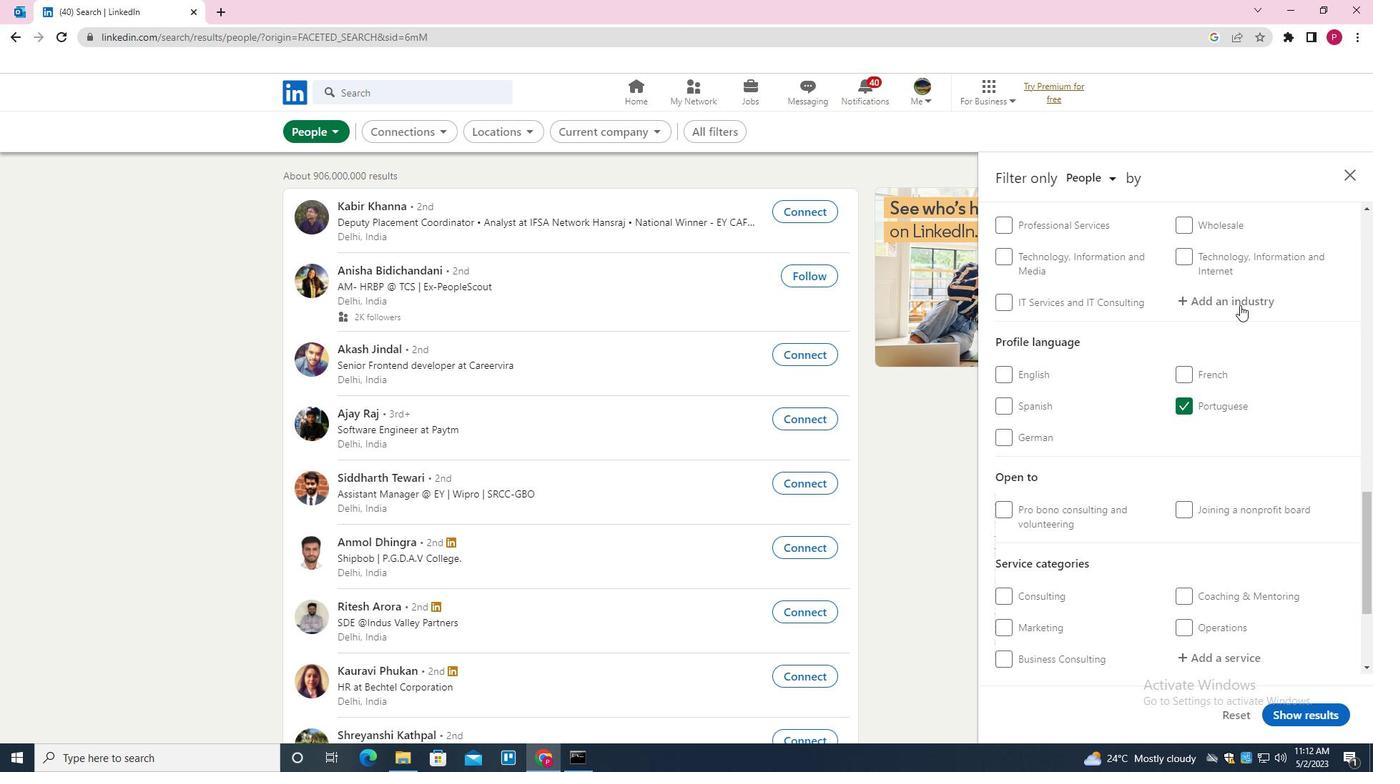 
Action: Mouse pressed left at (1233, 300)
Screenshot: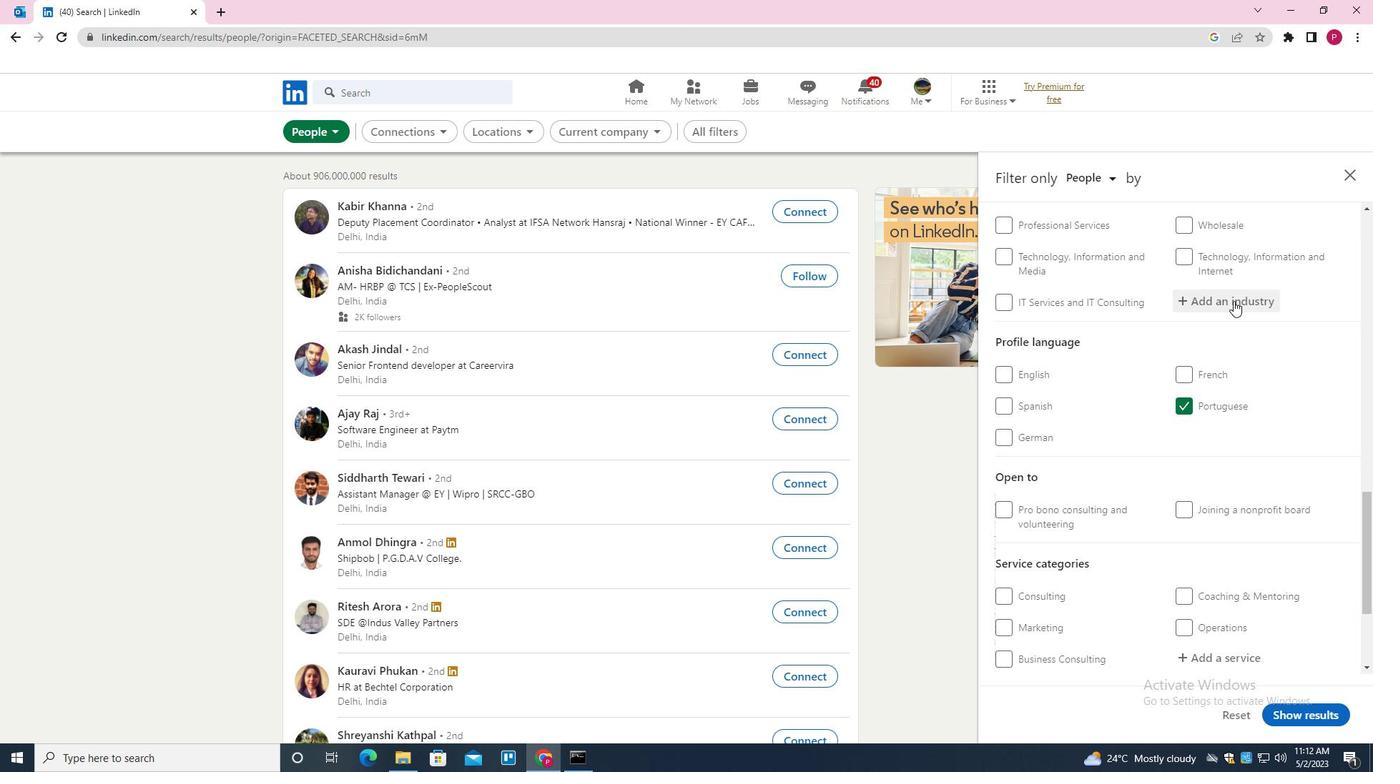 
Action: Mouse moved to (1231, 300)
Screenshot: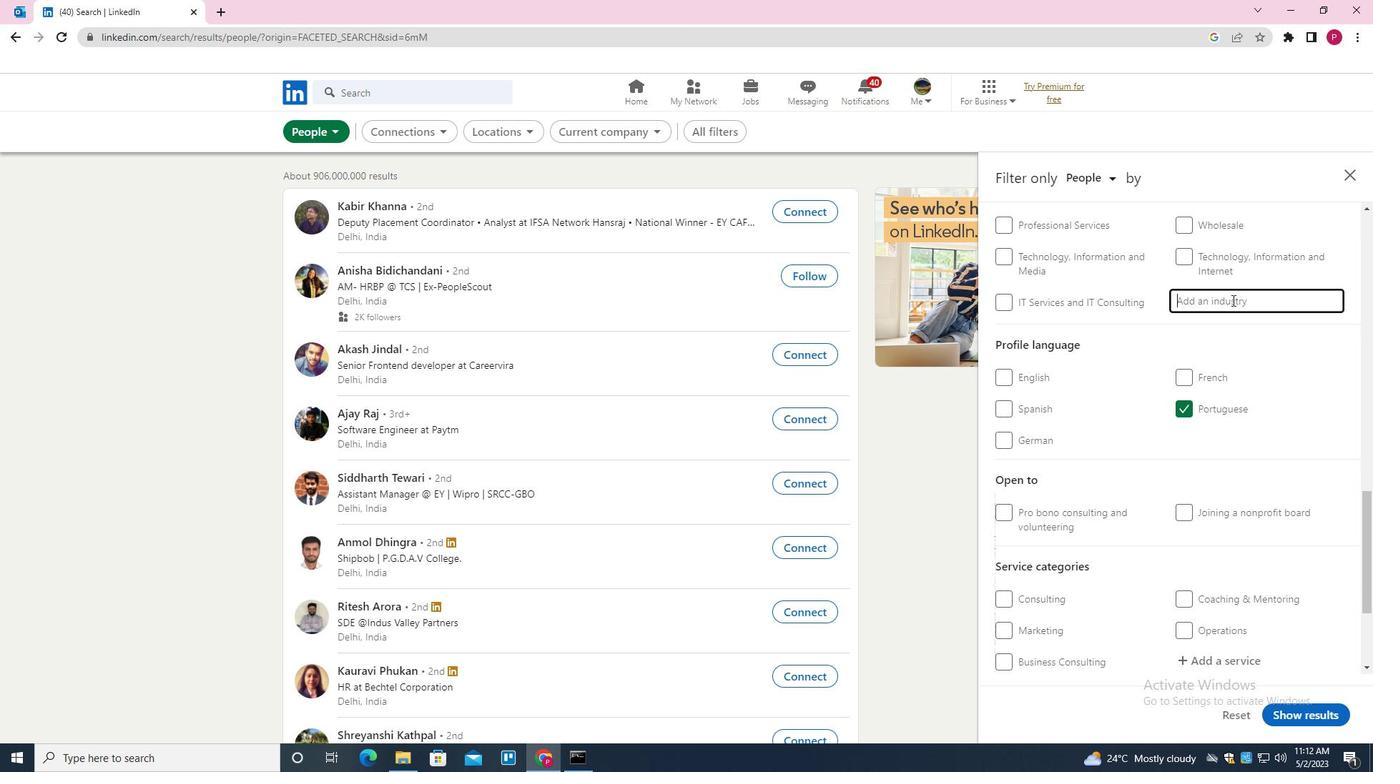 
Action: Key pressed <Key.shift><Key.shift><Key.shift>CONSUM
Screenshot: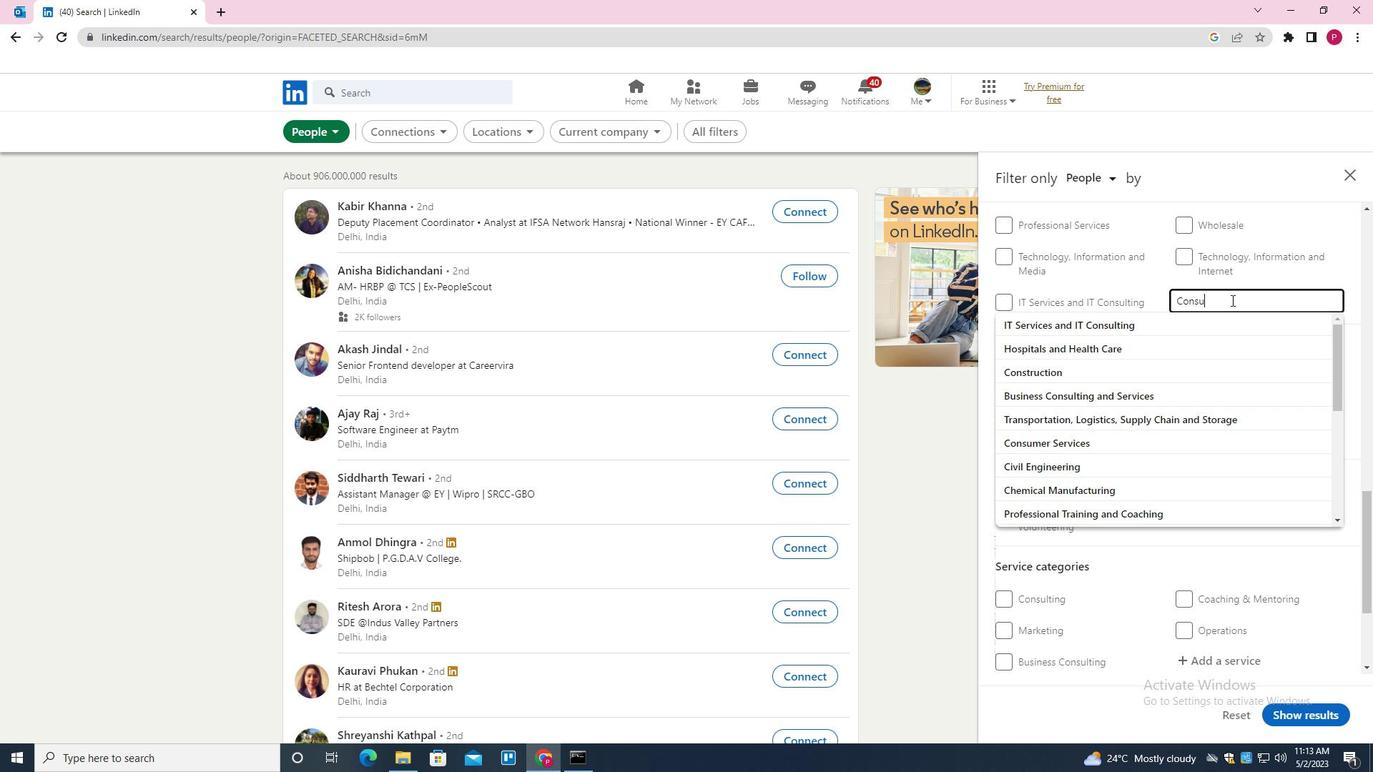 
Action: Mouse moved to (1231, 300)
Screenshot: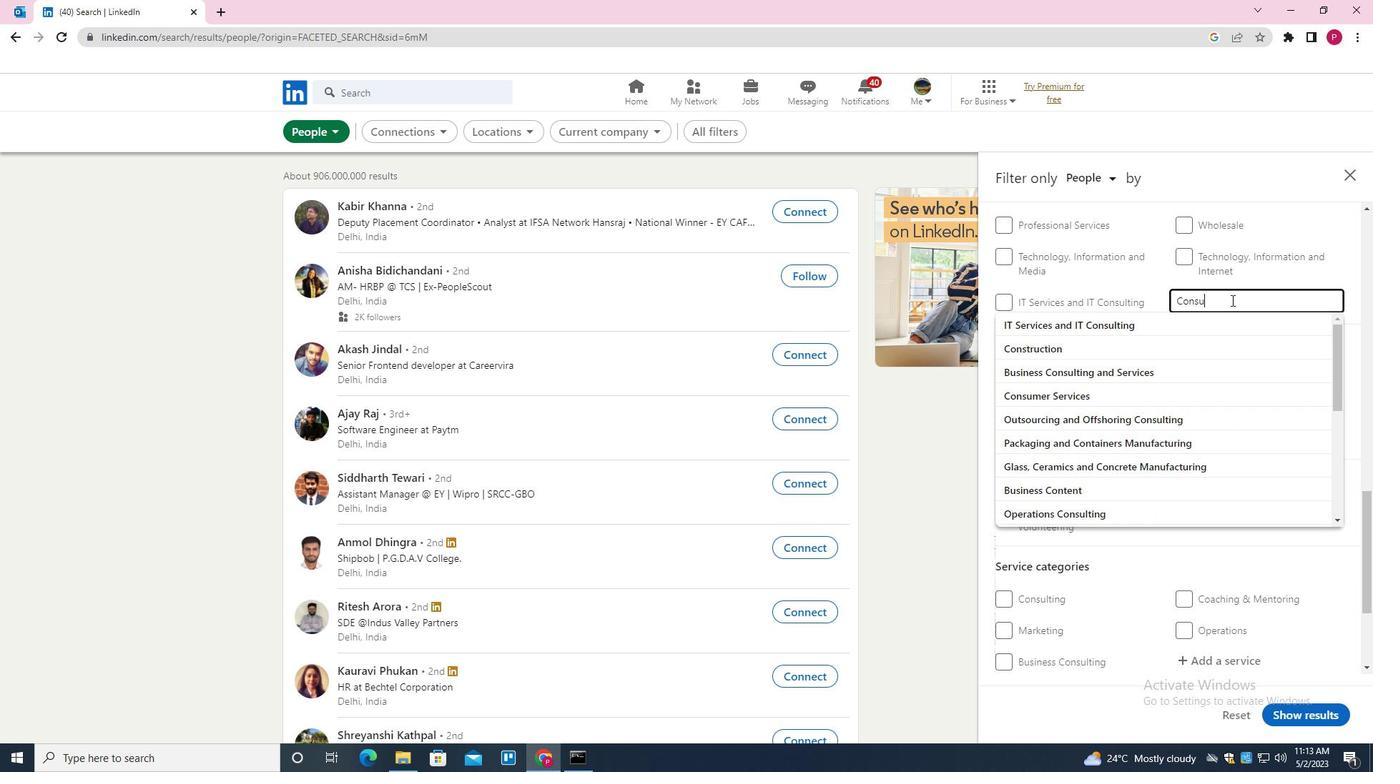 
Action: Key pressed ER<Key.down><Key.down><Key.enter>
Screenshot: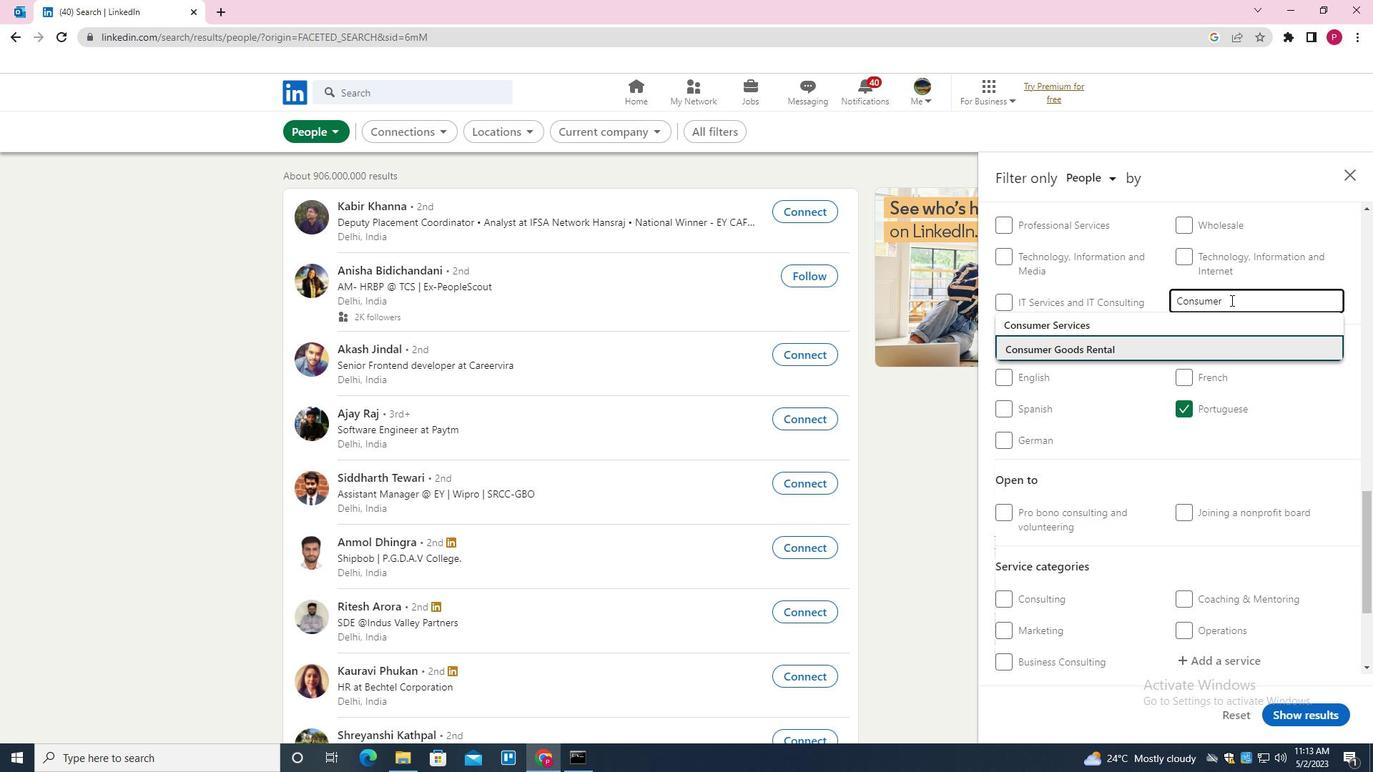 
Action: Mouse moved to (1123, 376)
Screenshot: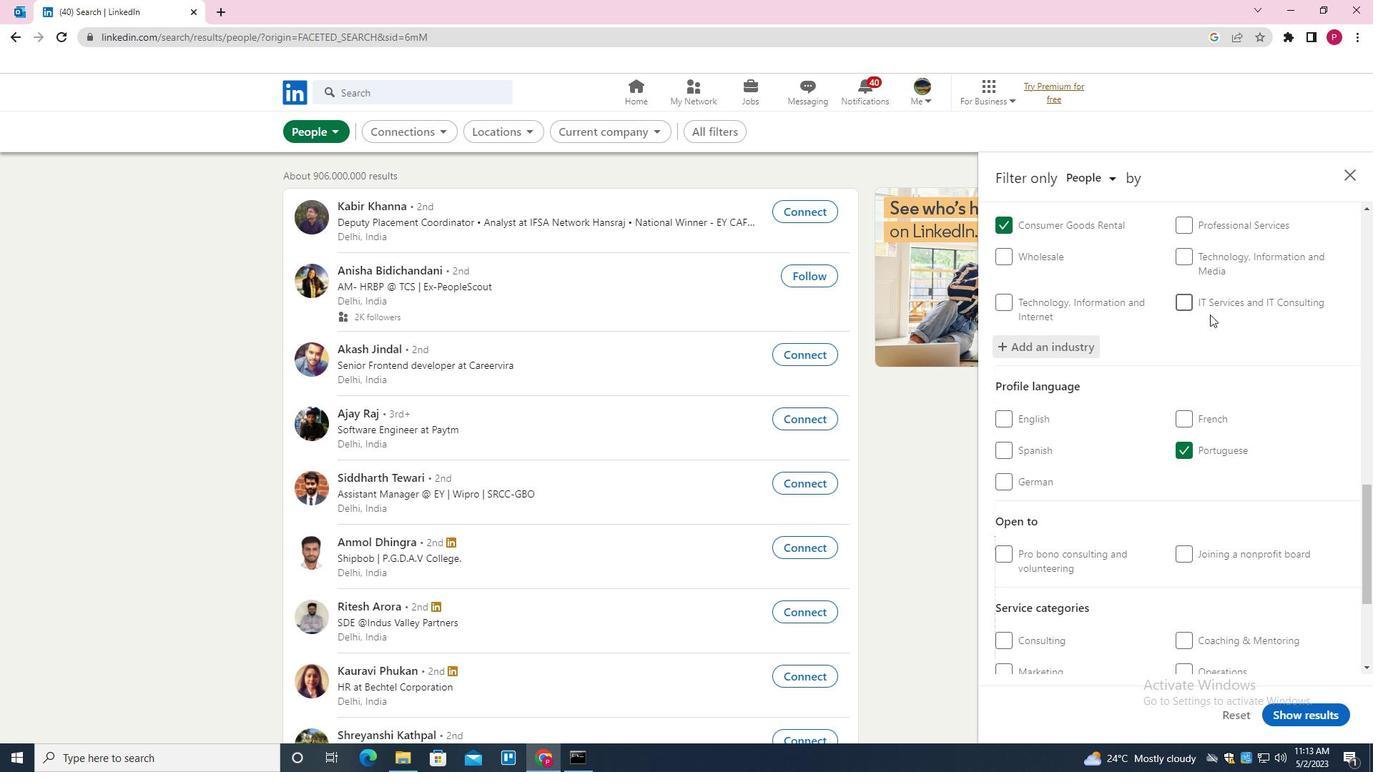 
Action: Mouse scrolled (1123, 375) with delta (0, 0)
Screenshot: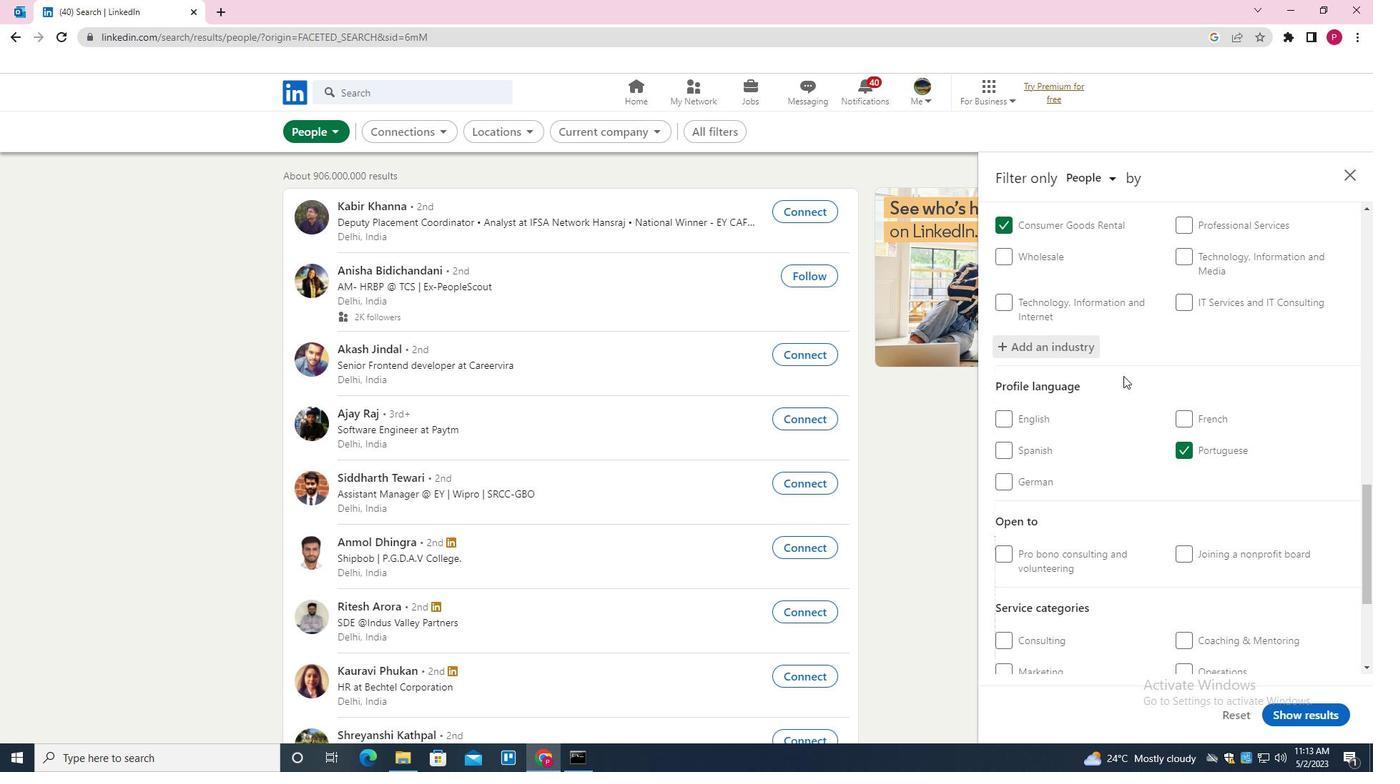 
Action: Mouse scrolled (1123, 375) with delta (0, 0)
Screenshot: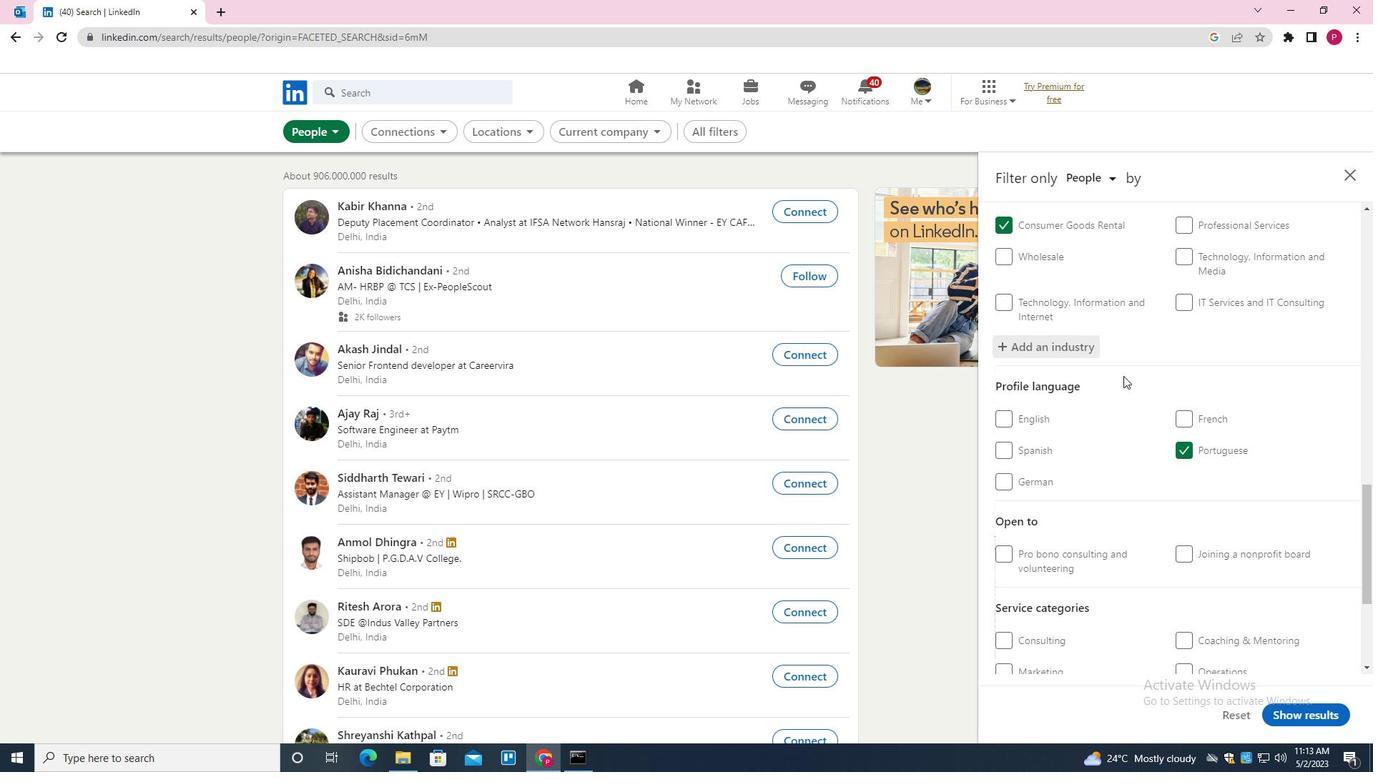 
Action: Mouse moved to (1123, 376)
Screenshot: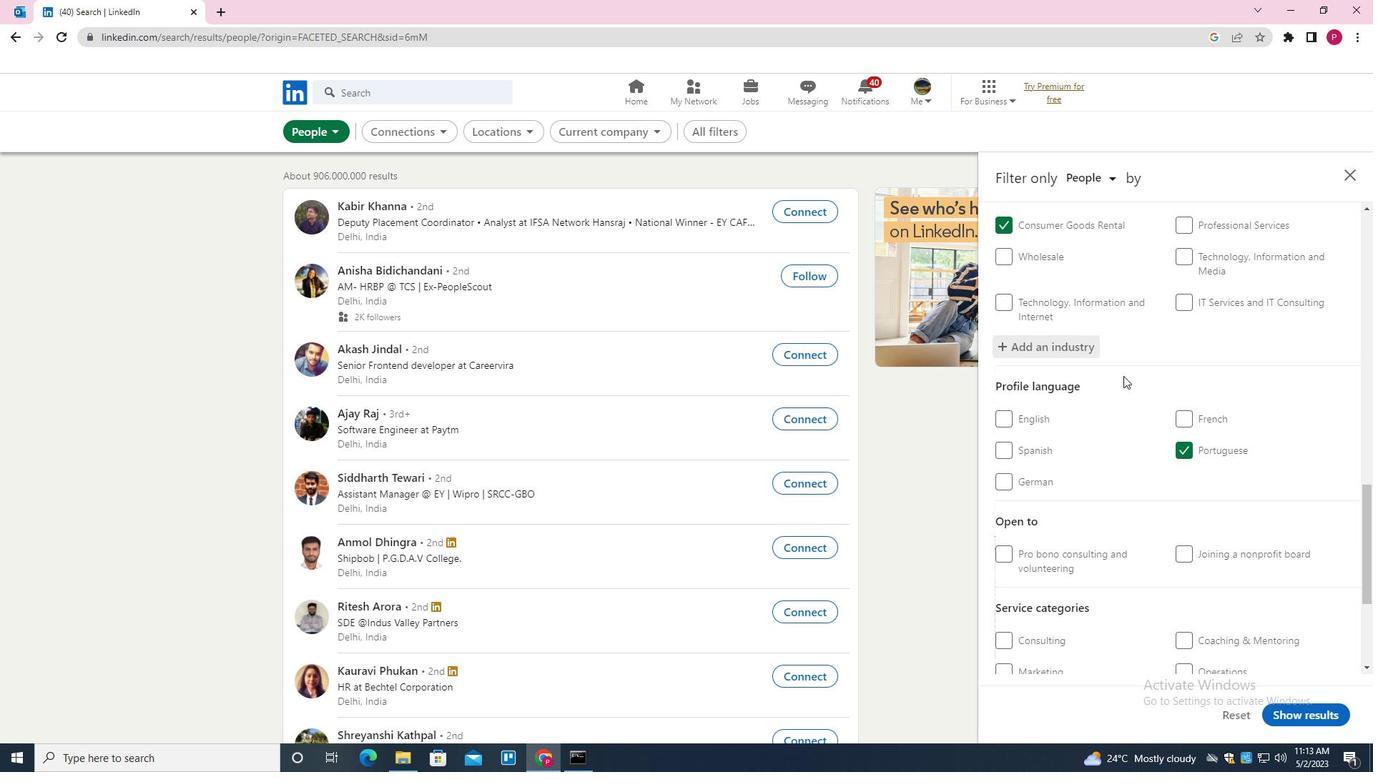 
Action: Mouse scrolled (1123, 376) with delta (0, 0)
Screenshot: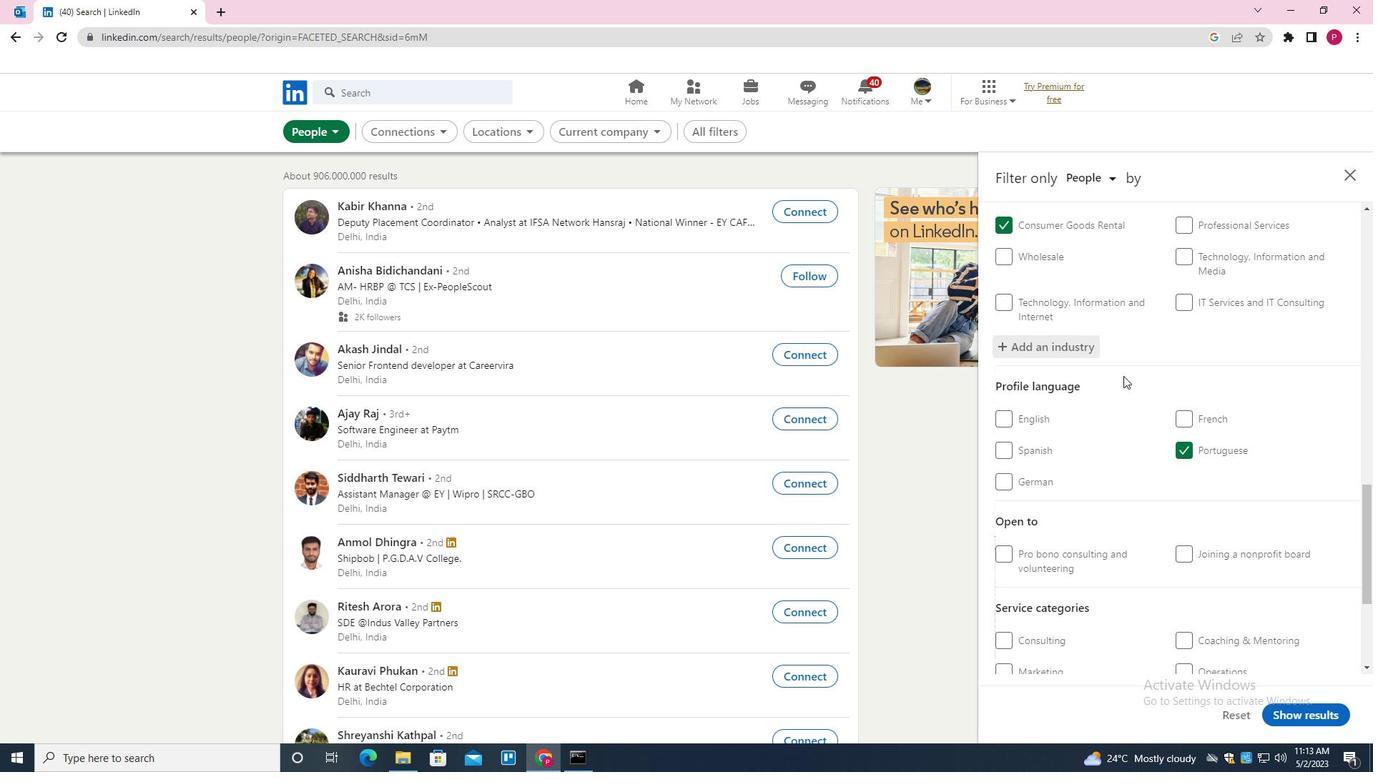 
Action: Mouse moved to (1236, 492)
Screenshot: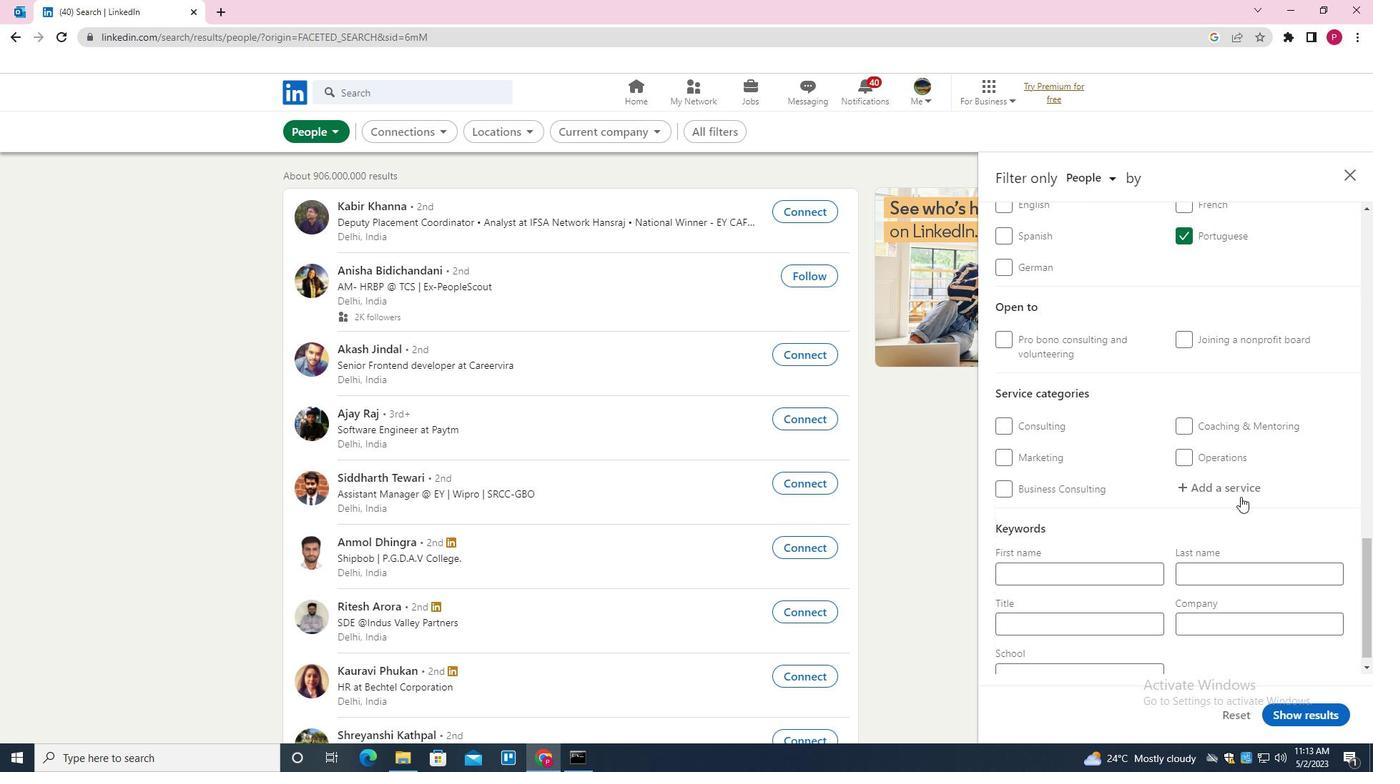 
Action: Mouse pressed left at (1236, 492)
Screenshot: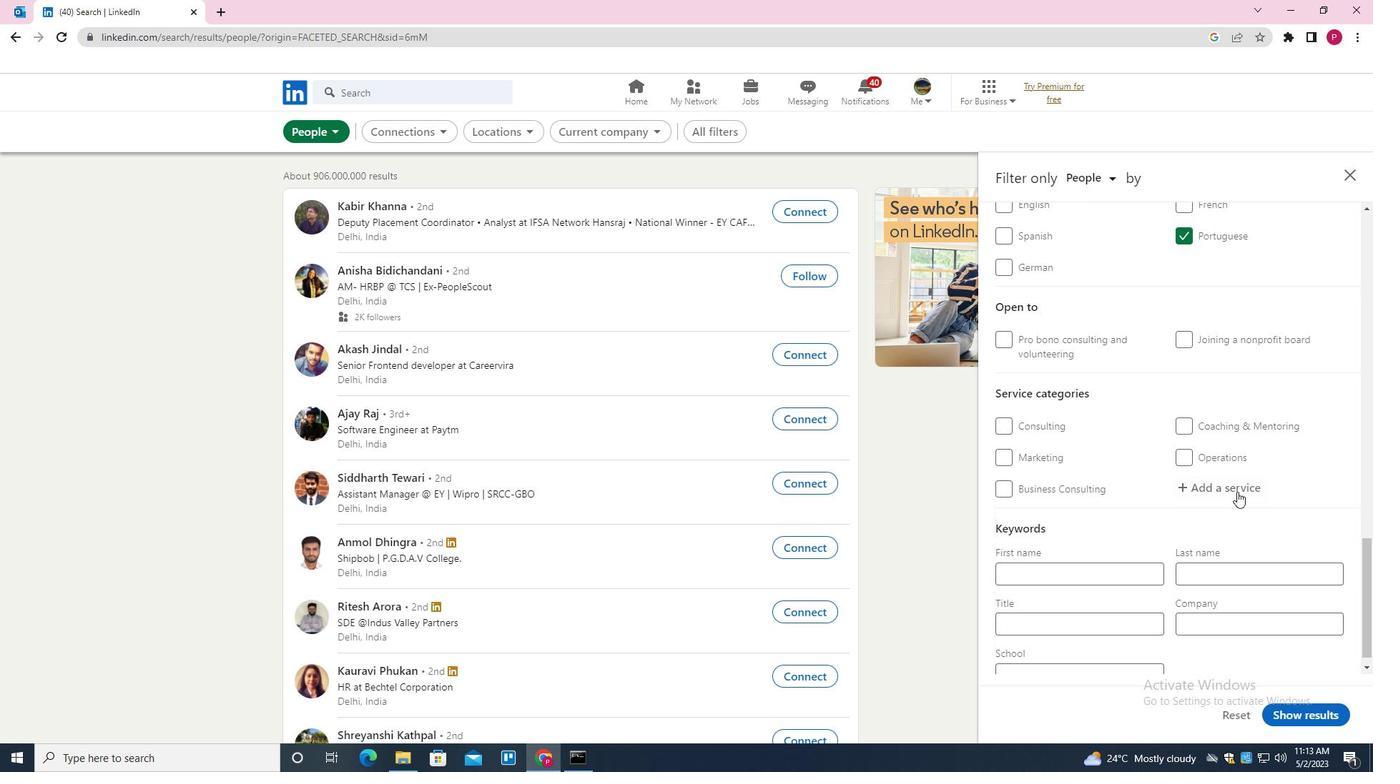 
Action: Key pressed <Key.shift><Key.shift><Key.shift><Key.shift><Key.shift><Key.shift><Key.shift><Key.shift><Key.shift><Key.shift><Key.shift><Key.shift><Key.shift><Key.shift><Key.shift><Key.shift><Key.shift><Key.shift>HOMEOWNERS<Key.down><Key.enter>
Screenshot: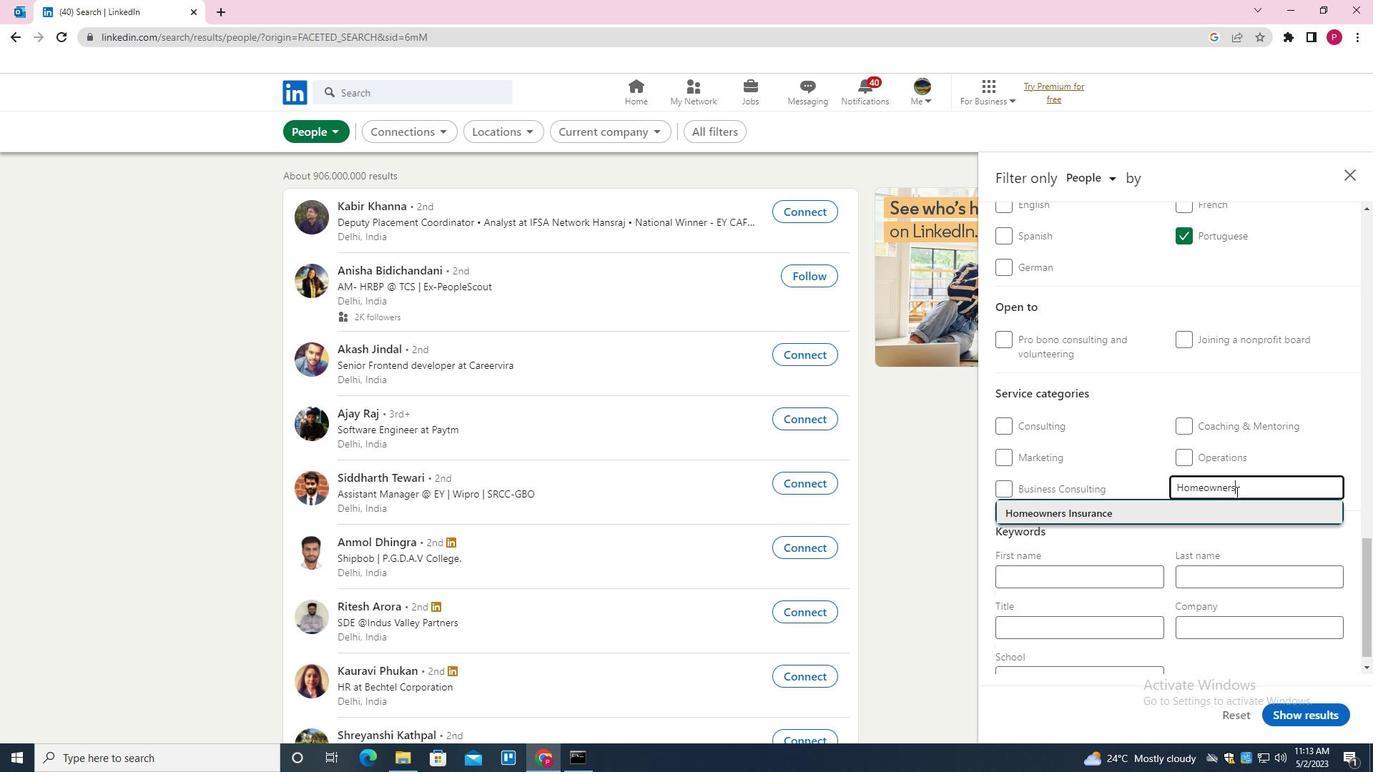 
Action: Mouse moved to (1174, 535)
Screenshot: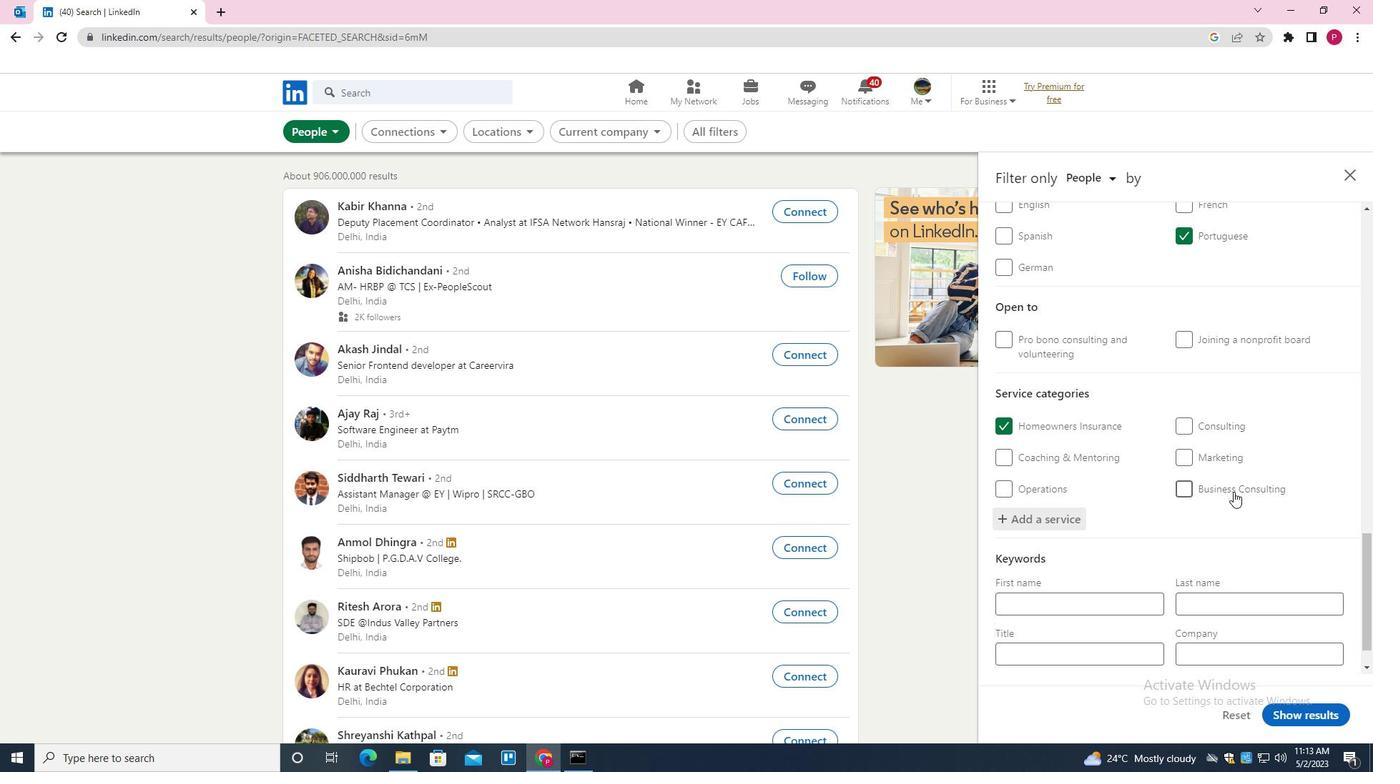 
Action: Mouse scrolled (1174, 534) with delta (0, 0)
Screenshot: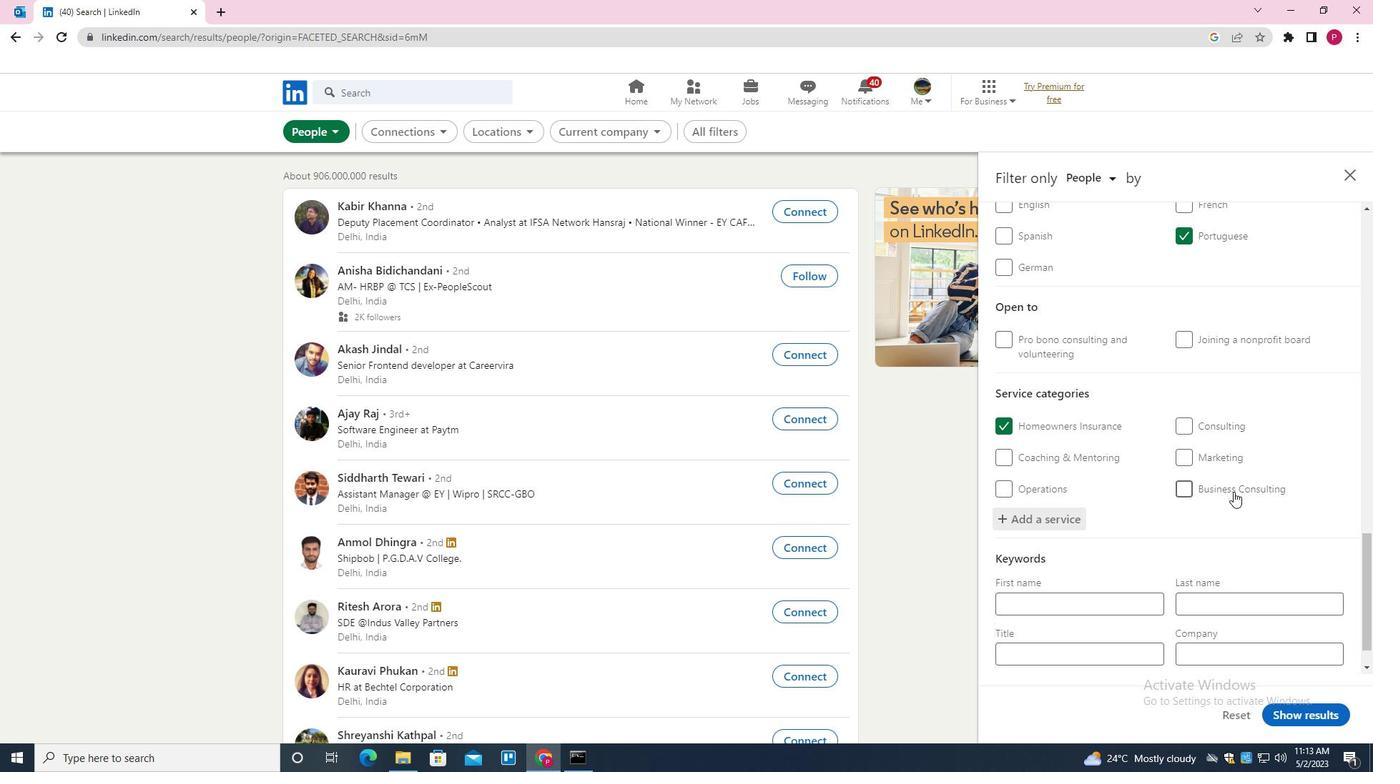 
Action: Mouse moved to (1166, 541)
Screenshot: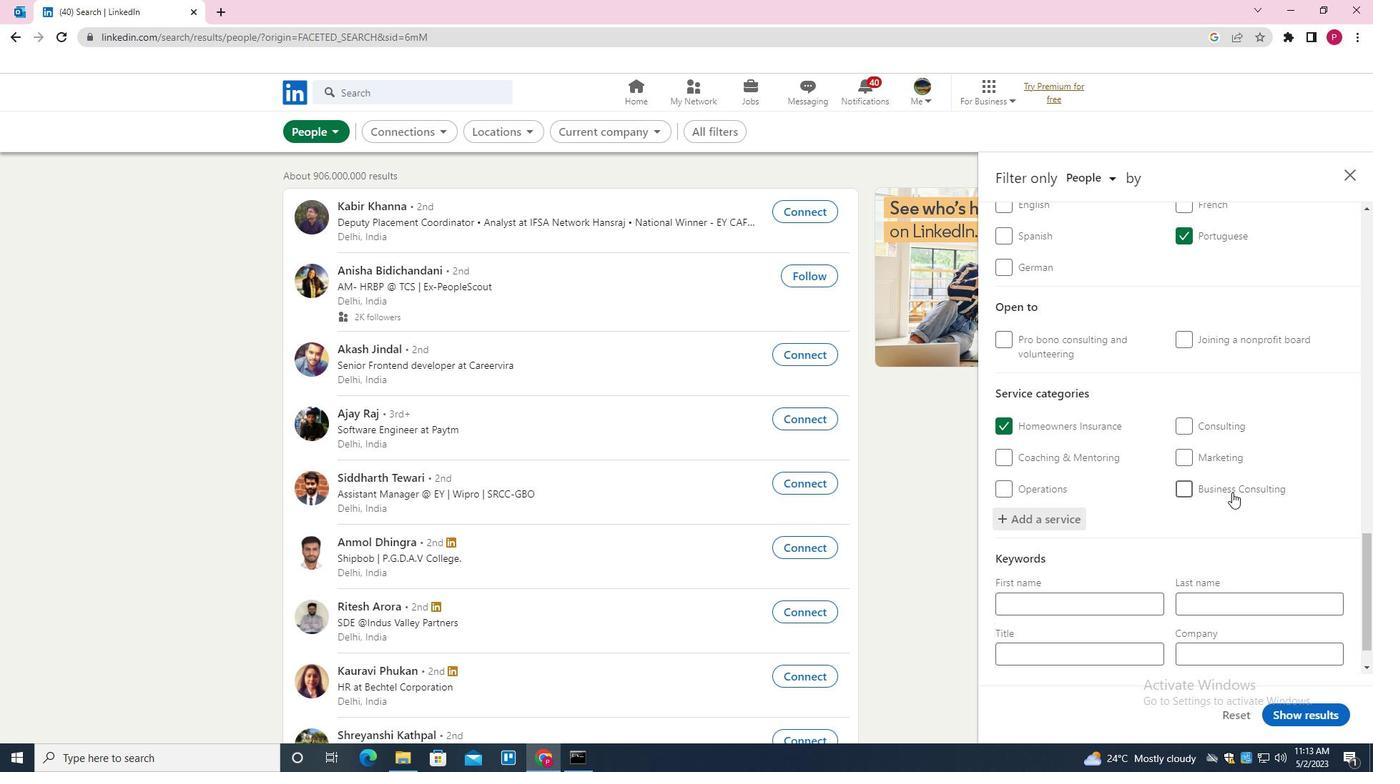 
Action: Mouse scrolled (1166, 540) with delta (0, 0)
Screenshot: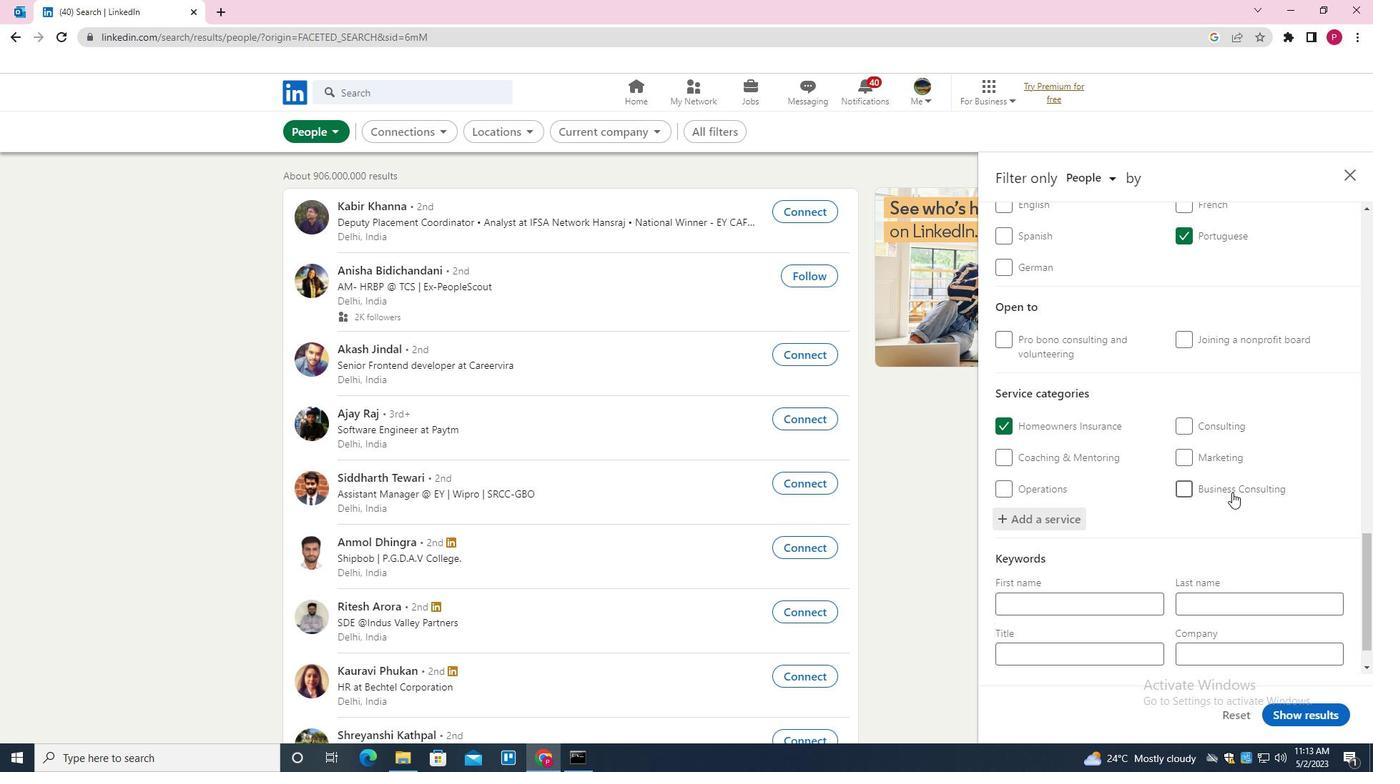 
Action: Mouse moved to (1156, 548)
Screenshot: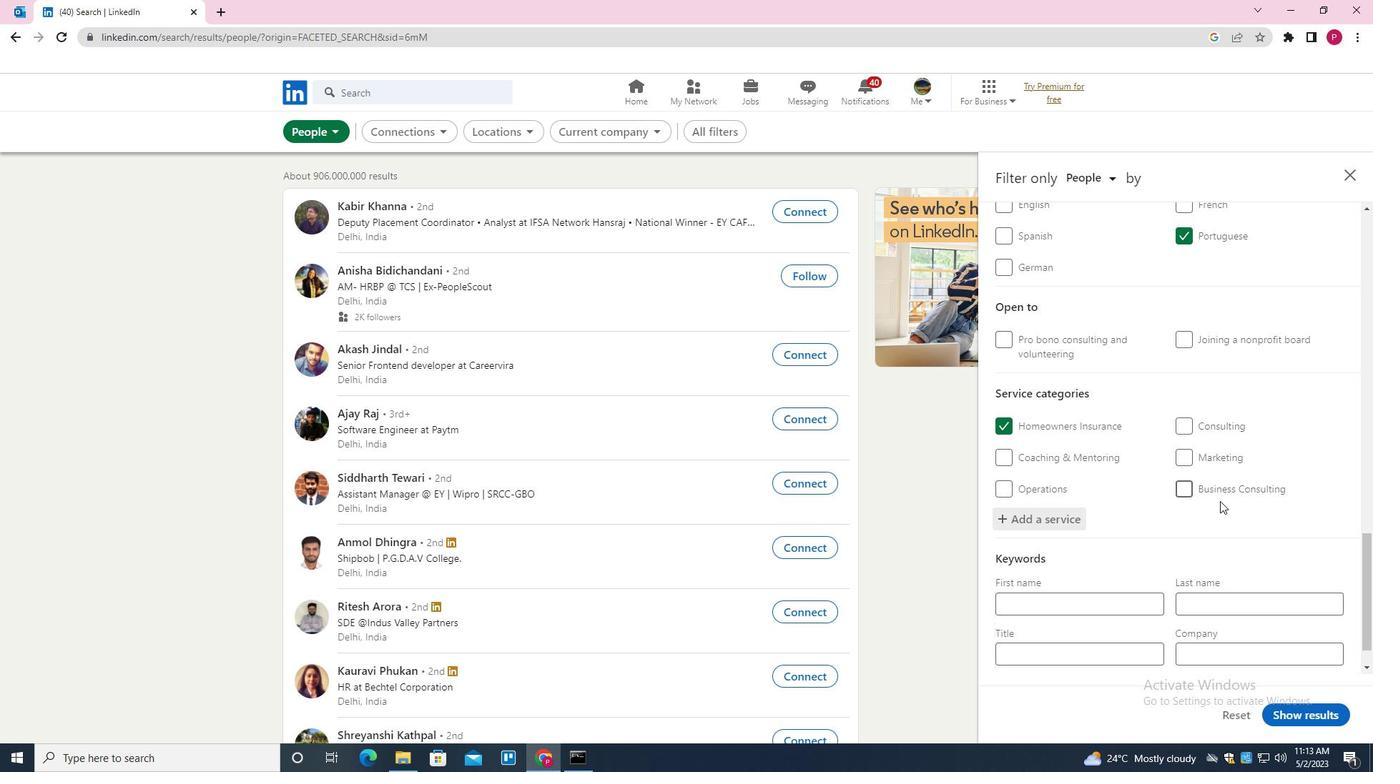 
Action: Mouse scrolled (1156, 547) with delta (0, 0)
Screenshot: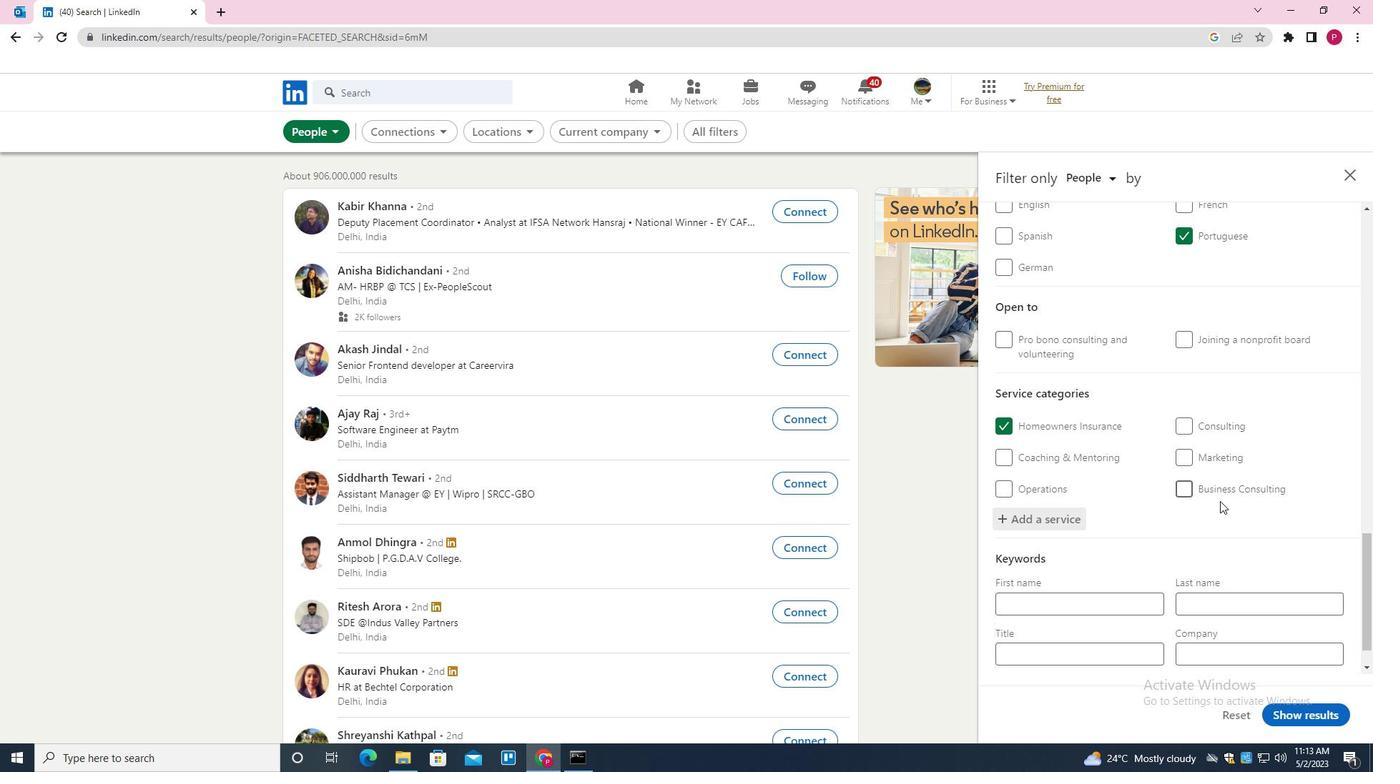 
Action: Mouse moved to (1110, 617)
Screenshot: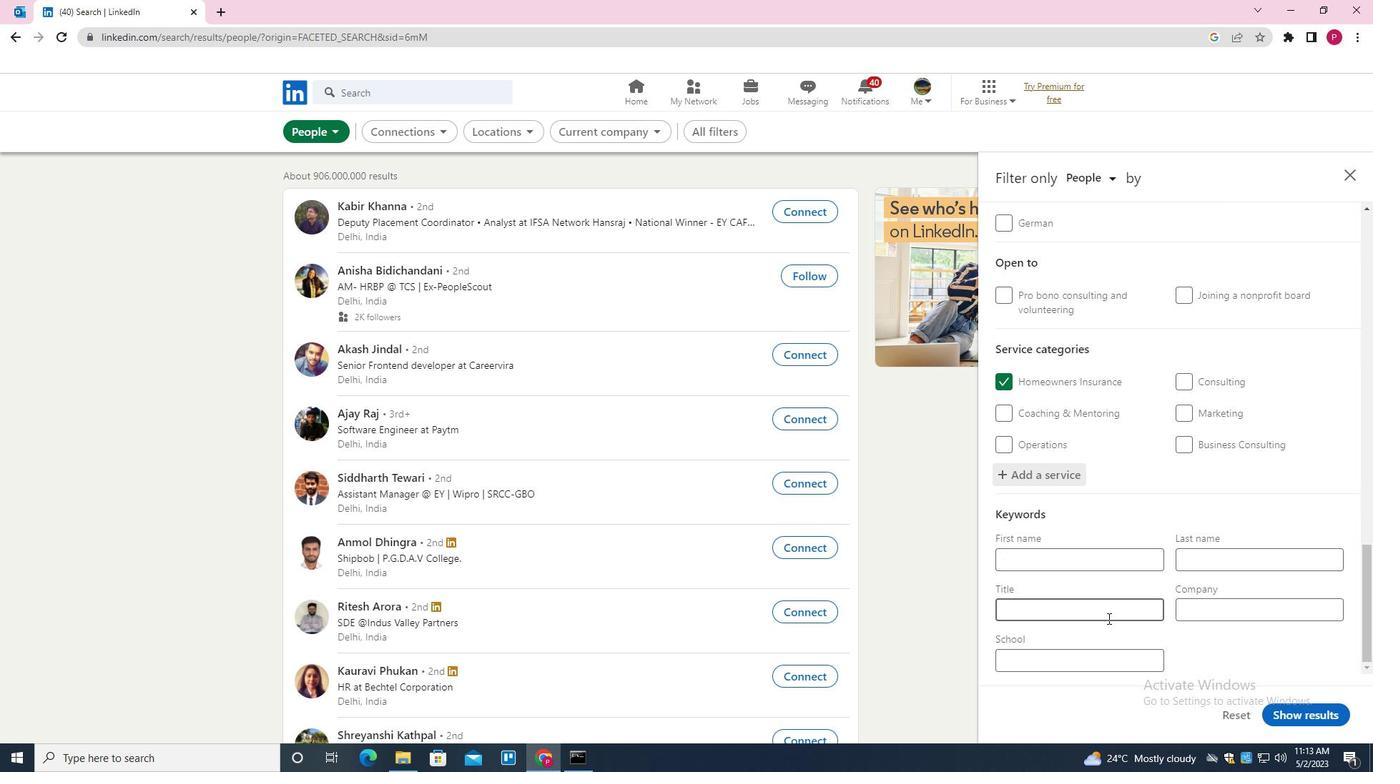 
Action: Mouse pressed left at (1110, 617)
Screenshot: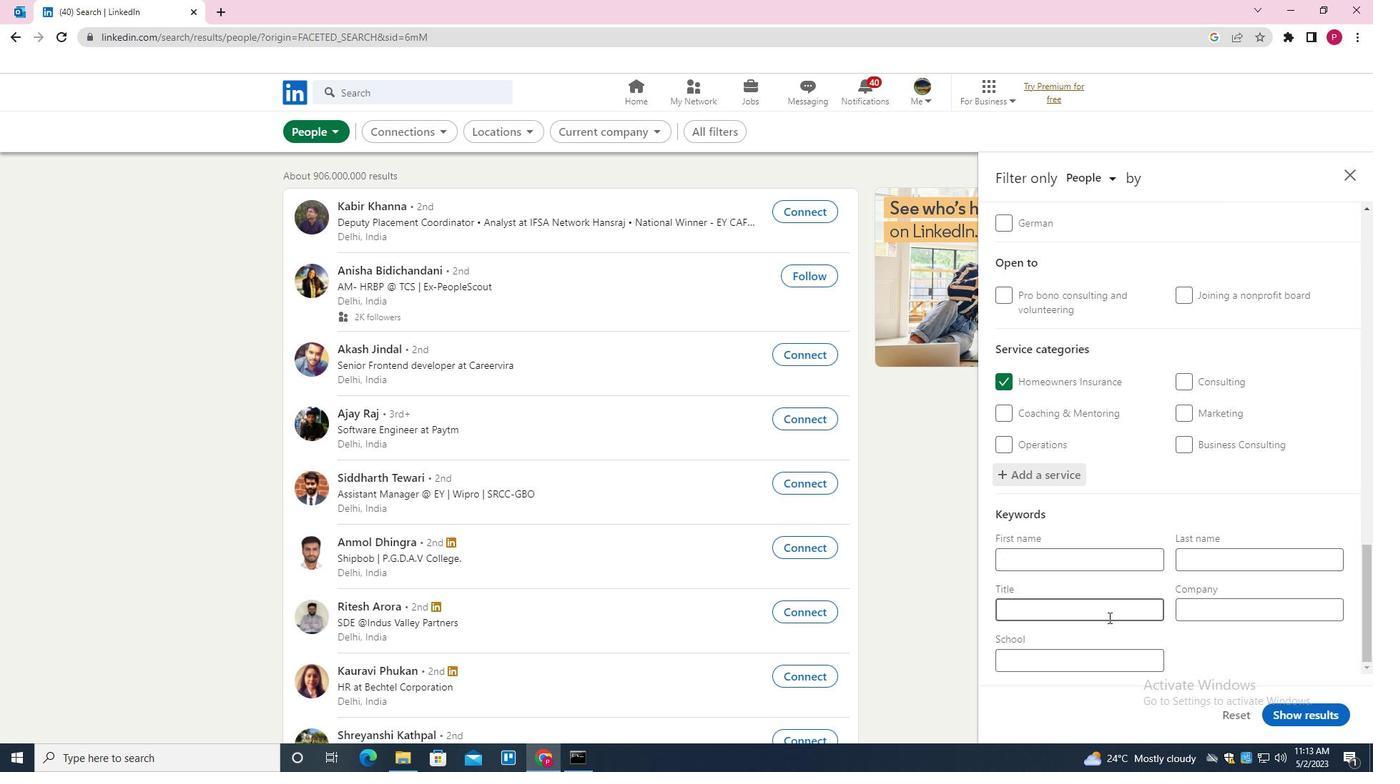
Action: Key pressed <Key.shift>BUILDING<Key.space><Key.shift>INSPECTOR
Screenshot: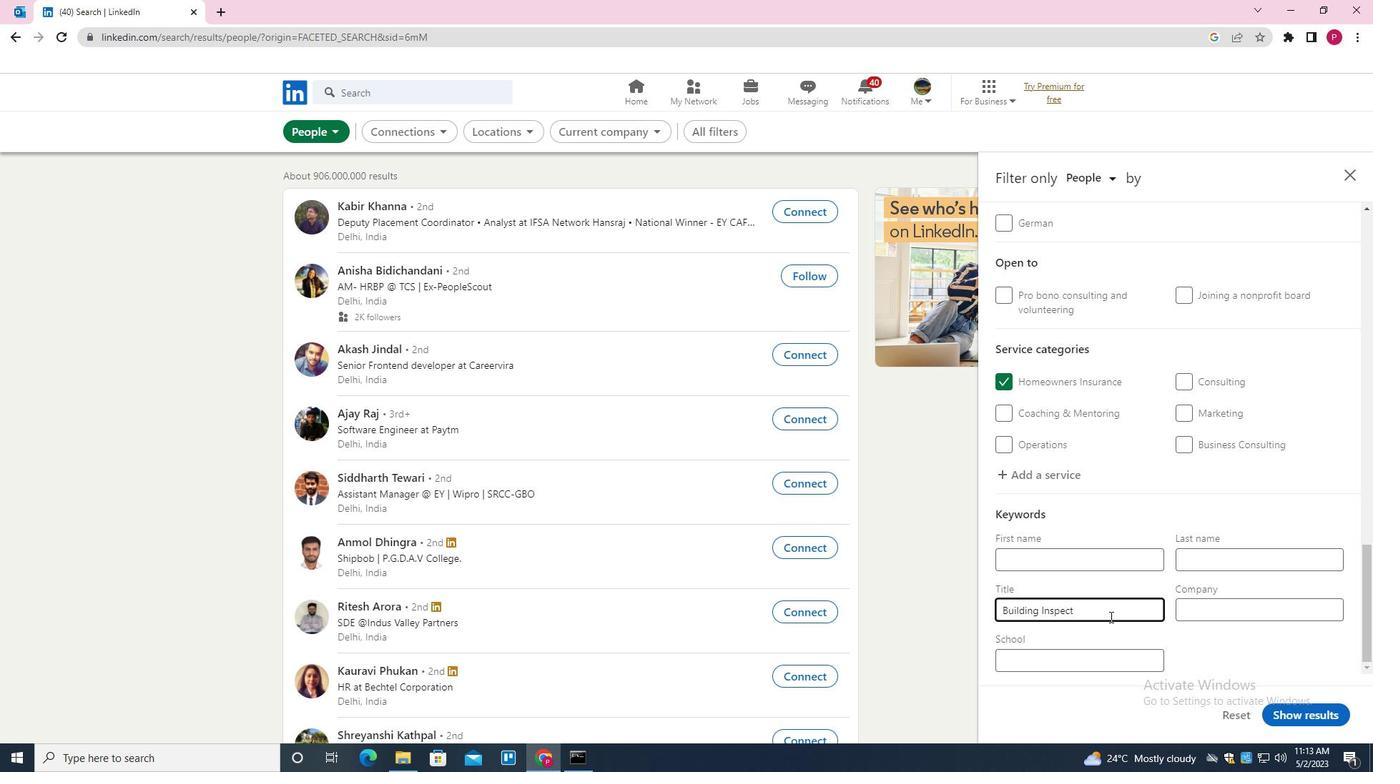 
Action: Mouse moved to (1294, 712)
Screenshot: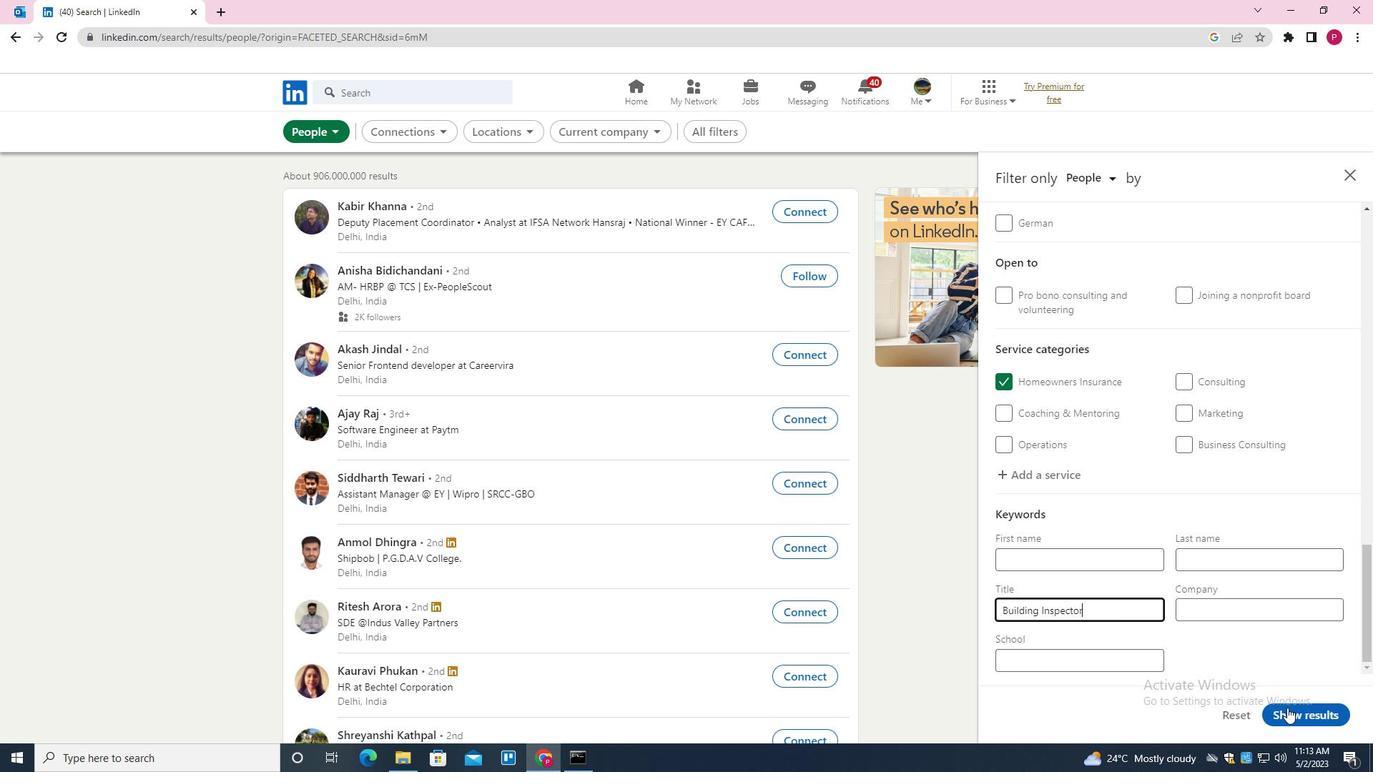 
Action: Mouse pressed left at (1294, 712)
Screenshot: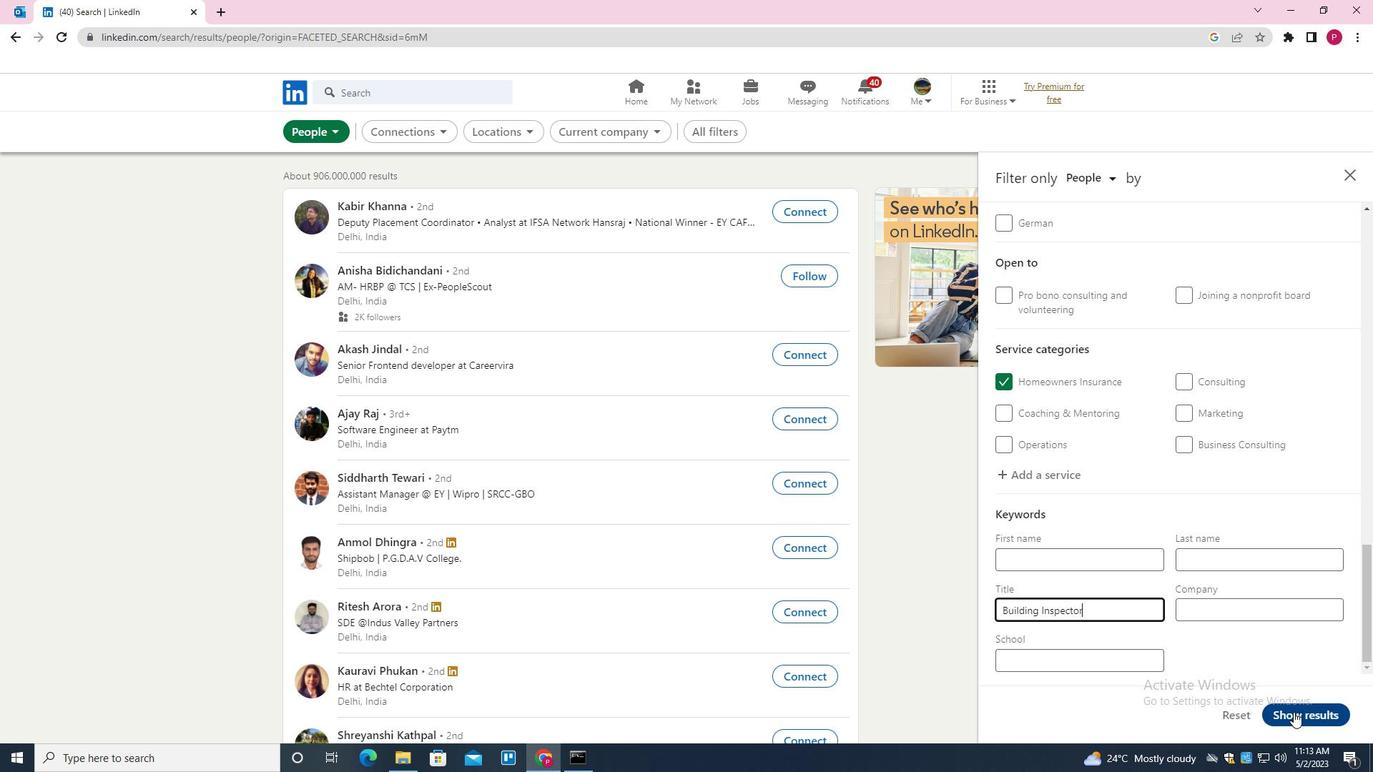 
Action: Mouse moved to (621, 334)
Screenshot: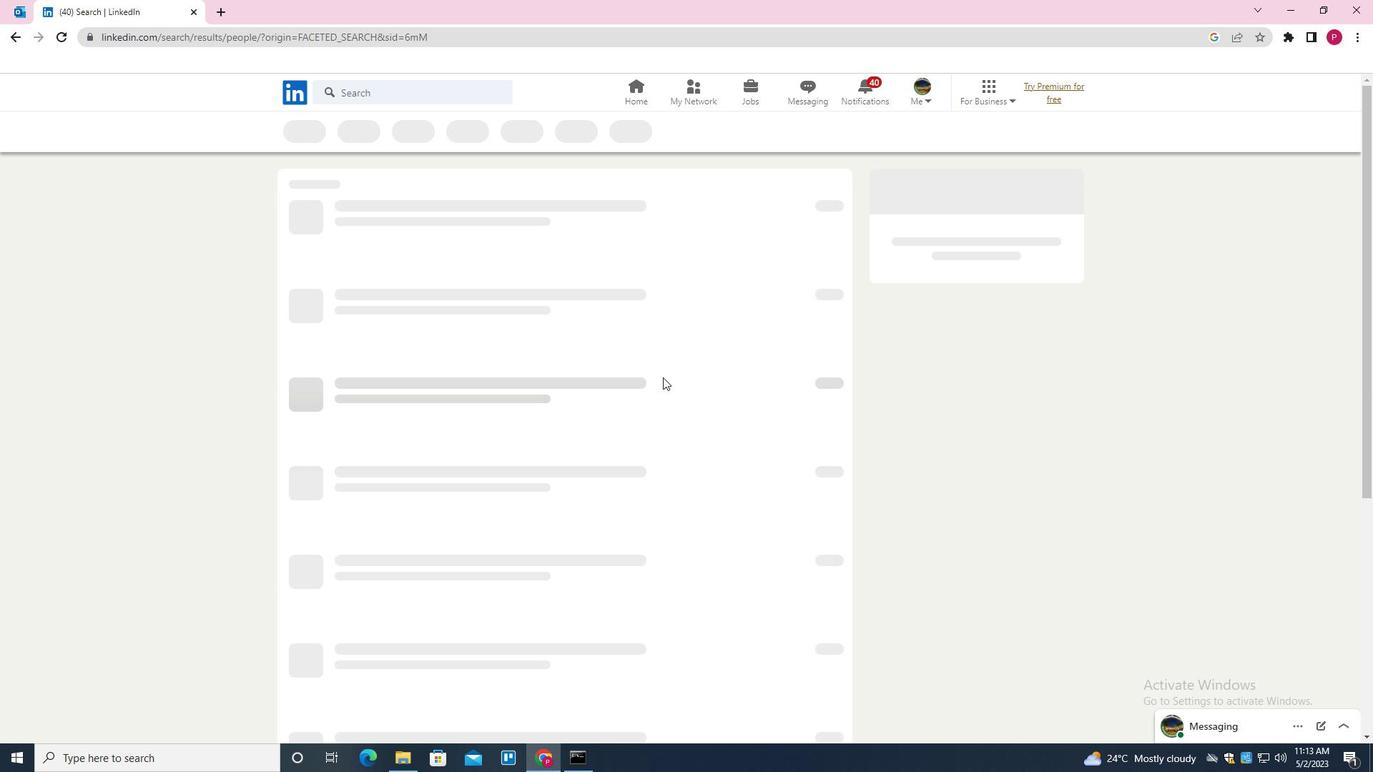 
